 Task: Find connections with filter location San José de las Lajas with filter topic #homedecor with filter profile language French with filter current company Tata Steel with filter school Netaji Subhash Engineering College with filter industry Meat Products Manufacturing with filter service category Program Management with filter keywords title Office Manager
Action: Mouse moved to (691, 96)
Screenshot: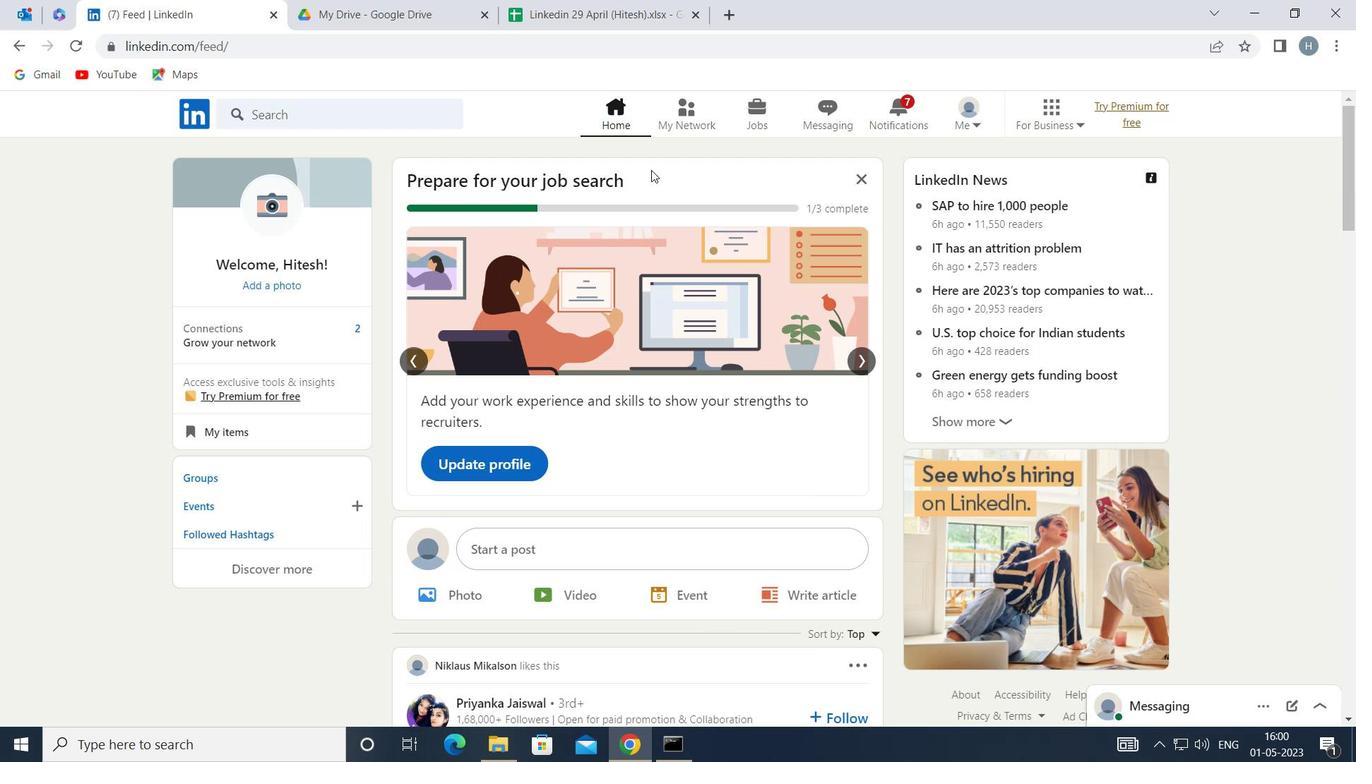 
Action: Mouse pressed left at (691, 96)
Screenshot: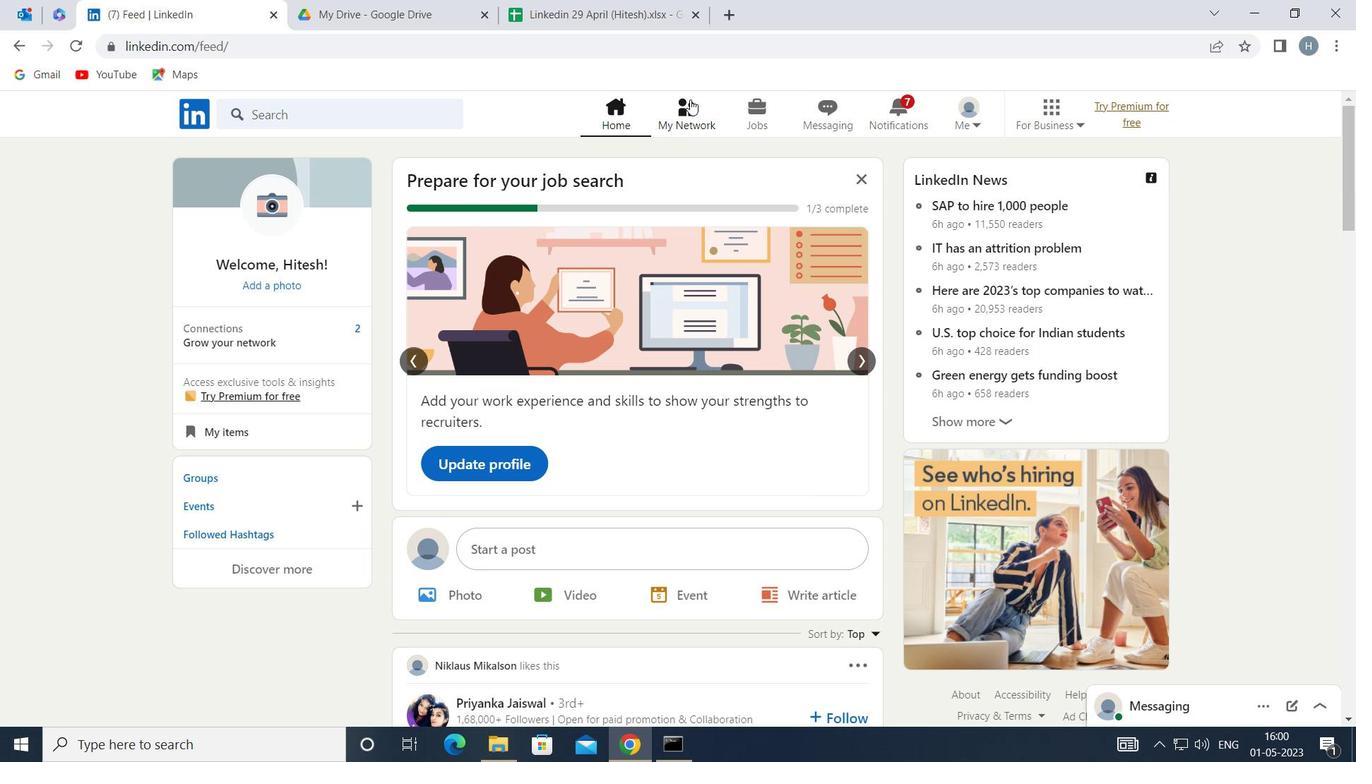 
Action: Mouse moved to (371, 207)
Screenshot: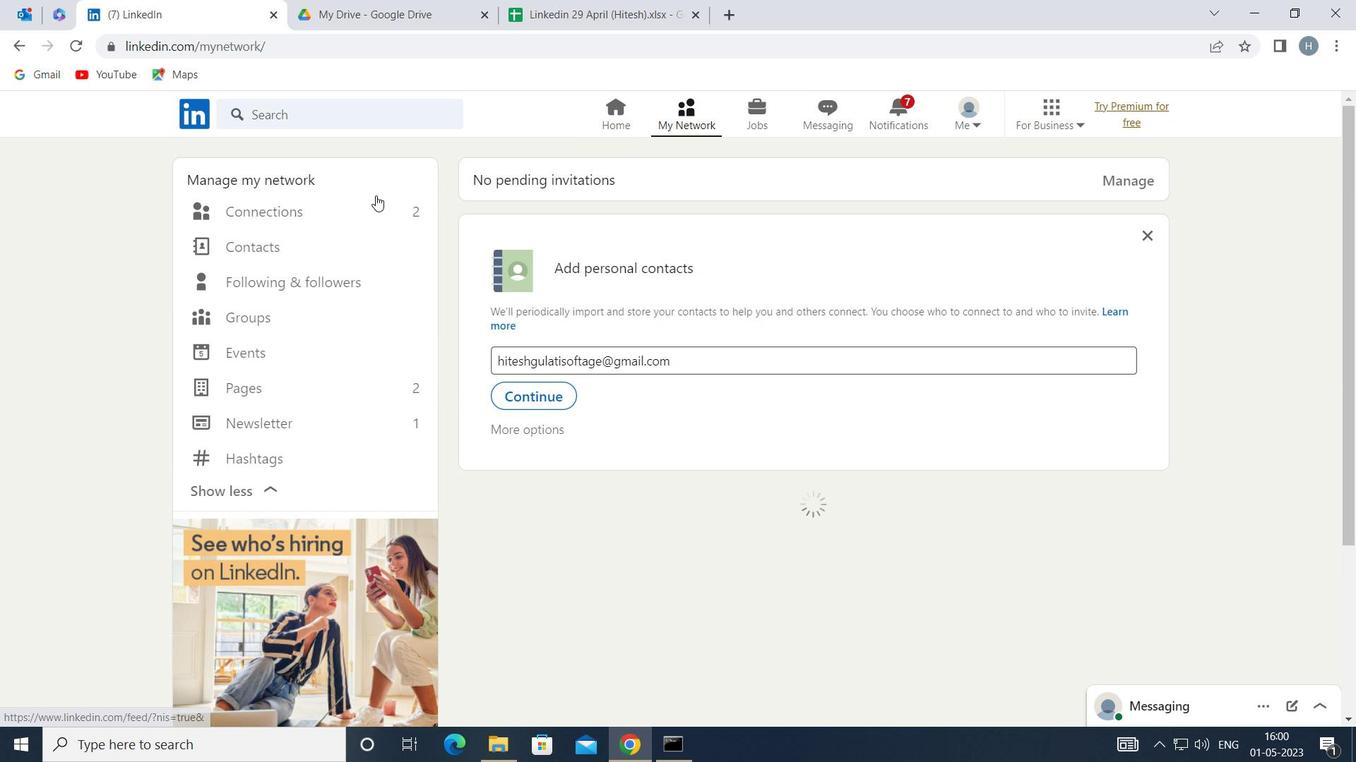 
Action: Mouse pressed left at (371, 207)
Screenshot: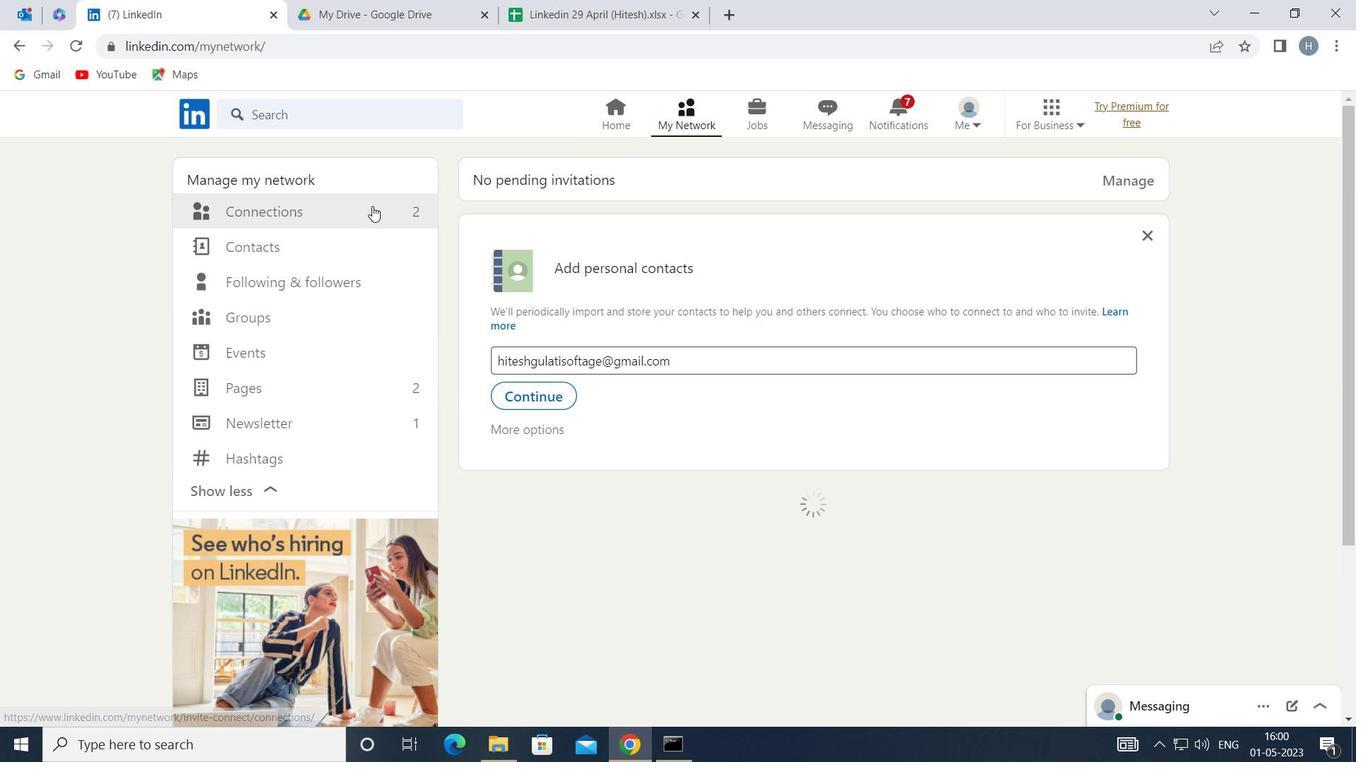
Action: Mouse moved to (778, 214)
Screenshot: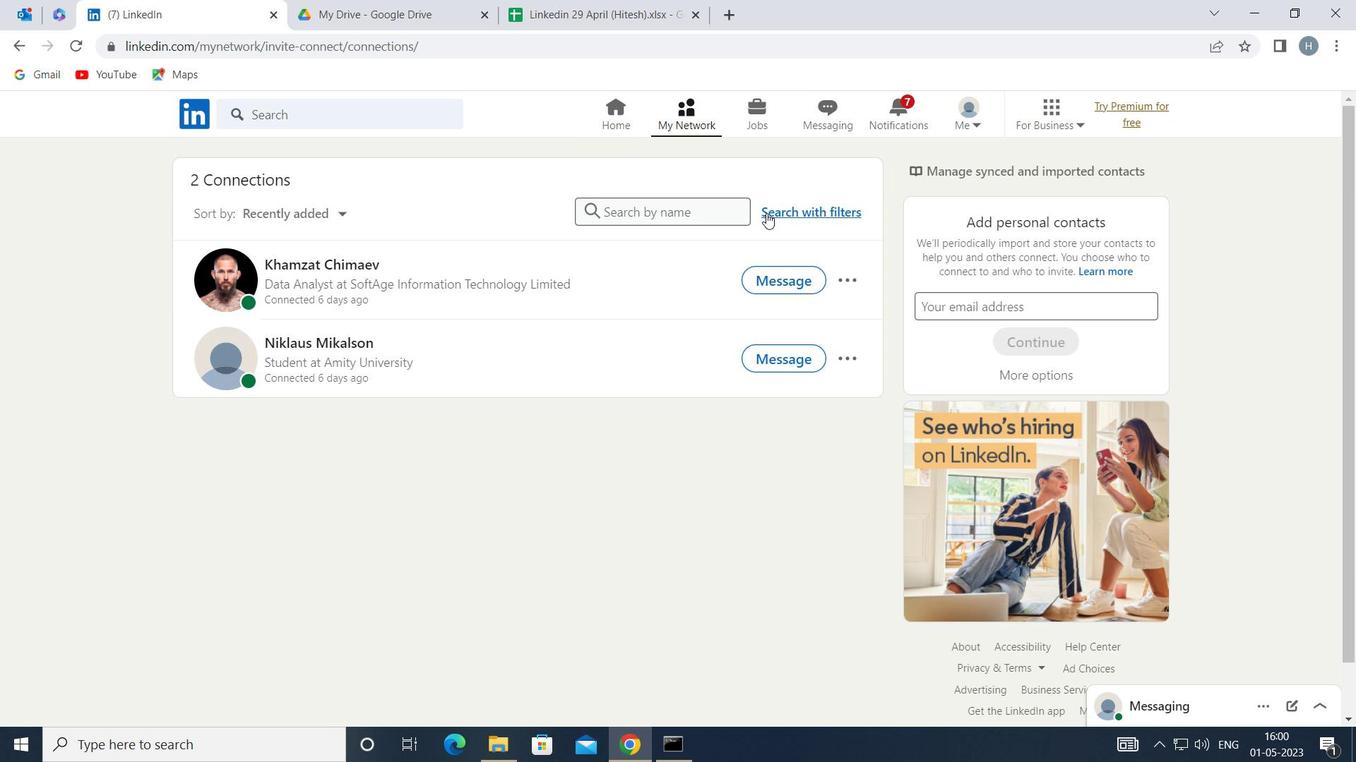 
Action: Mouse pressed left at (778, 214)
Screenshot: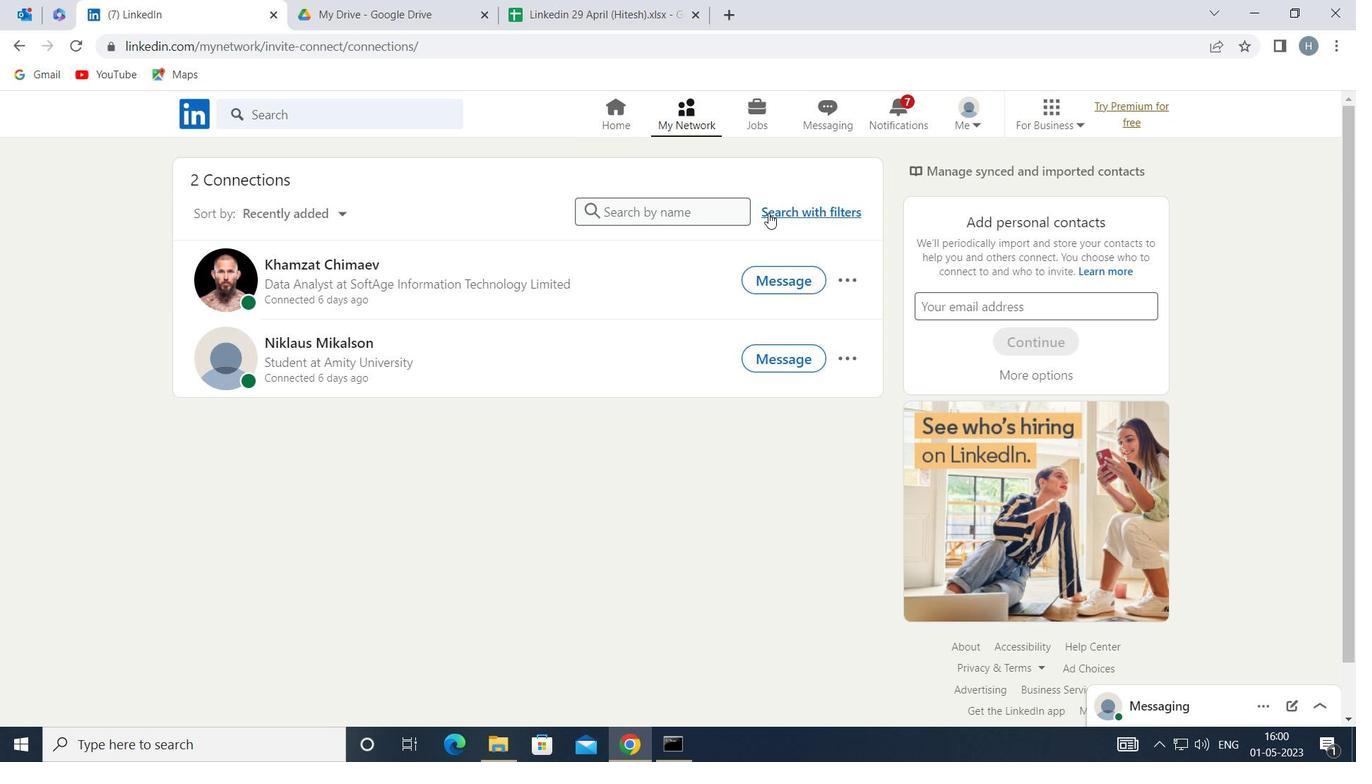 
Action: Mouse moved to (744, 158)
Screenshot: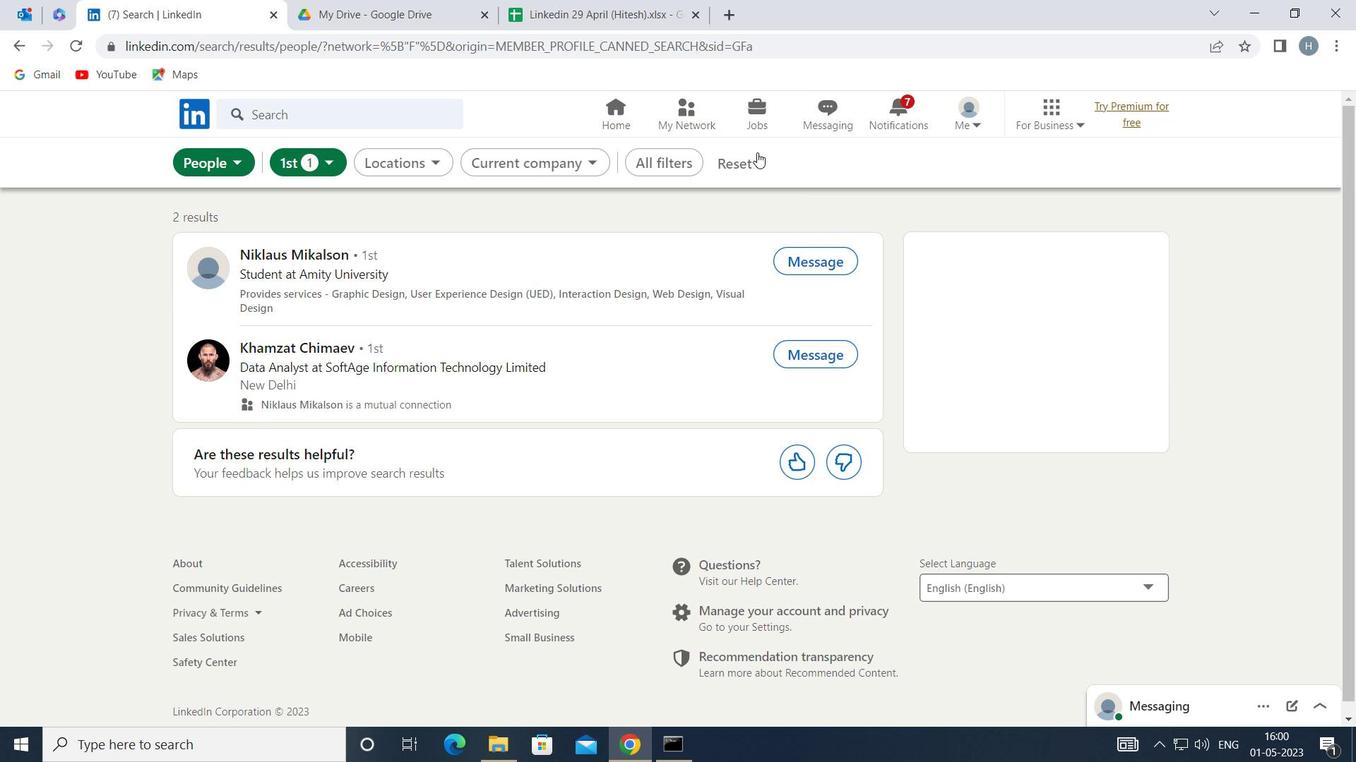 
Action: Mouse pressed left at (744, 158)
Screenshot: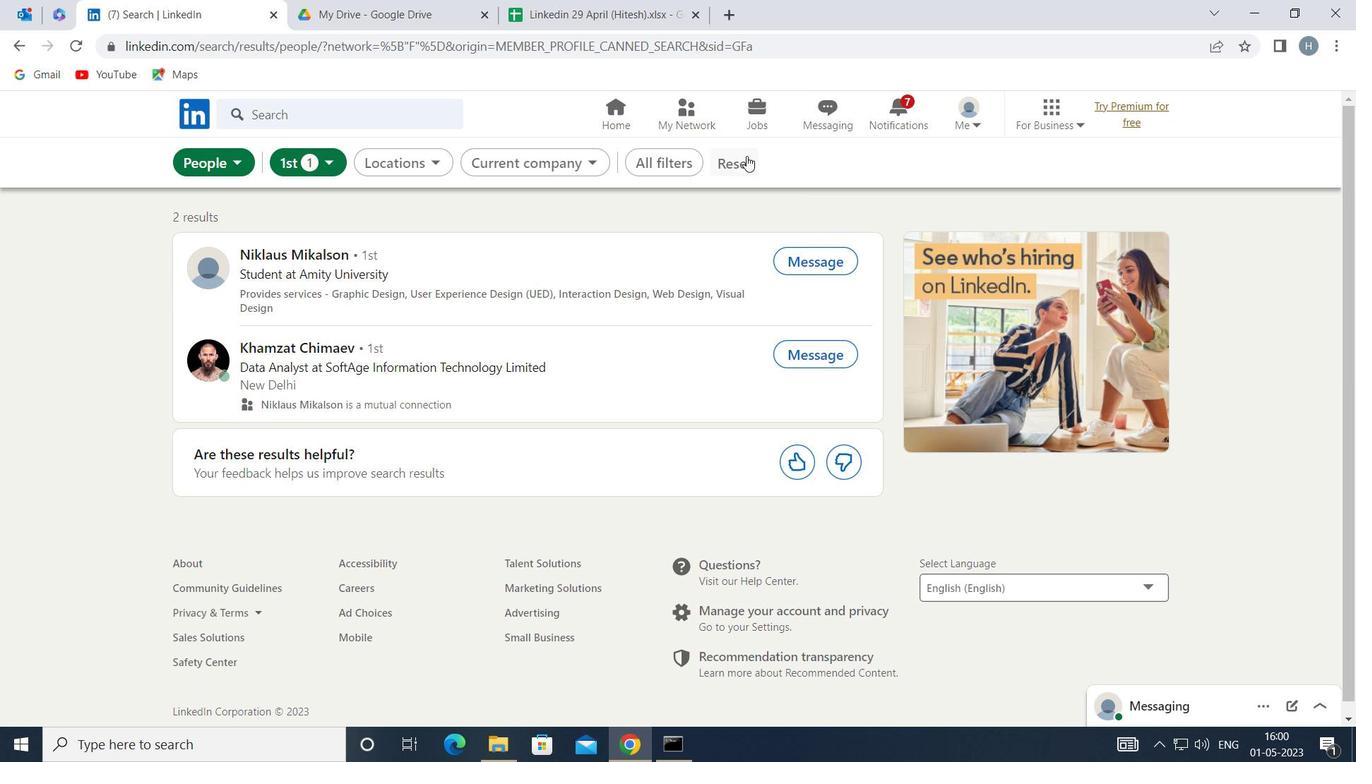 
Action: Mouse moved to (708, 158)
Screenshot: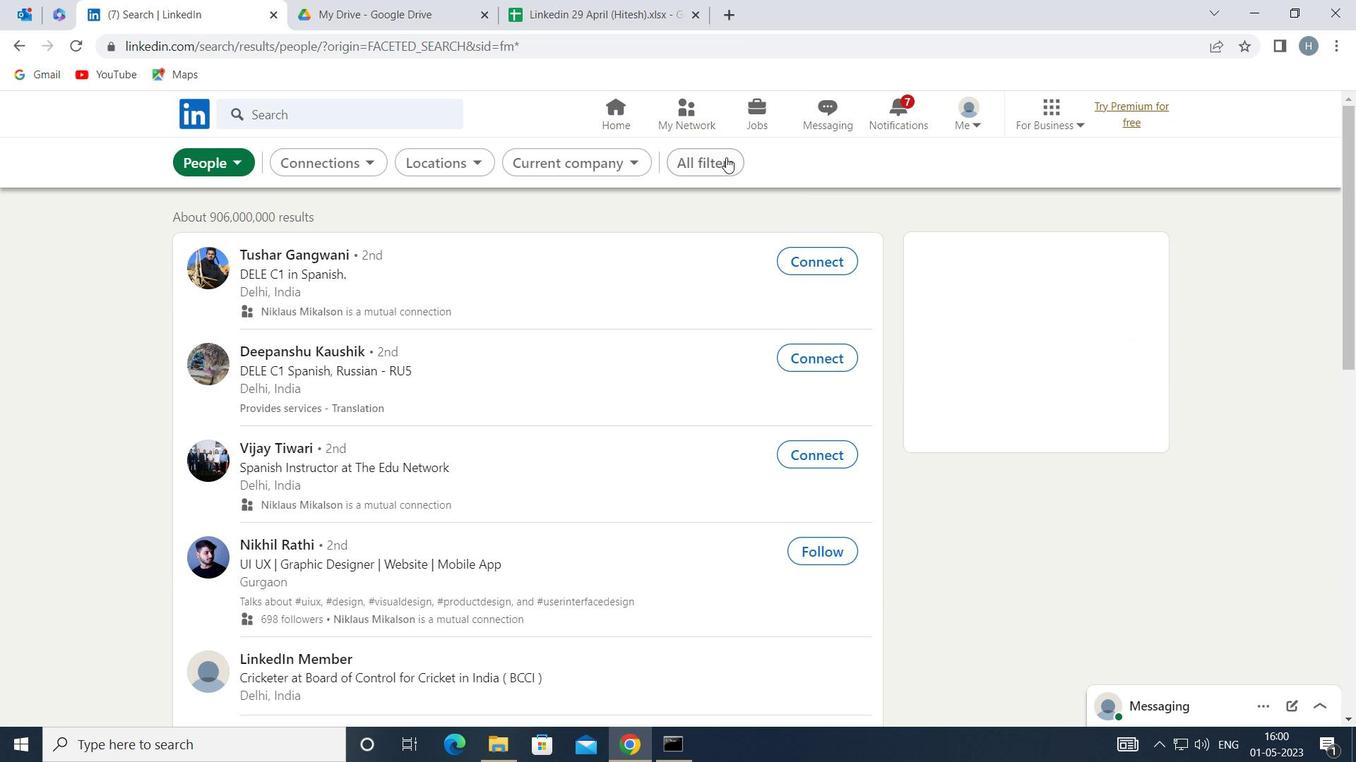 
Action: Mouse pressed left at (708, 158)
Screenshot: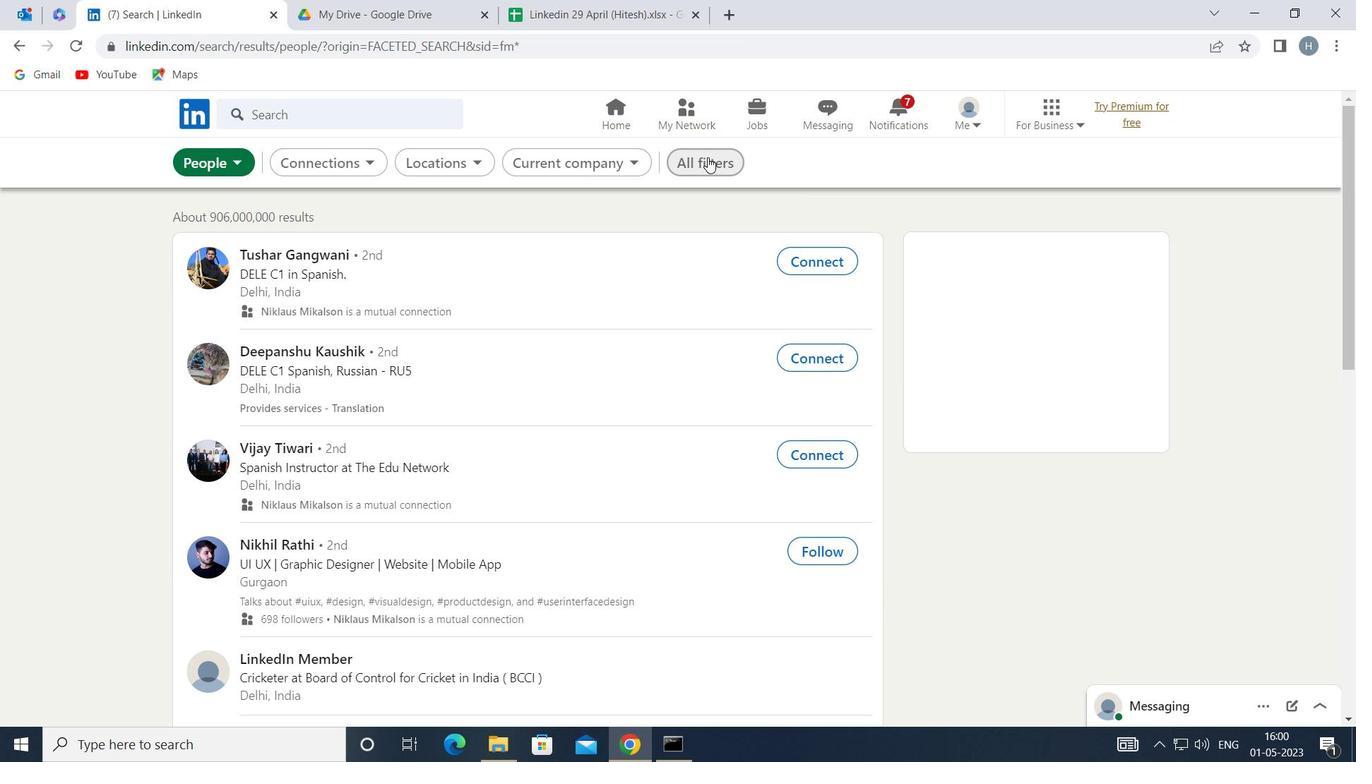 
Action: Mouse moved to (983, 287)
Screenshot: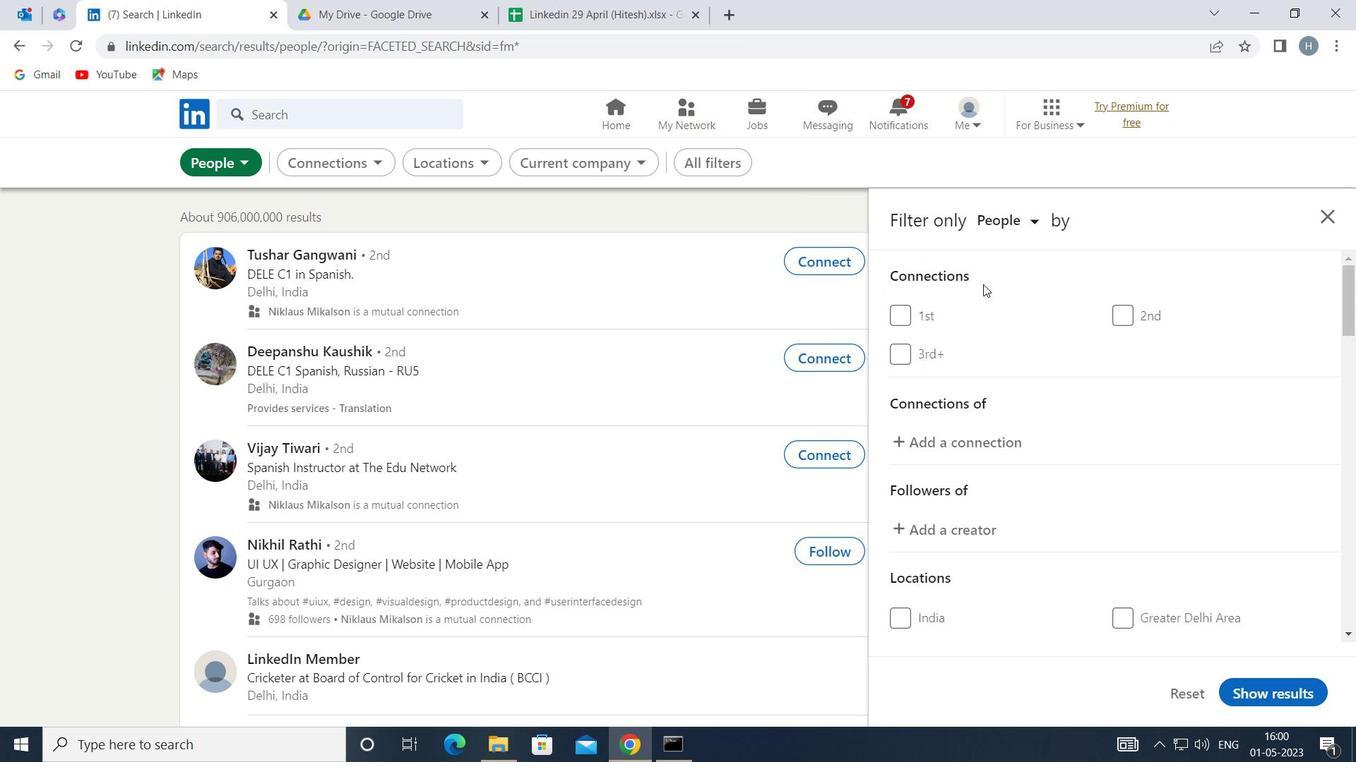 
Action: Mouse scrolled (983, 286) with delta (0, 0)
Screenshot: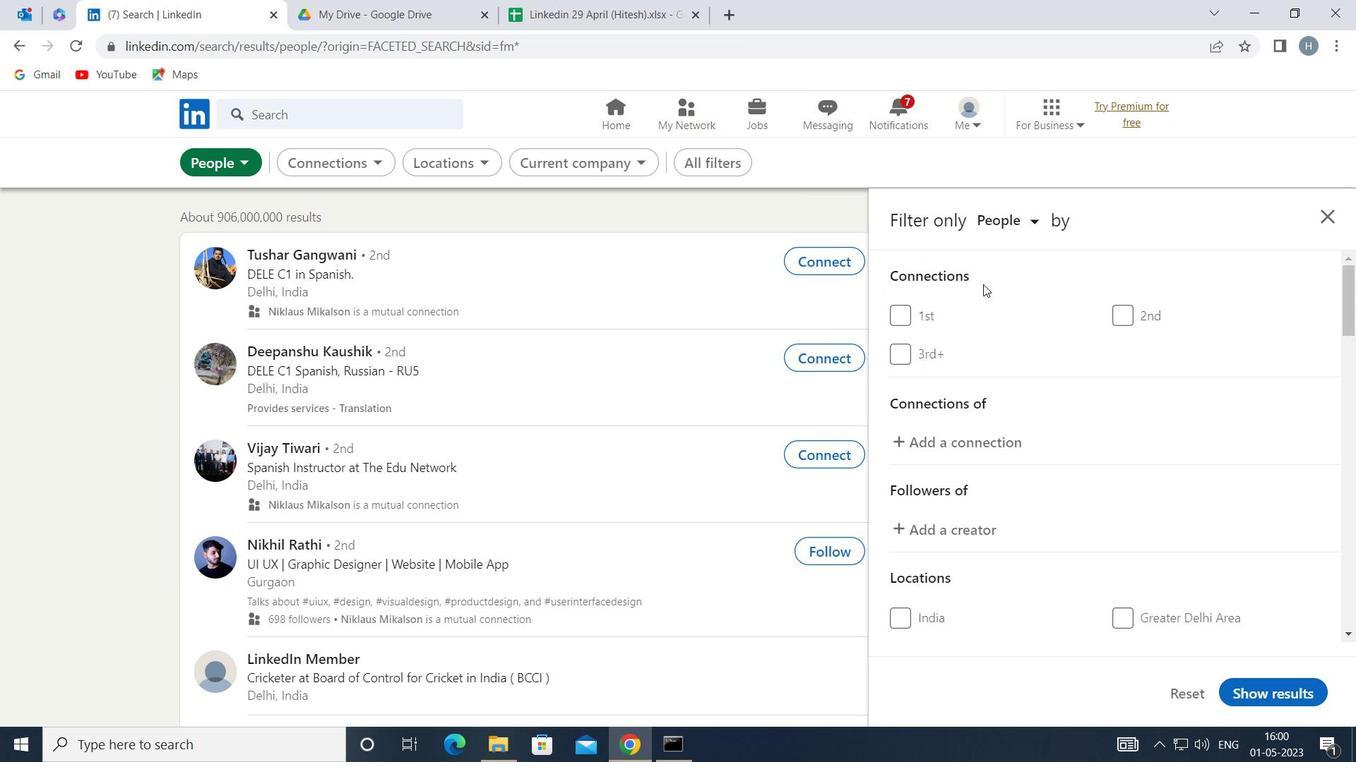 
Action: Mouse moved to (983, 291)
Screenshot: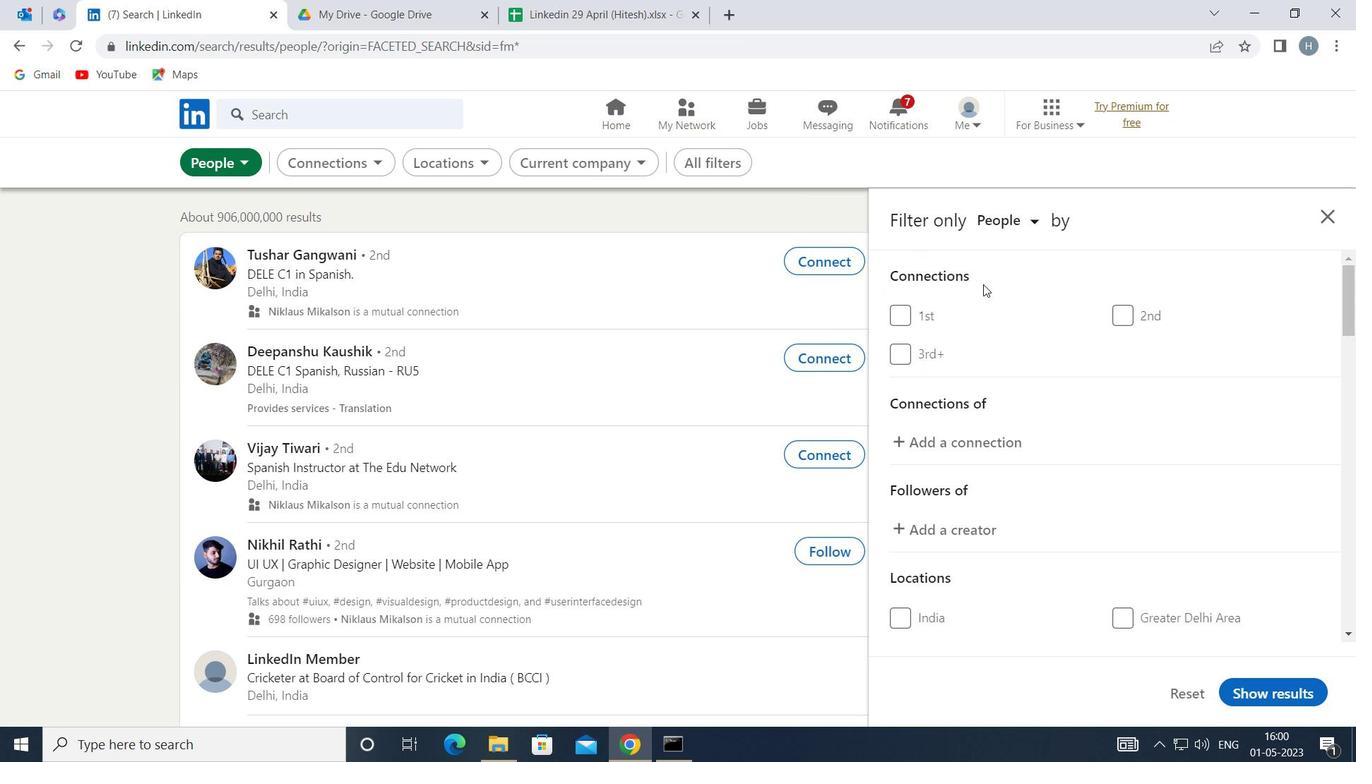 
Action: Mouse scrolled (983, 290) with delta (0, 0)
Screenshot: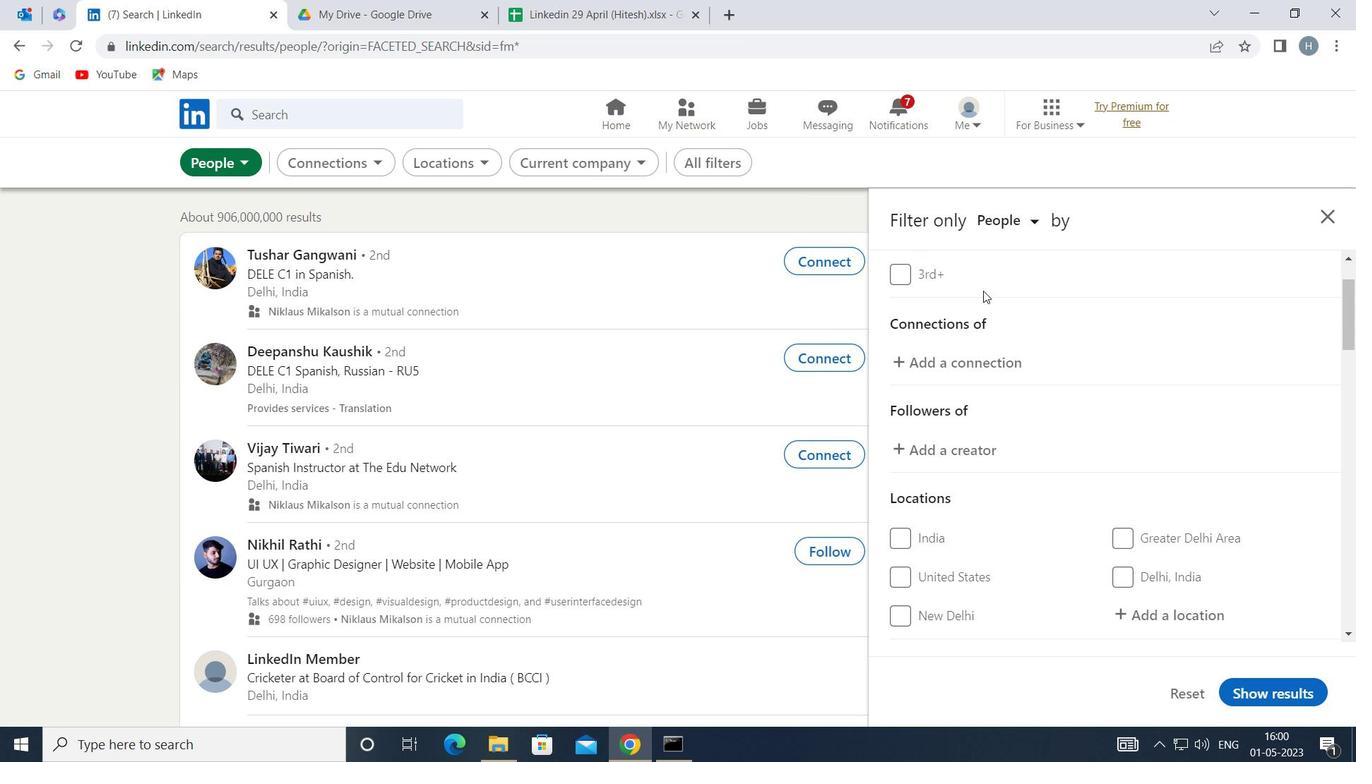 
Action: Mouse moved to (1136, 512)
Screenshot: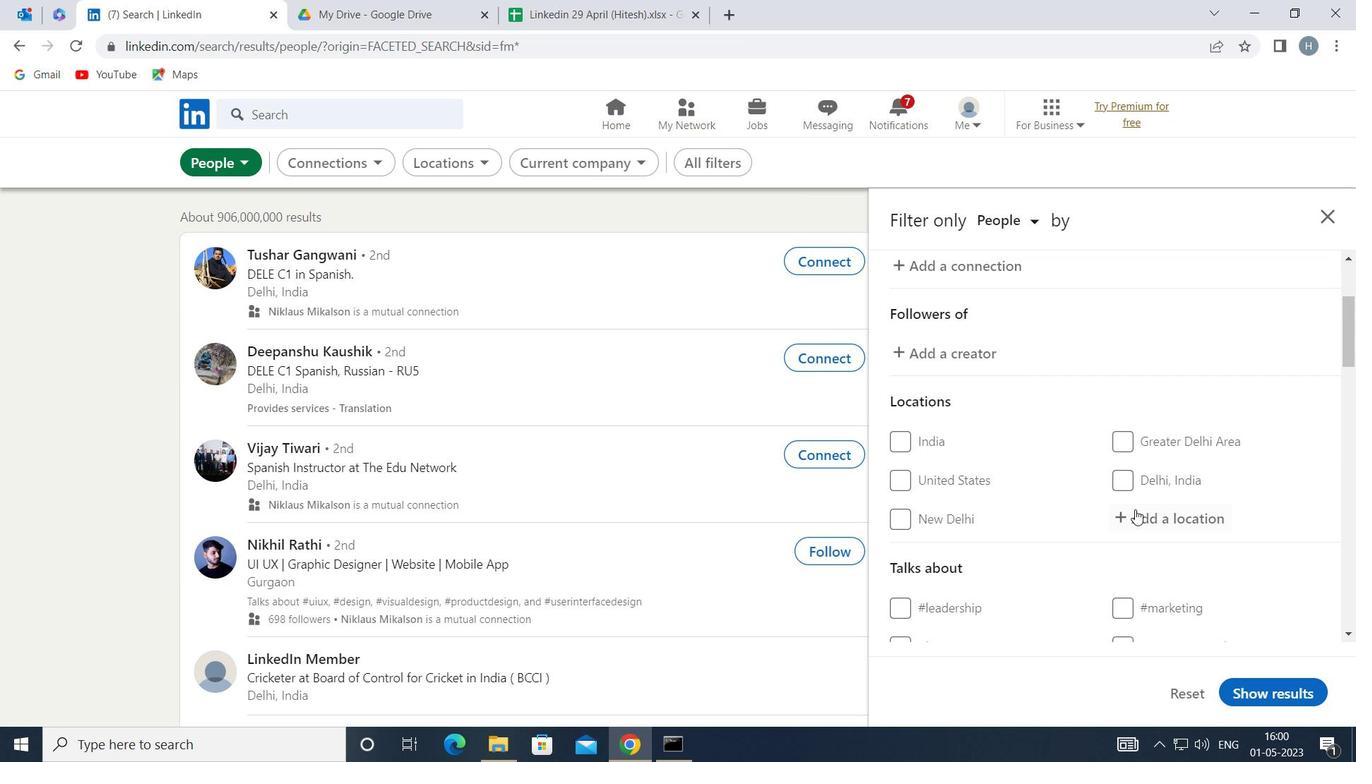 
Action: Mouse pressed left at (1136, 512)
Screenshot: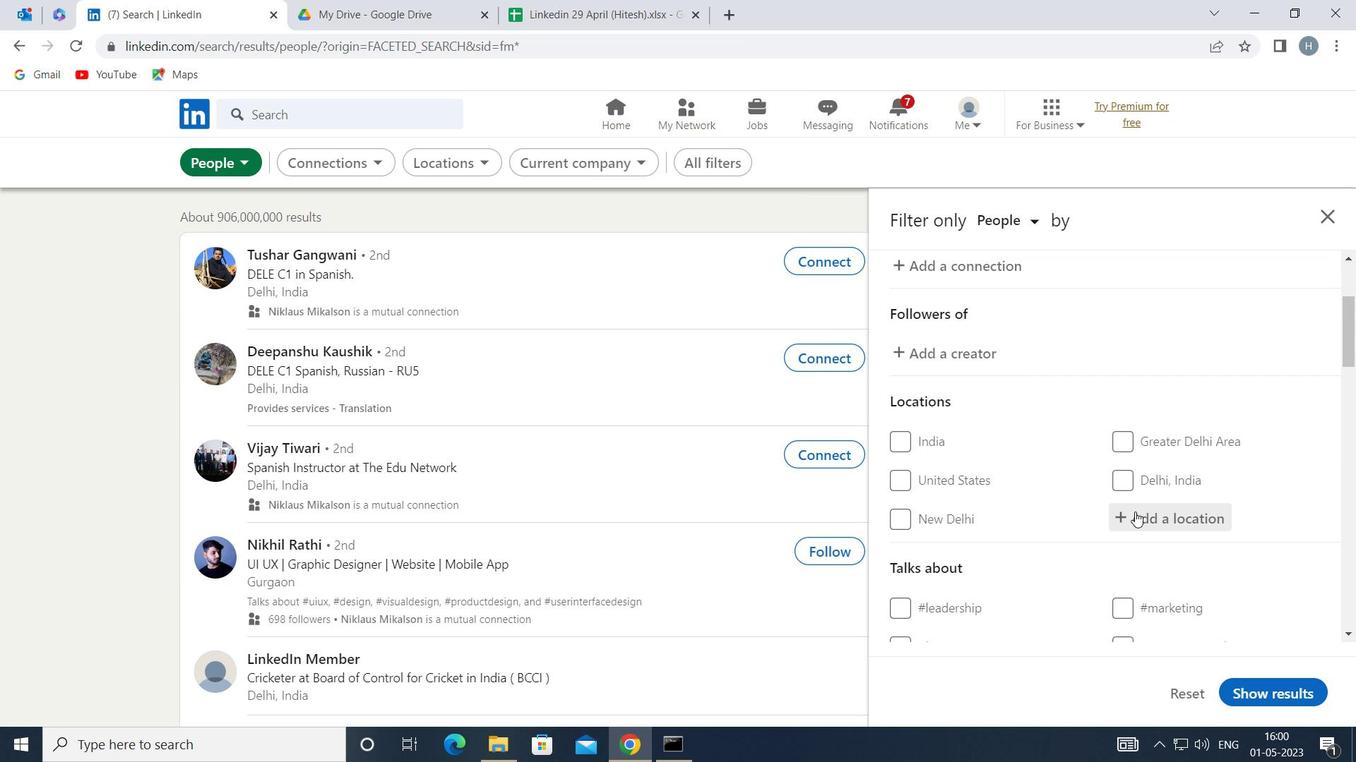 
Action: Key pressed <Key.shift>SAN<Key.space><Key.shift>JOSE<Key.space>DE<Key.space>LAS<Key.space><Key.shift>LAJAS
Screenshot: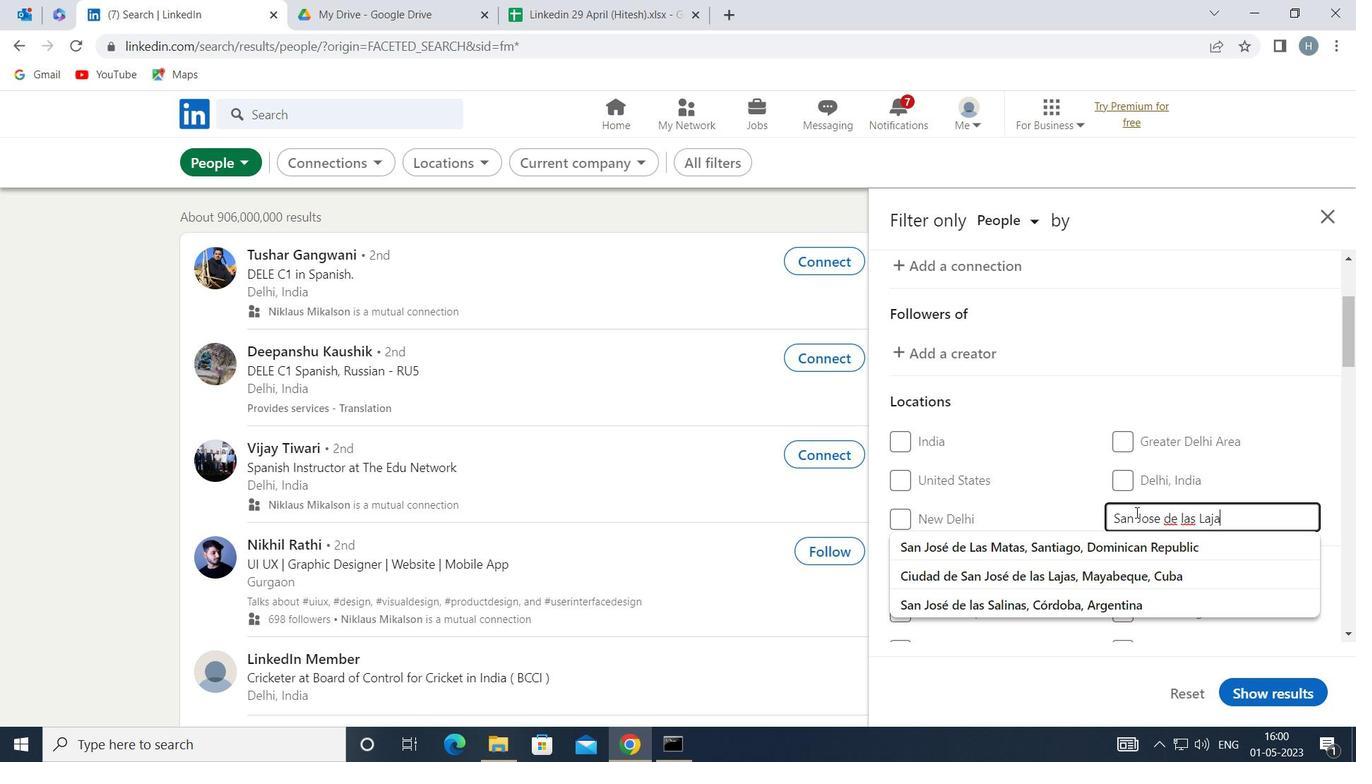 
Action: Mouse moved to (1130, 544)
Screenshot: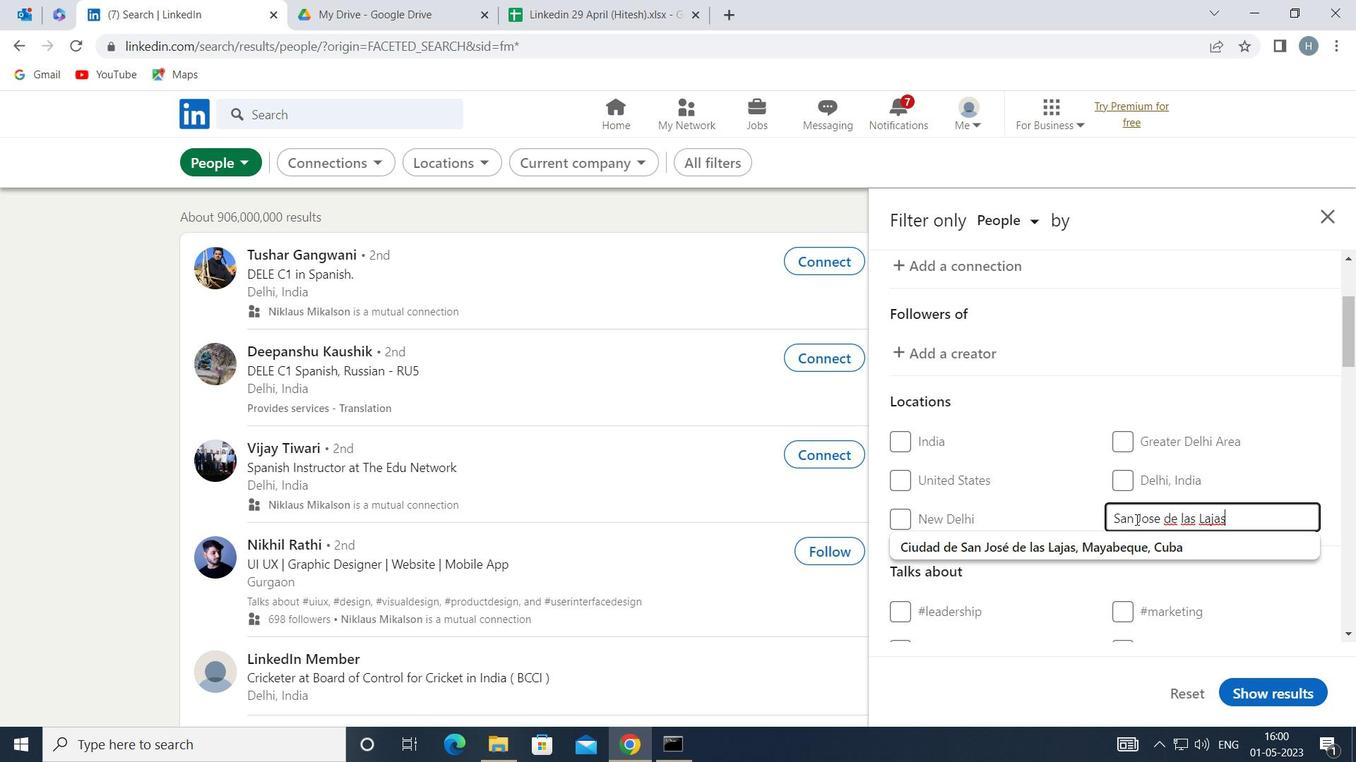 
Action: Mouse pressed left at (1130, 544)
Screenshot: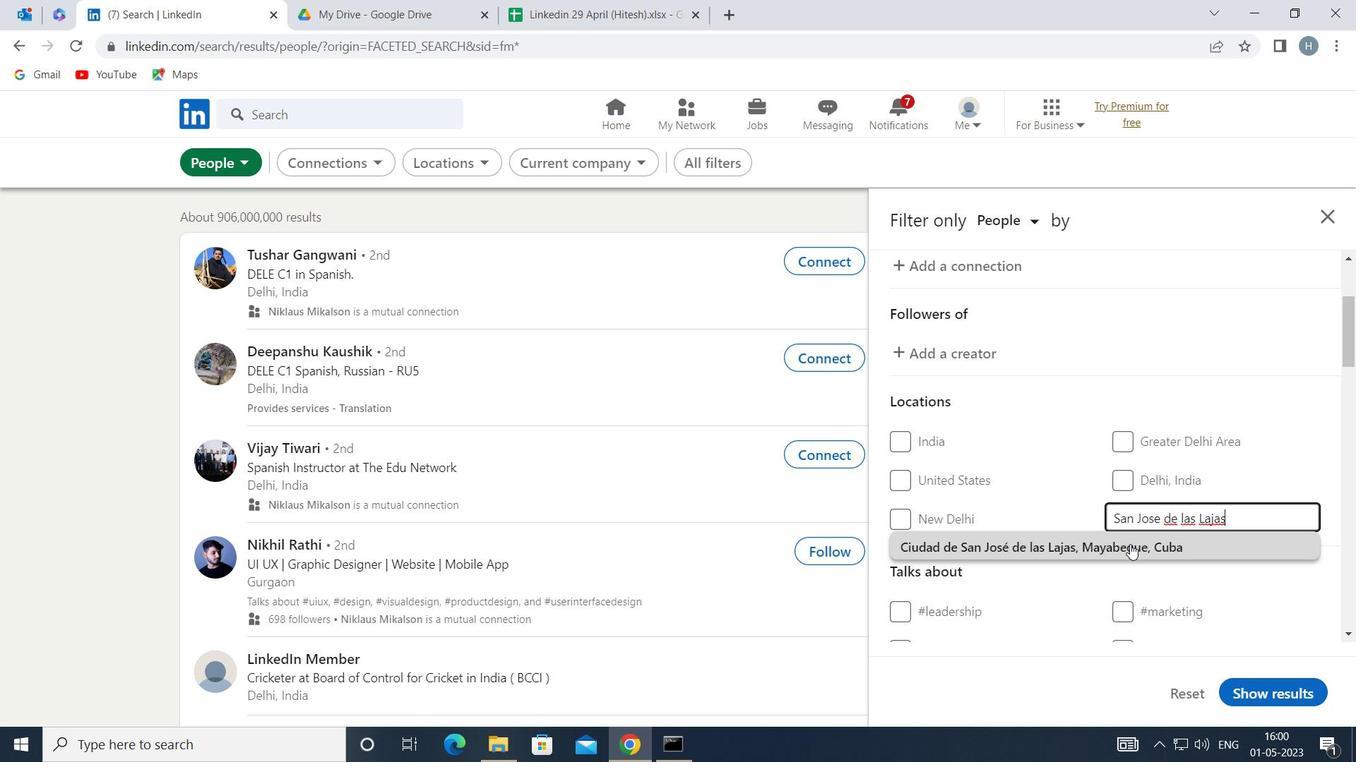 
Action: Mouse moved to (1112, 531)
Screenshot: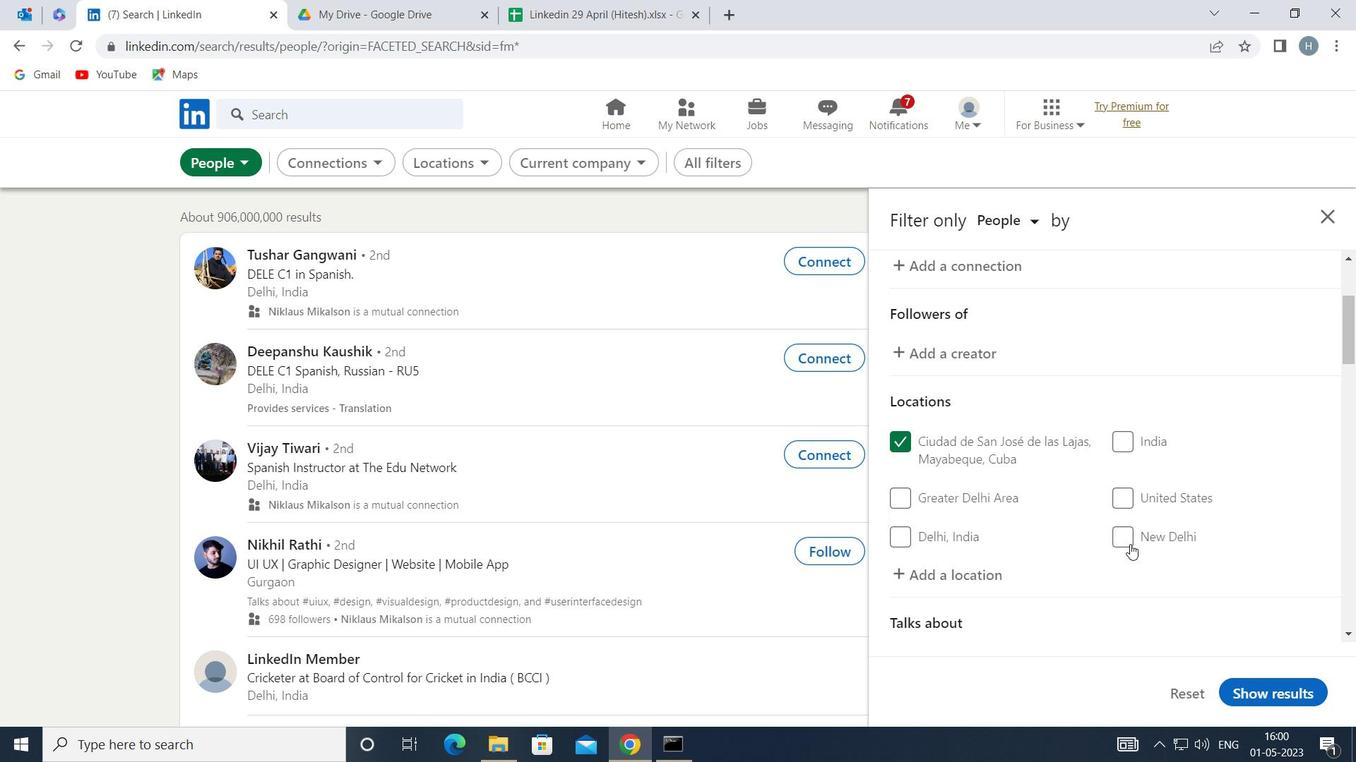 
Action: Mouse scrolled (1112, 530) with delta (0, 0)
Screenshot: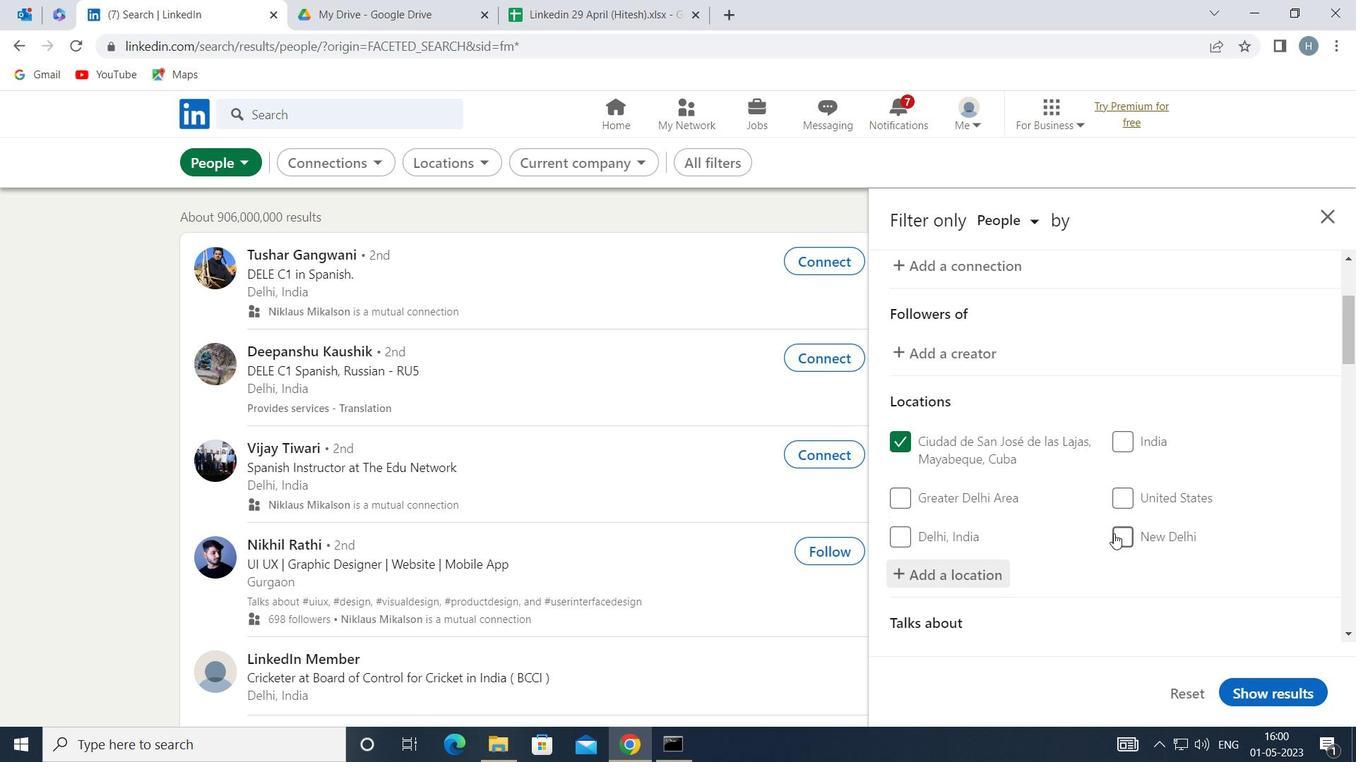 
Action: Mouse moved to (1120, 502)
Screenshot: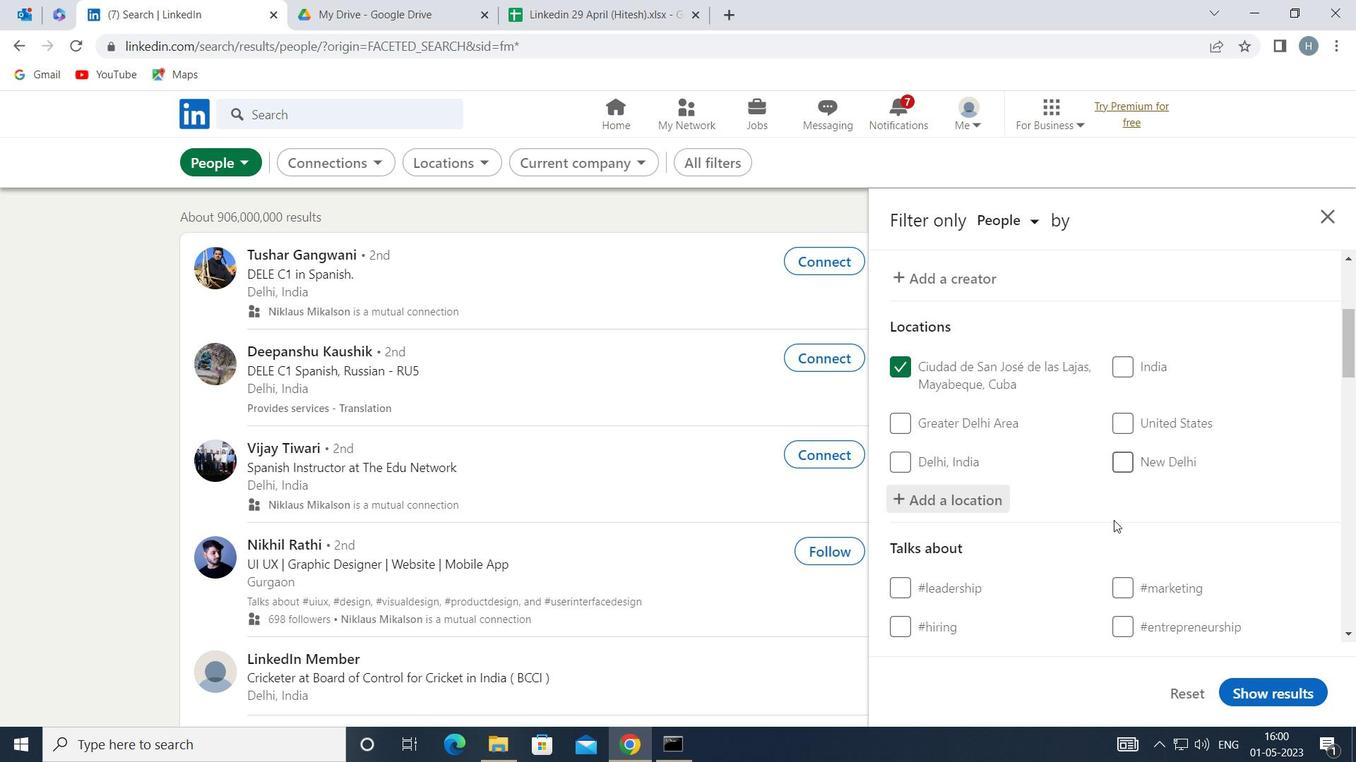 
Action: Mouse scrolled (1120, 501) with delta (0, 0)
Screenshot: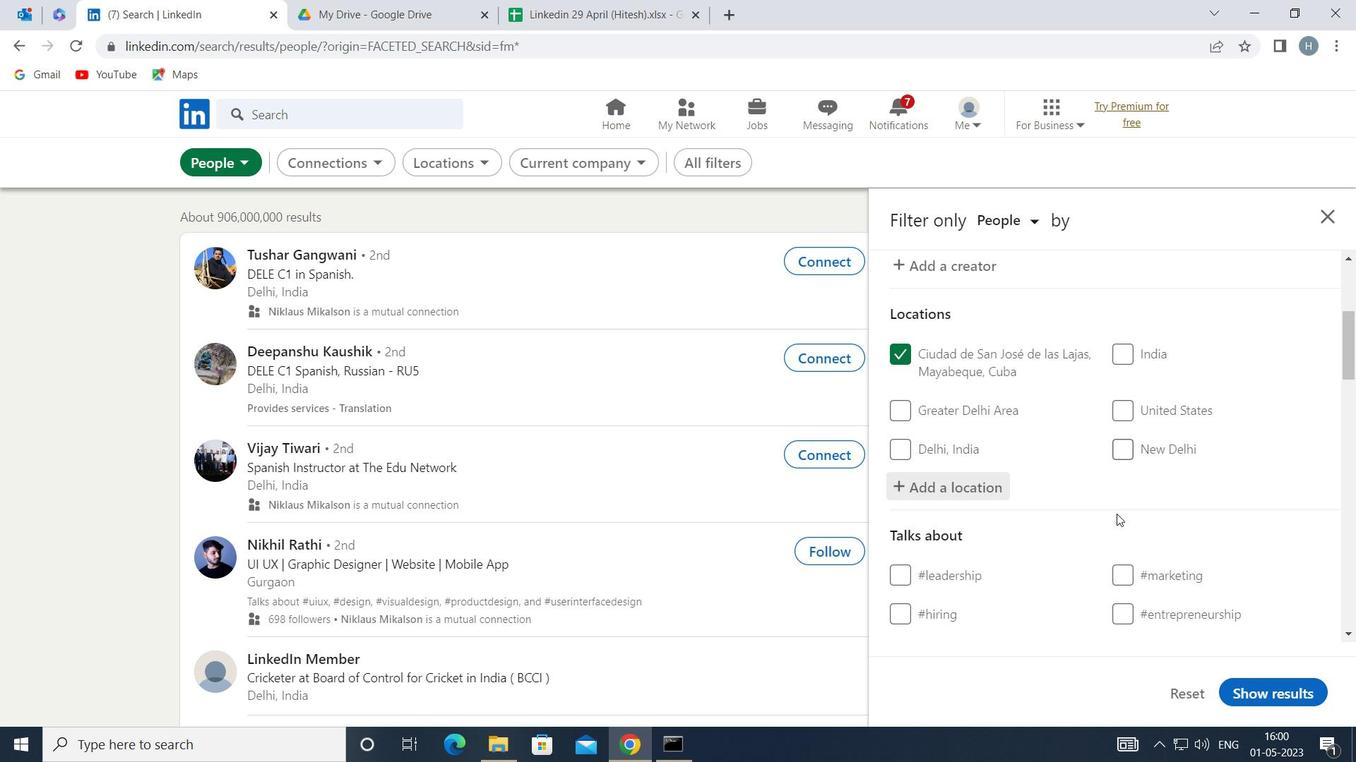 
Action: Mouse scrolled (1120, 501) with delta (0, 0)
Screenshot: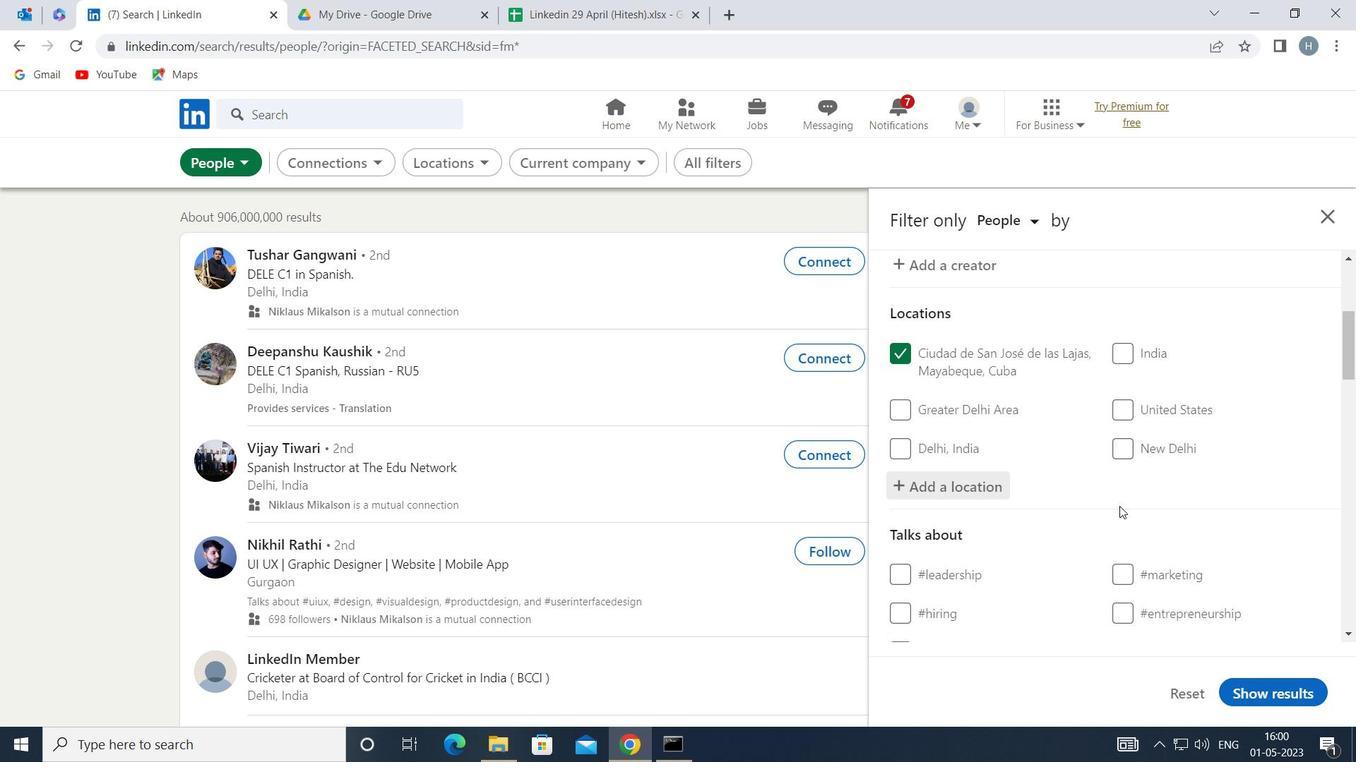 
Action: Mouse moved to (1151, 476)
Screenshot: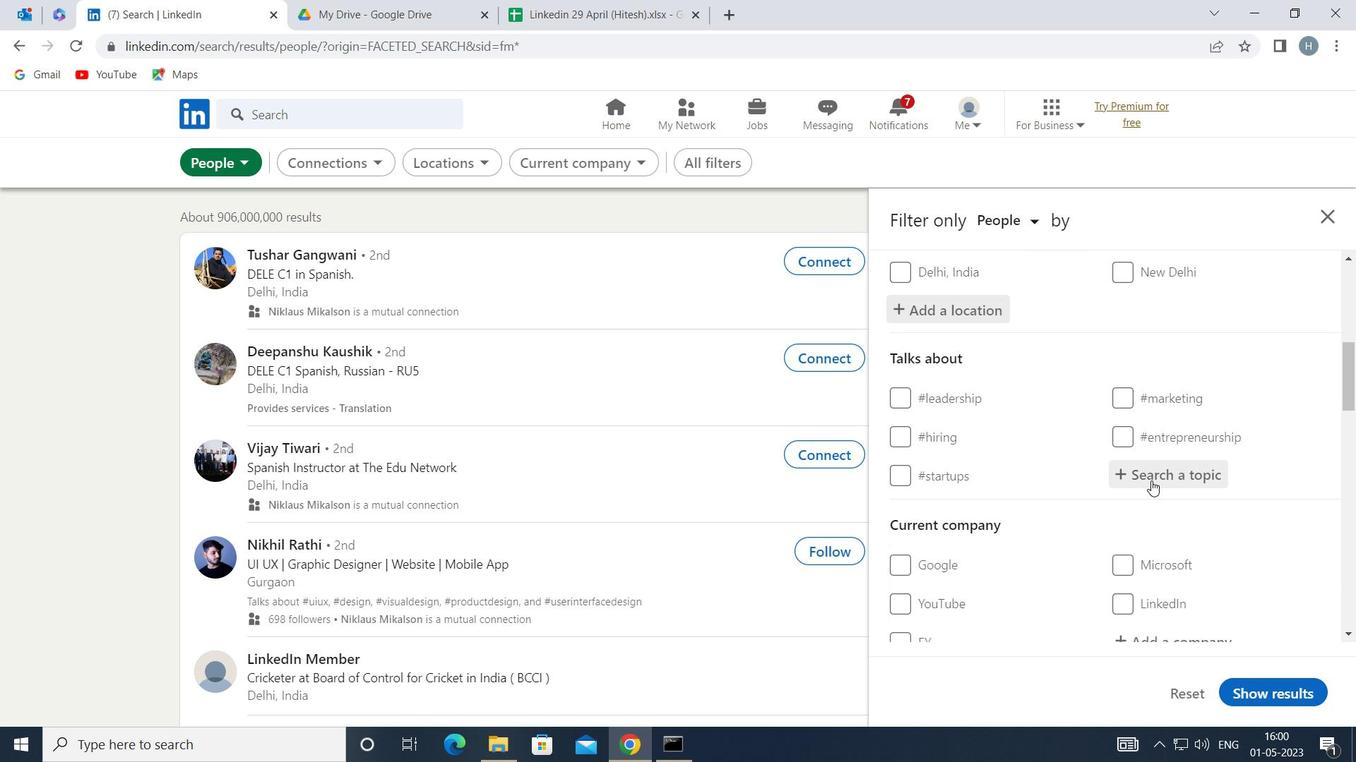 
Action: Mouse pressed left at (1151, 476)
Screenshot: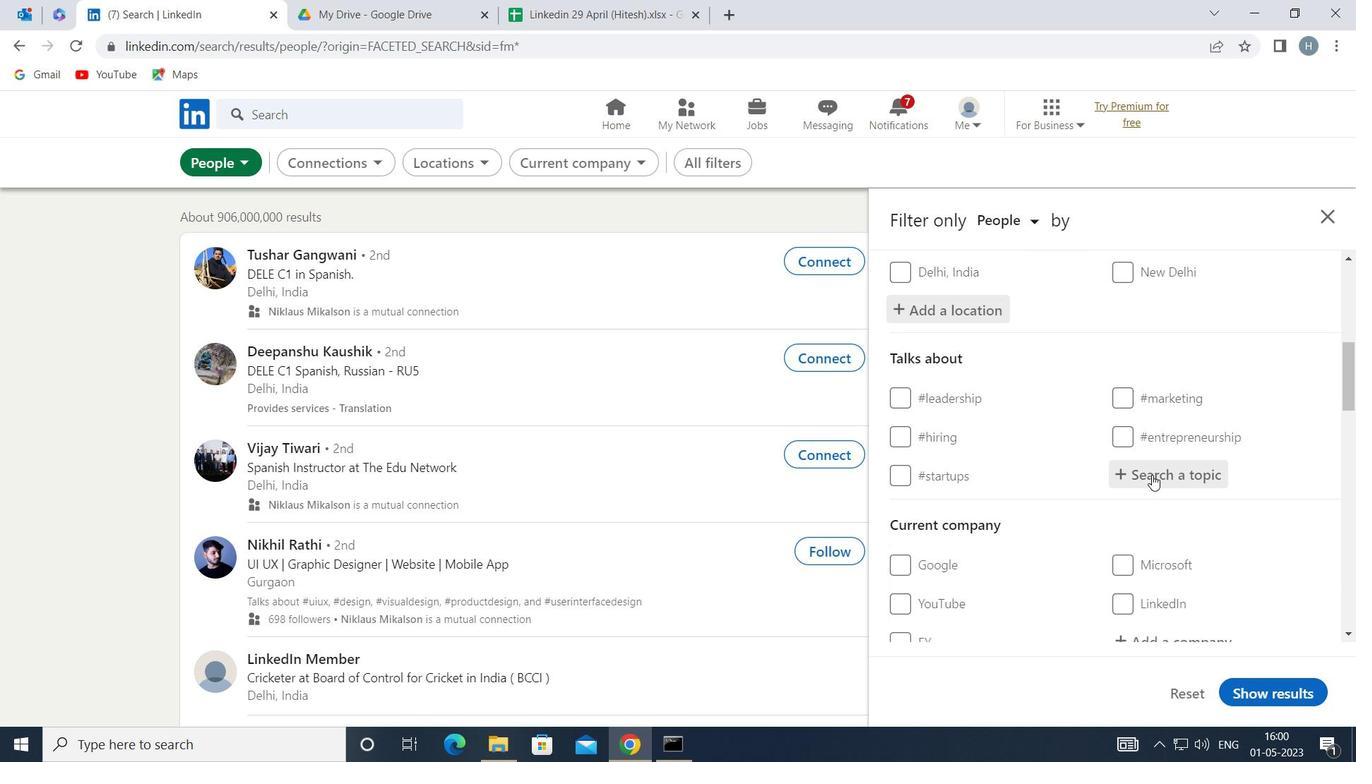 
Action: Key pressed <Key.shift>HOMEDEC
Screenshot: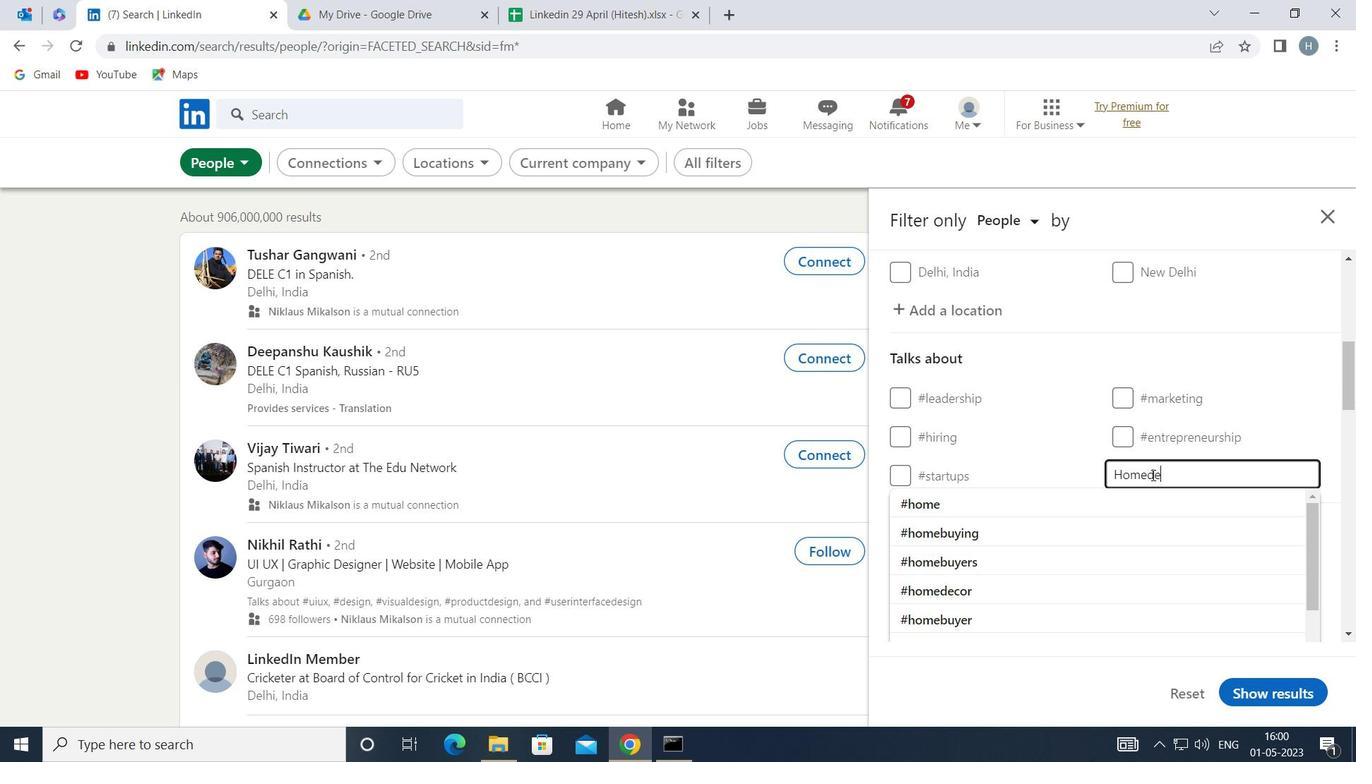 
Action: Mouse moved to (1082, 501)
Screenshot: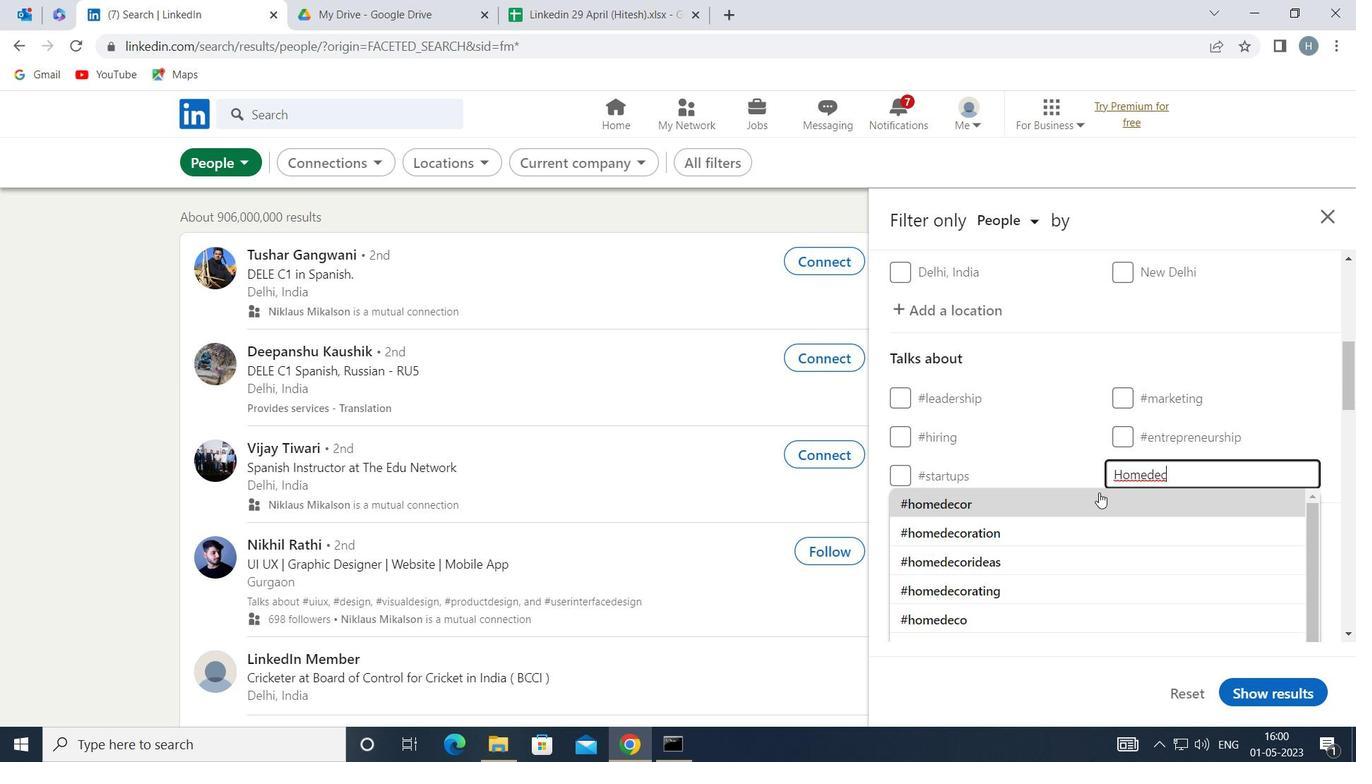 
Action: Mouse pressed left at (1082, 501)
Screenshot: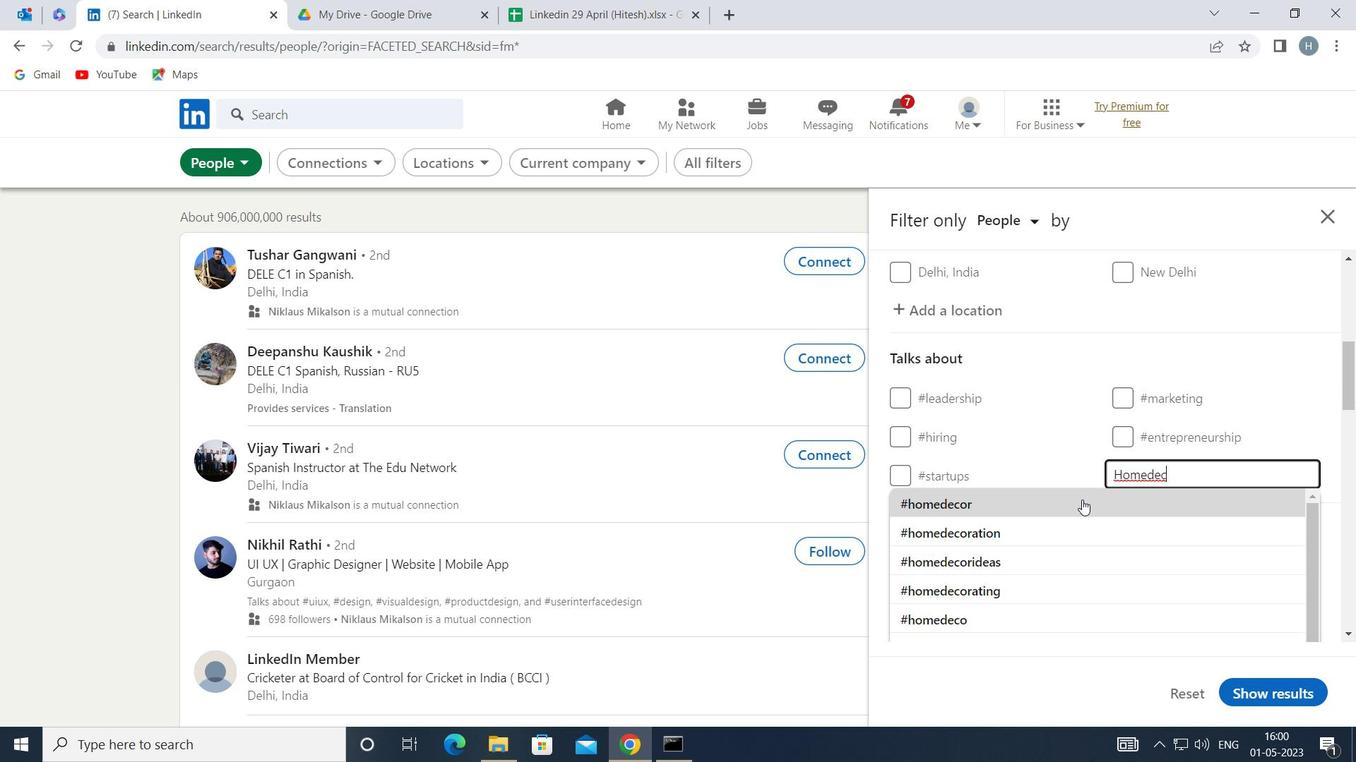 
Action: Mouse moved to (1061, 453)
Screenshot: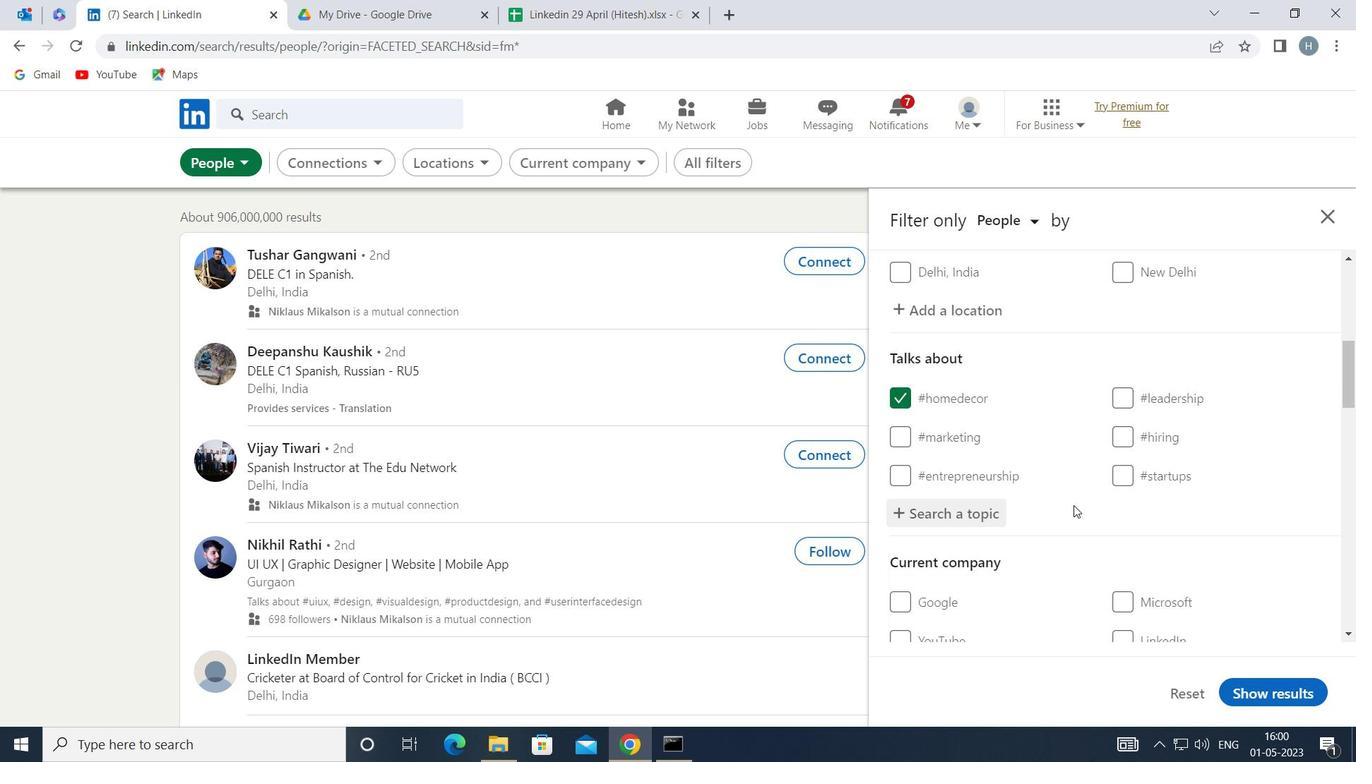 
Action: Mouse scrolled (1061, 452) with delta (0, 0)
Screenshot: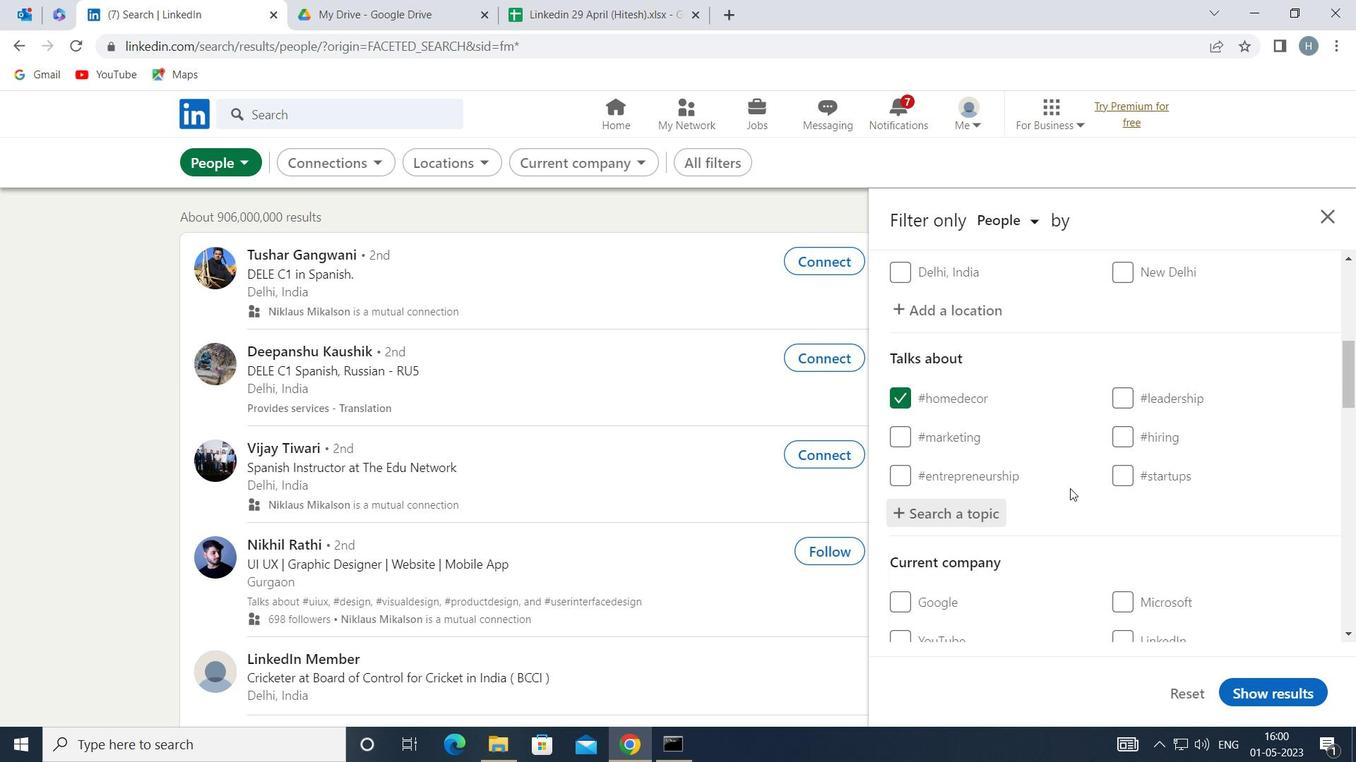 
Action: Mouse scrolled (1061, 452) with delta (0, 0)
Screenshot: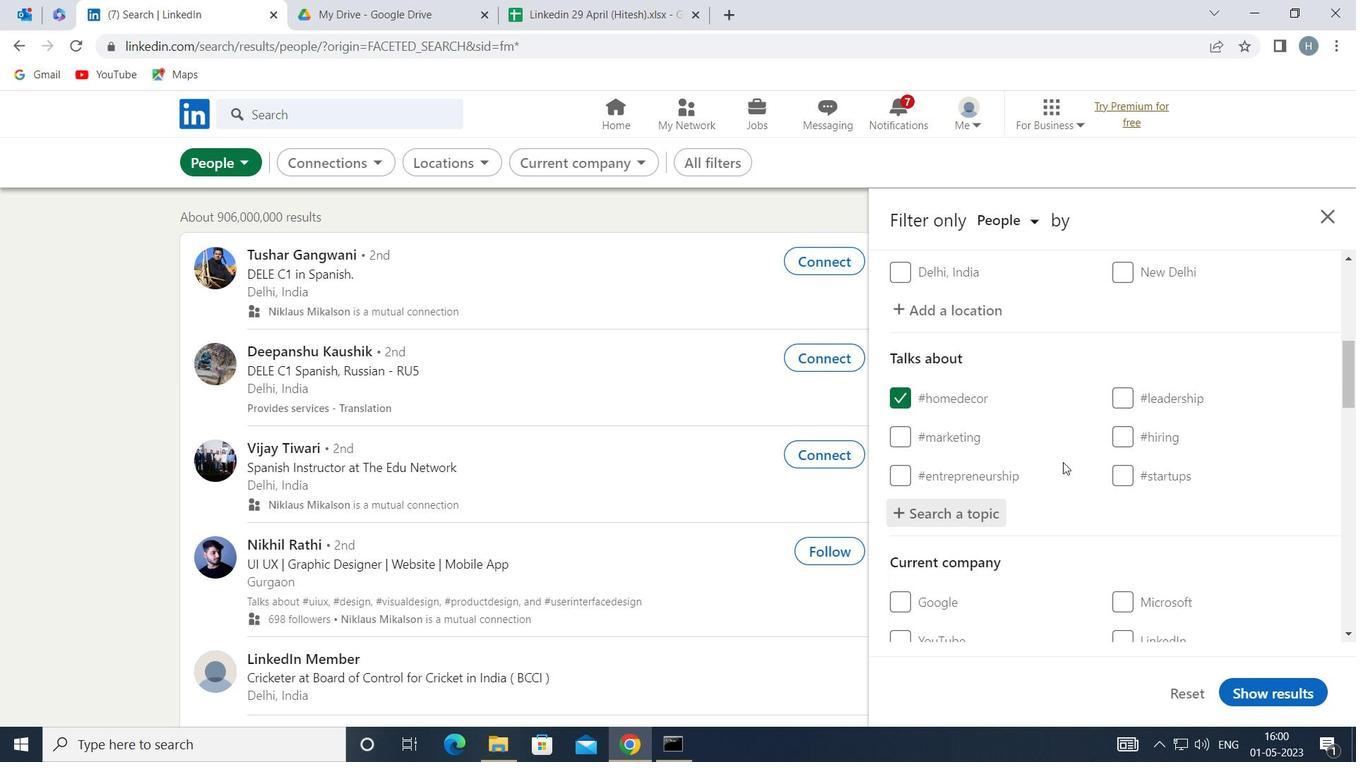 
Action: Mouse moved to (1073, 438)
Screenshot: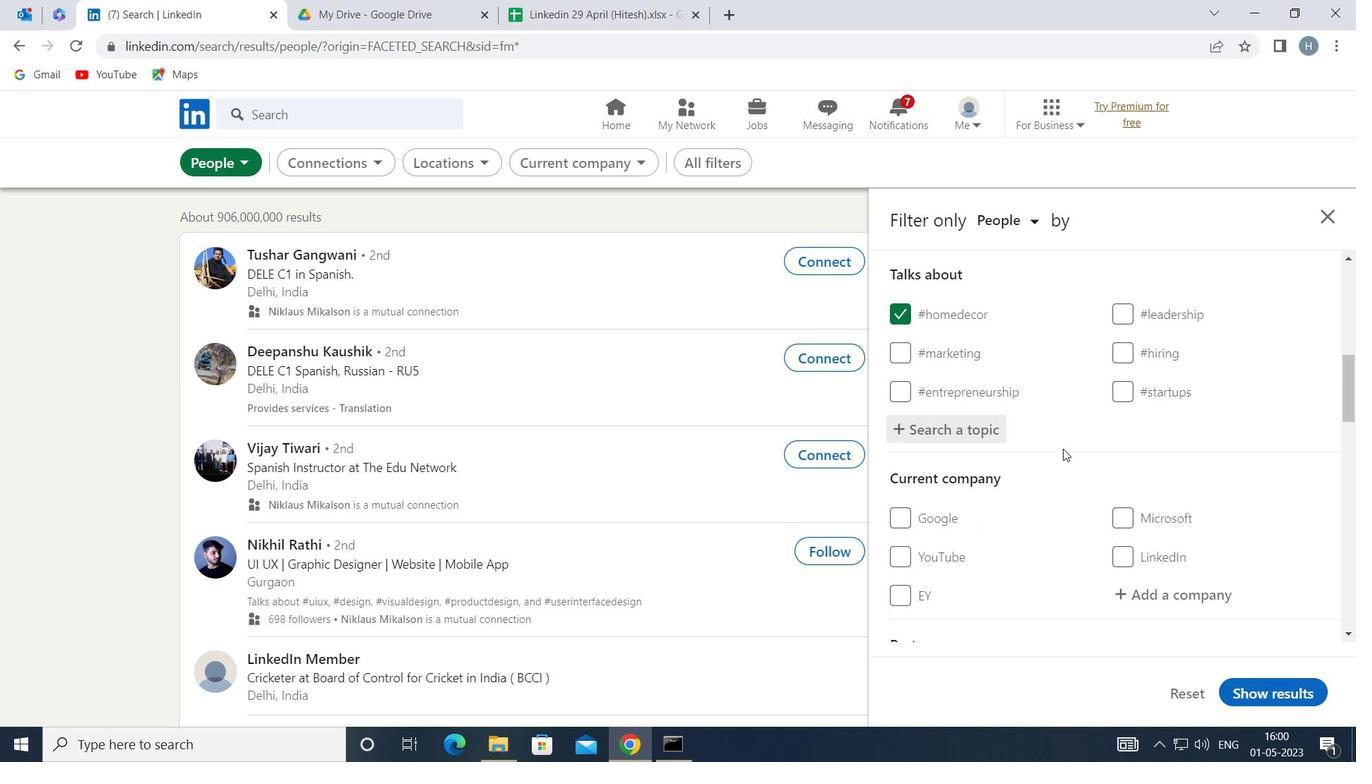 
Action: Mouse scrolled (1073, 437) with delta (0, 0)
Screenshot: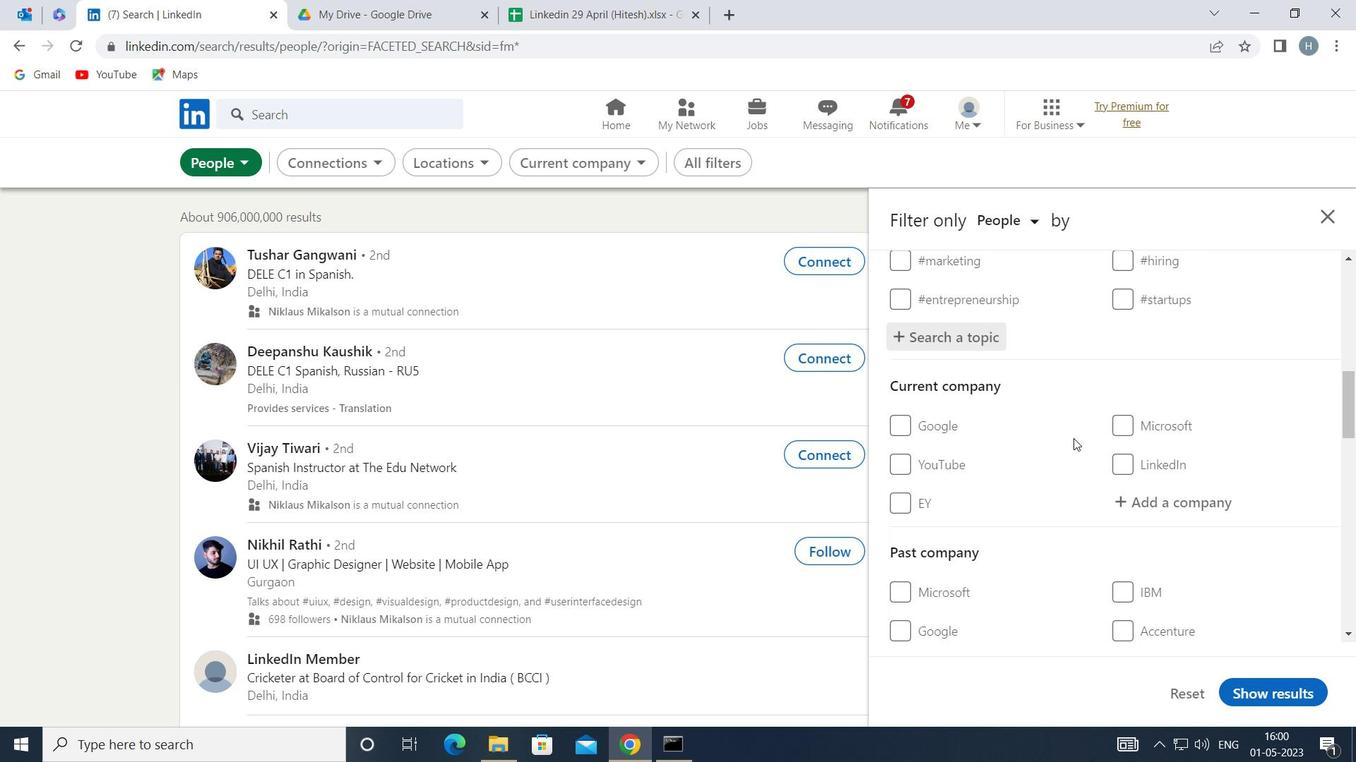 
Action: Mouse scrolled (1073, 437) with delta (0, 0)
Screenshot: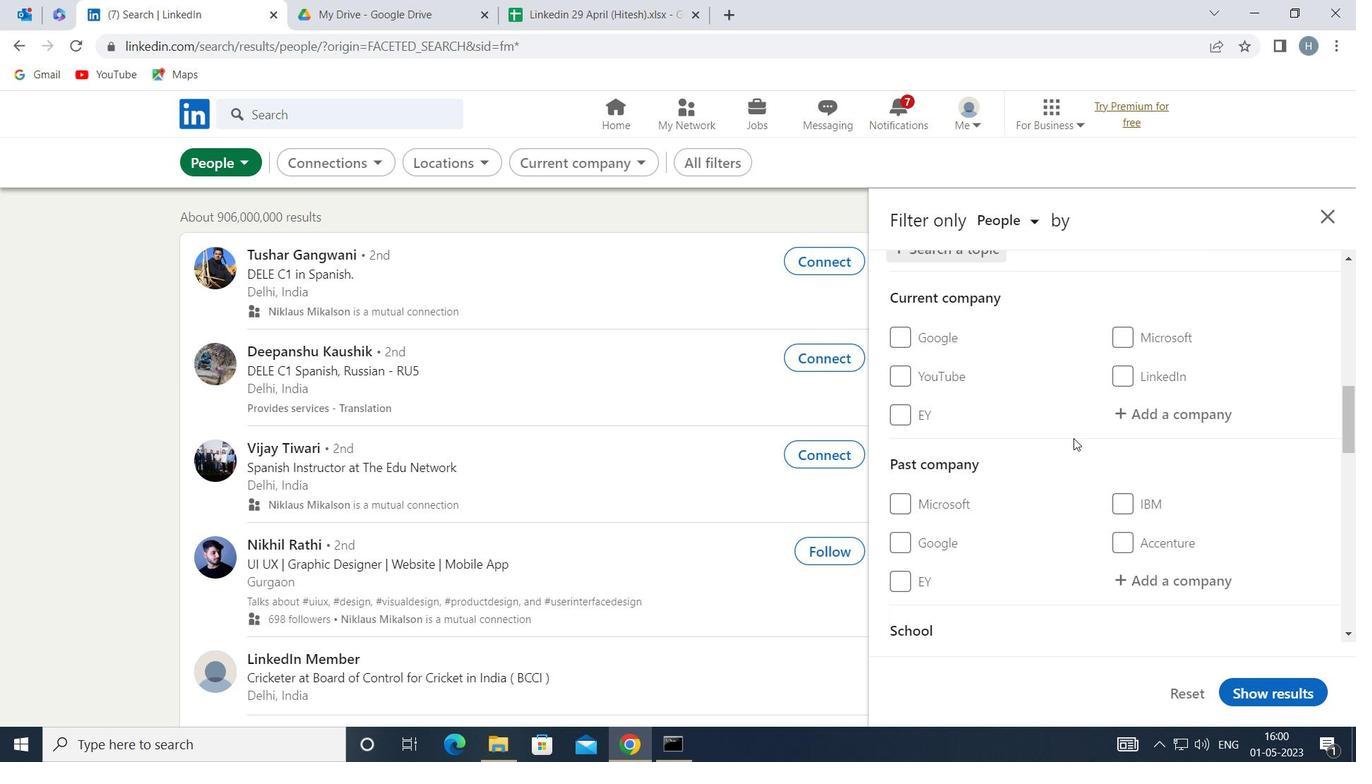 
Action: Mouse moved to (1070, 437)
Screenshot: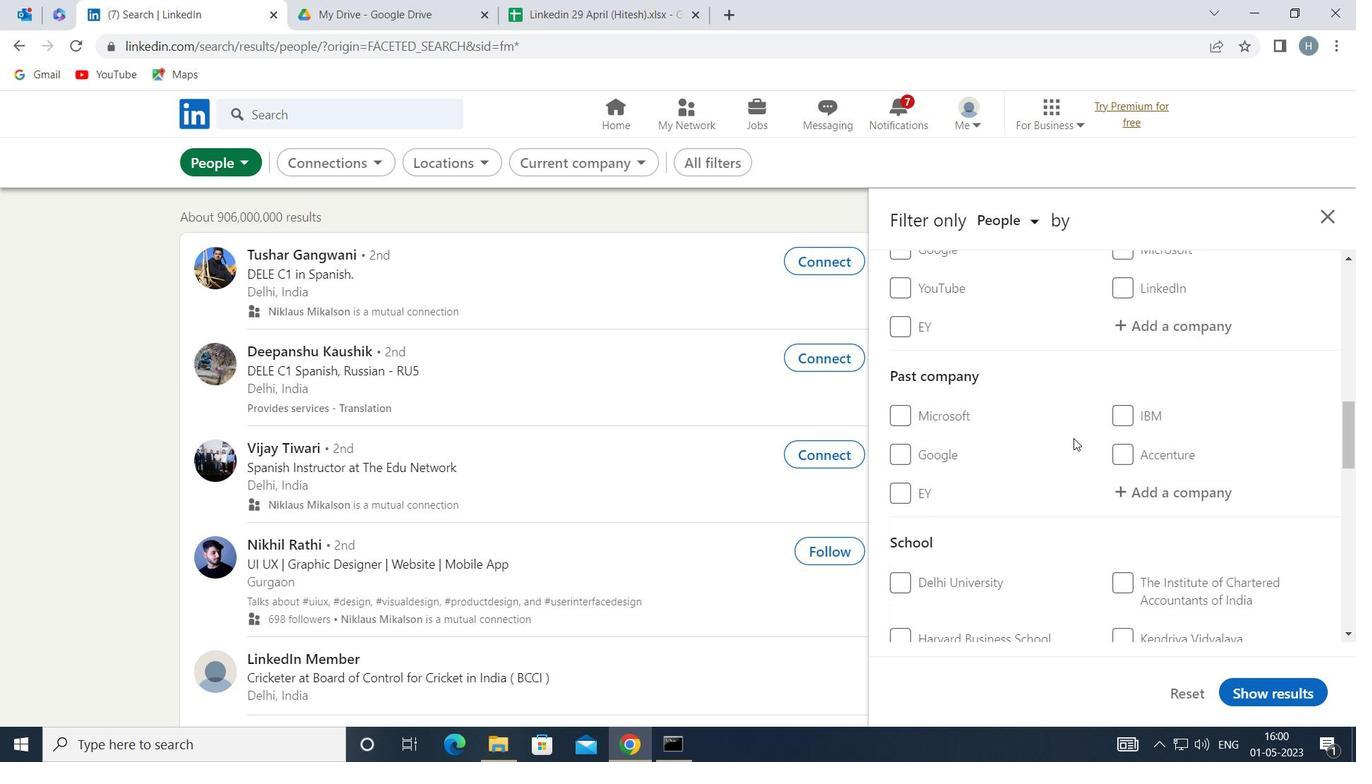 
Action: Mouse scrolled (1070, 437) with delta (0, 0)
Screenshot: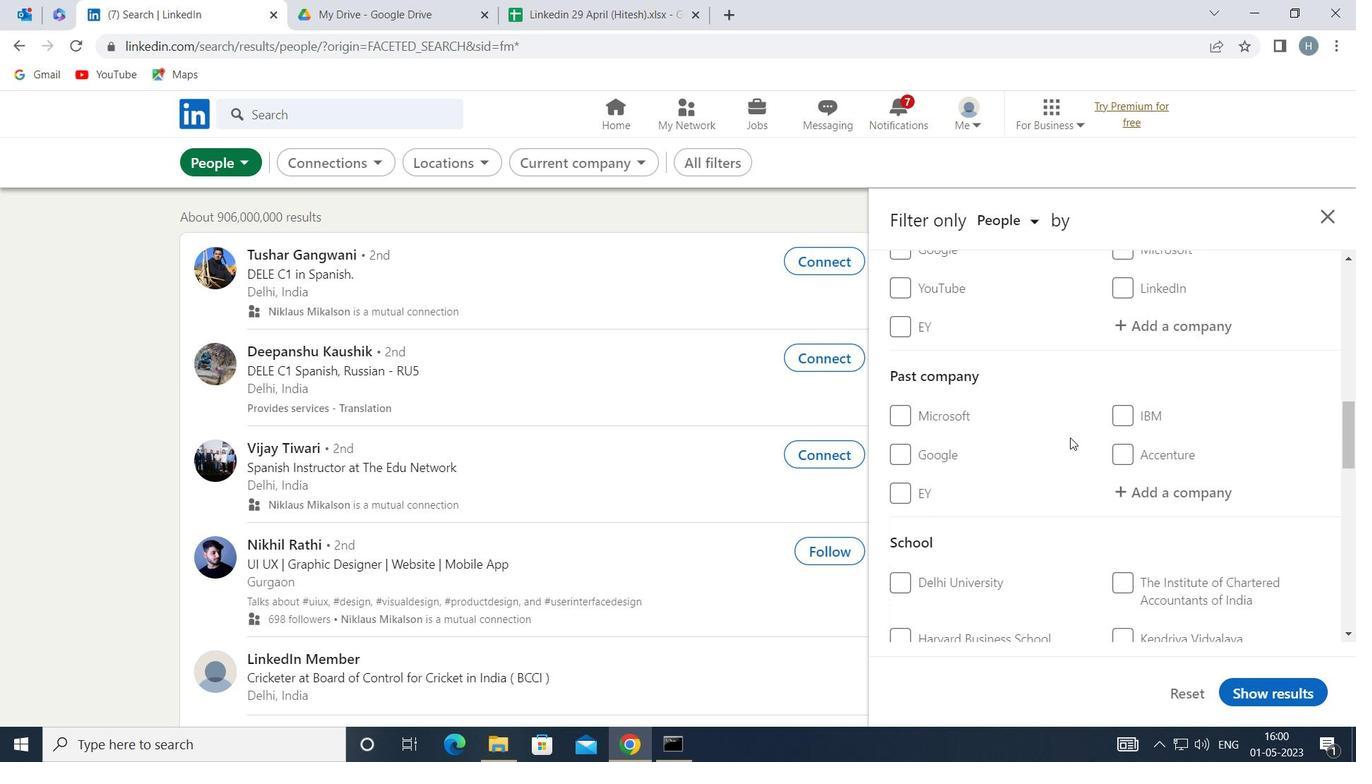 
Action: Mouse scrolled (1070, 437) with delta (0, 0)
Screenshot: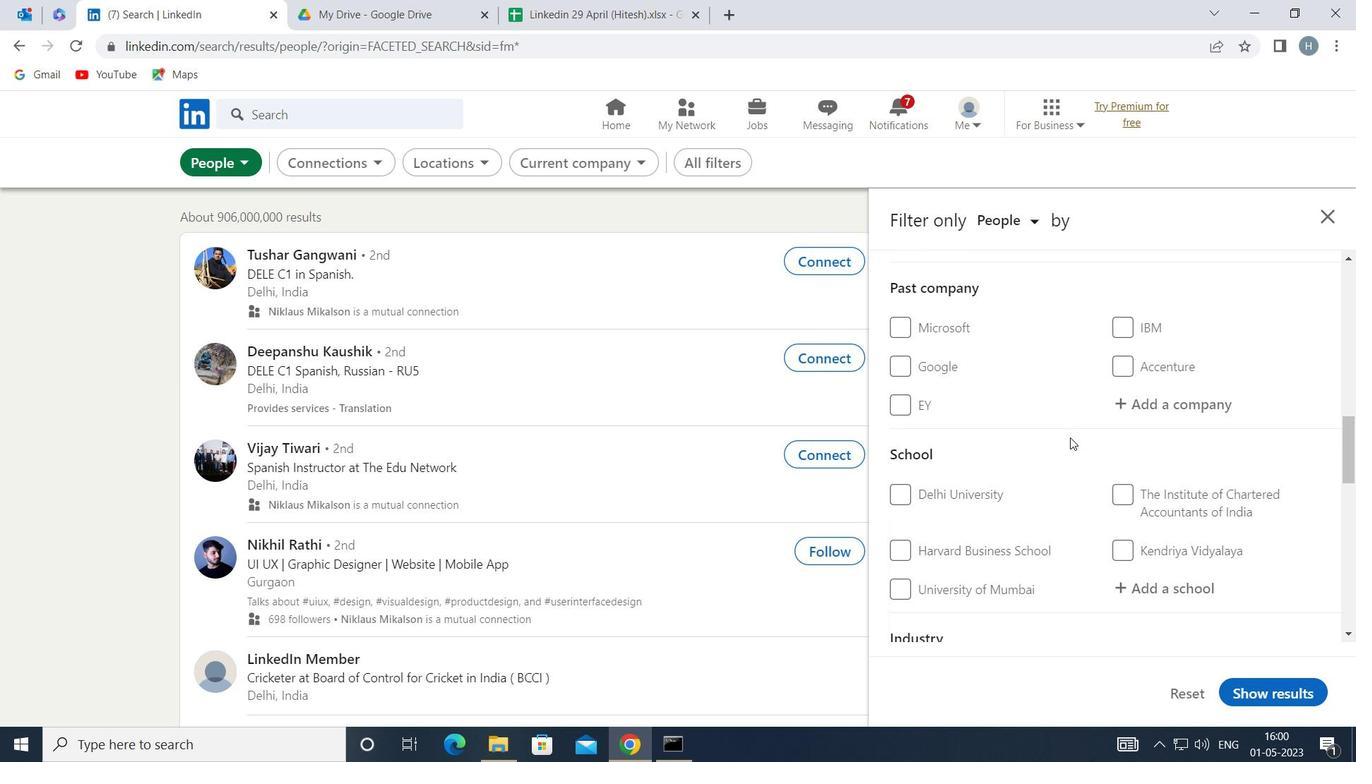 
Action: Mouse moved to (1068, 437)
Screenshot: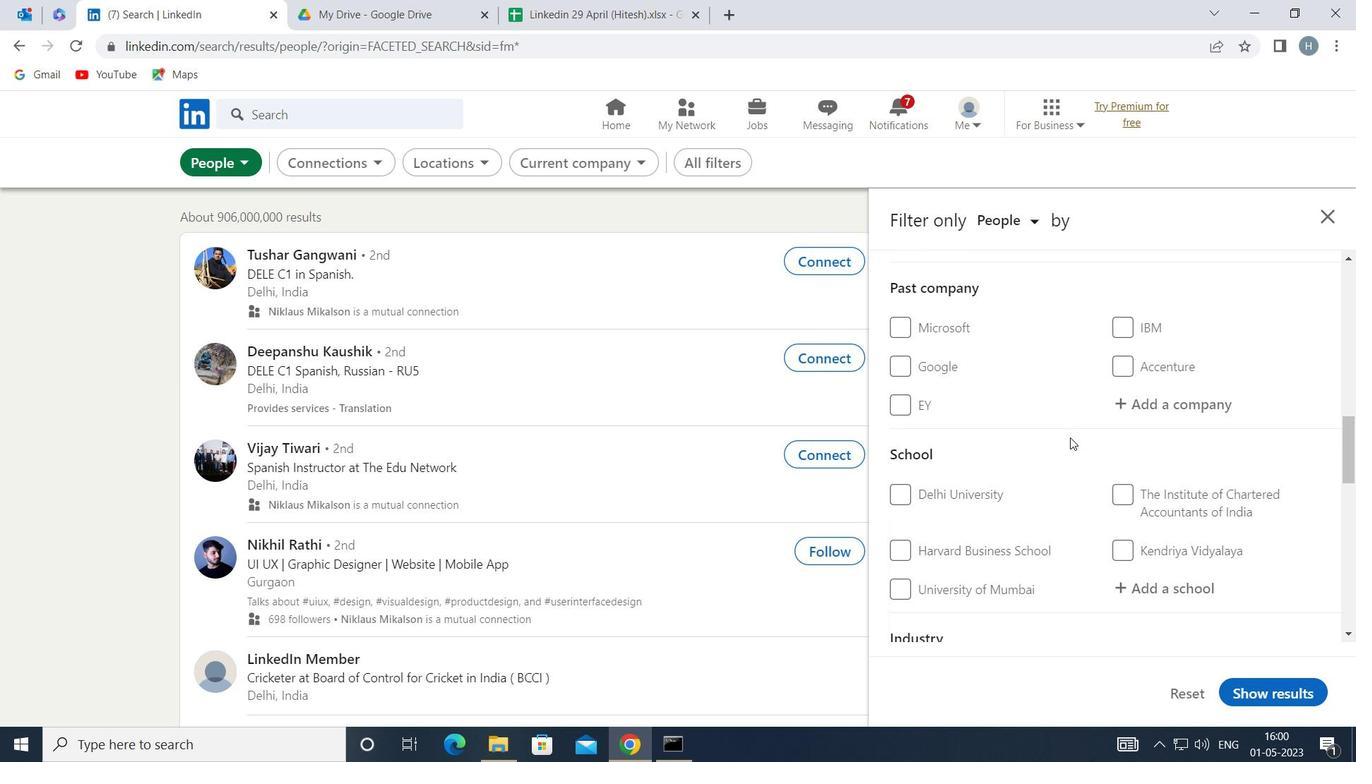 
Action: Mouse scrolled (1068, 437) with delta (0, 0)
Screenshot: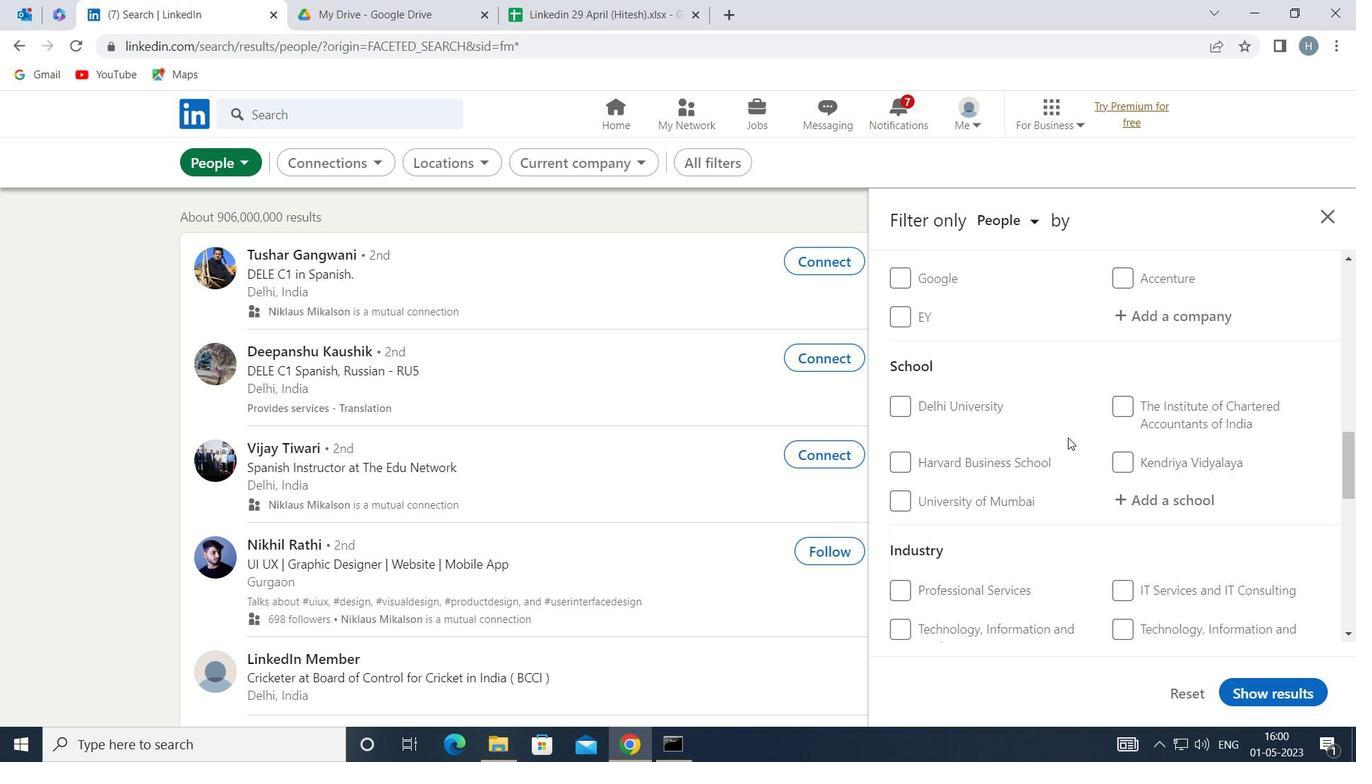 
Action: Mouse scrolled (1068, 437) with delta (0, 0)
Screenshot: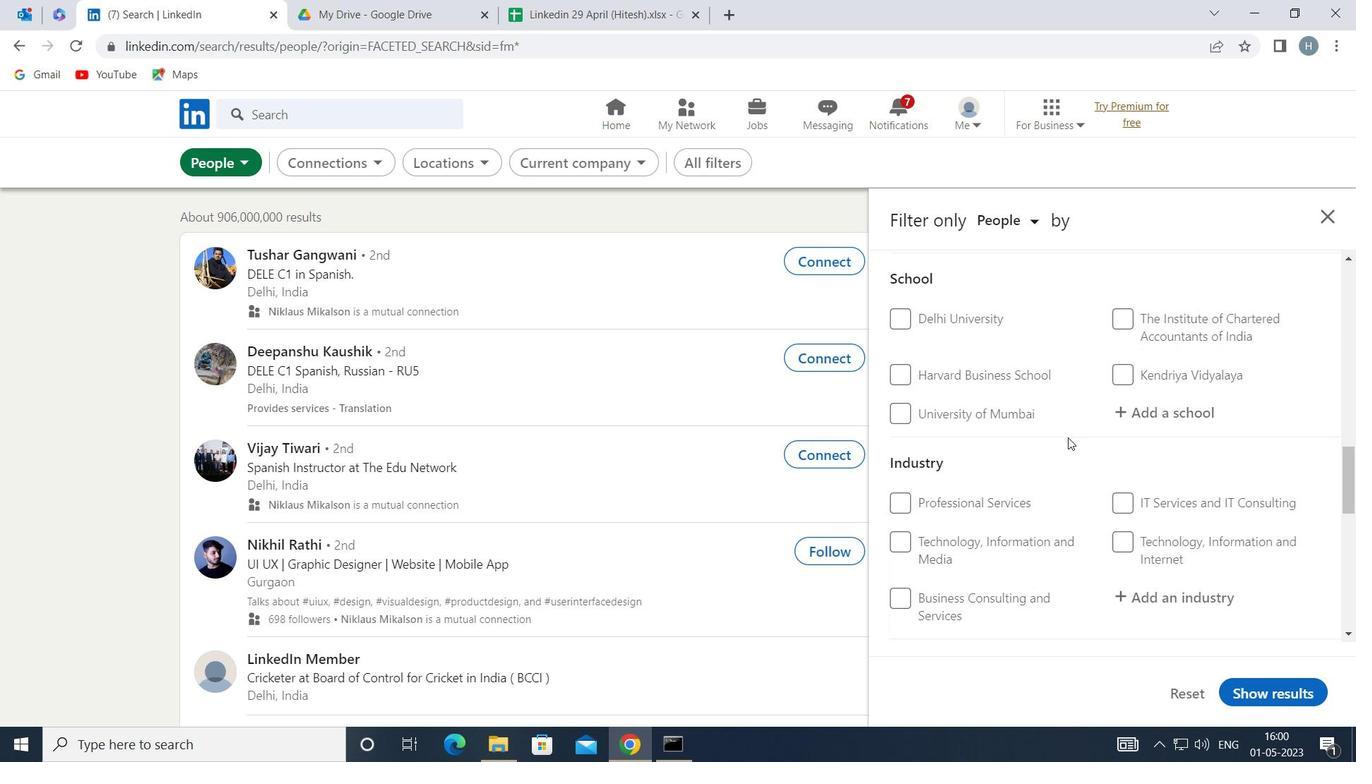 
Action: Mouse scrolled (1068, 437) with delta (0, 0)
Screenshot: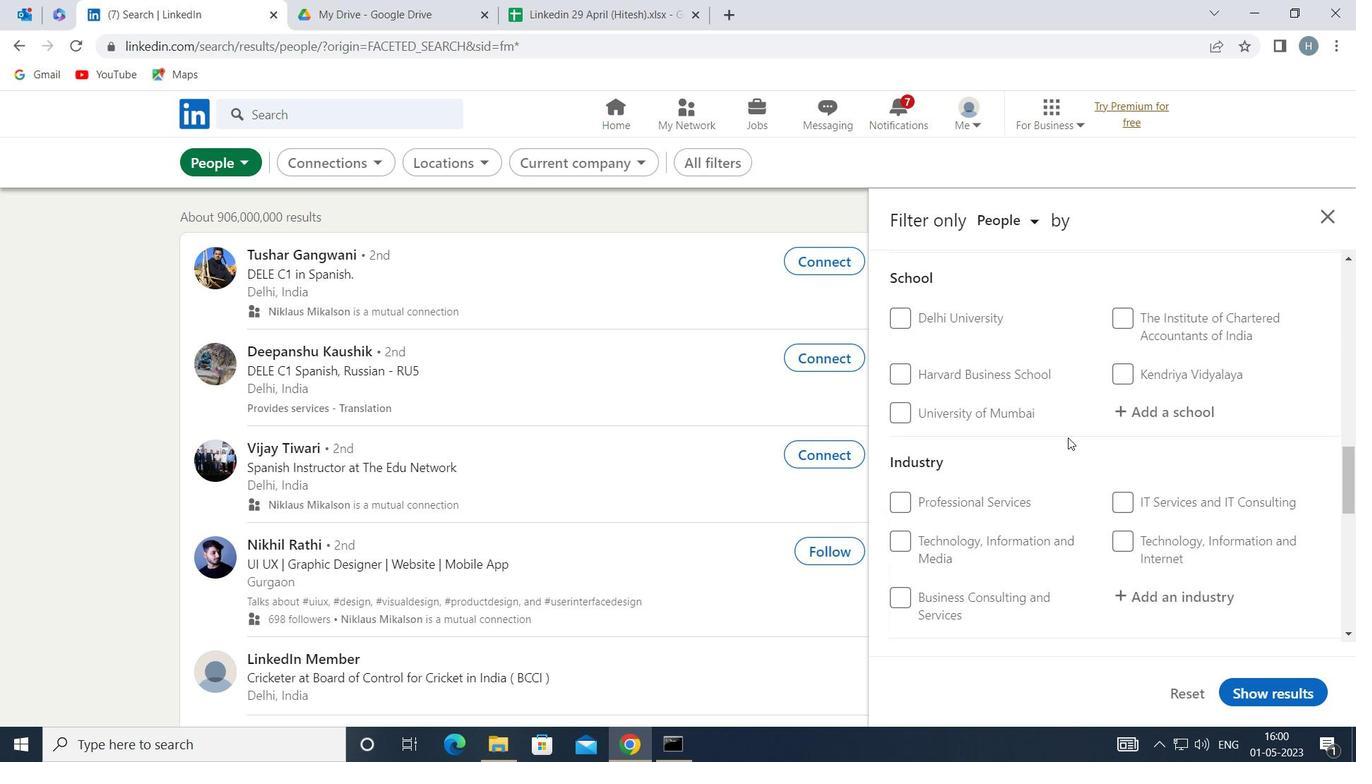 
Action: Mouse scrolled (1068, 437) with delta (0, 0)
Screenshot: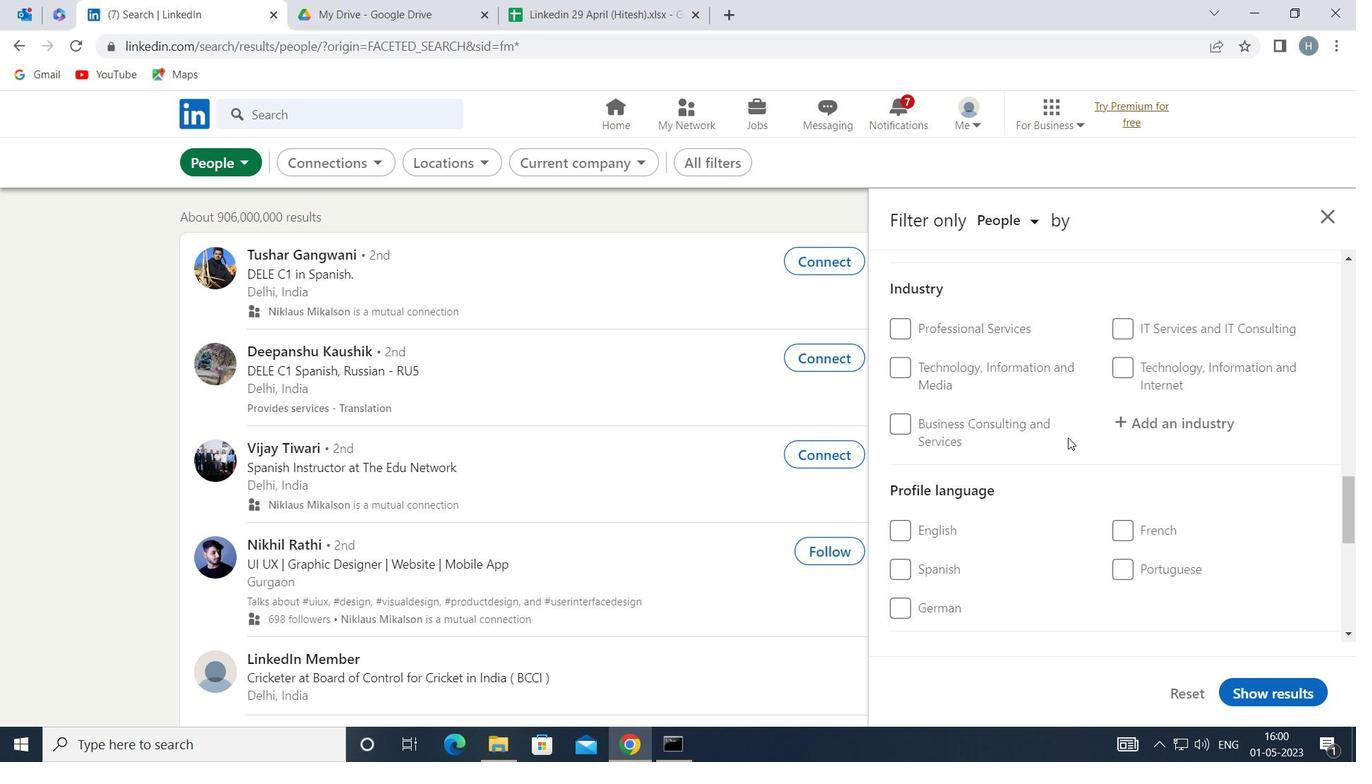 
Action: Mouse moved to (1115, 437)
Screenshot: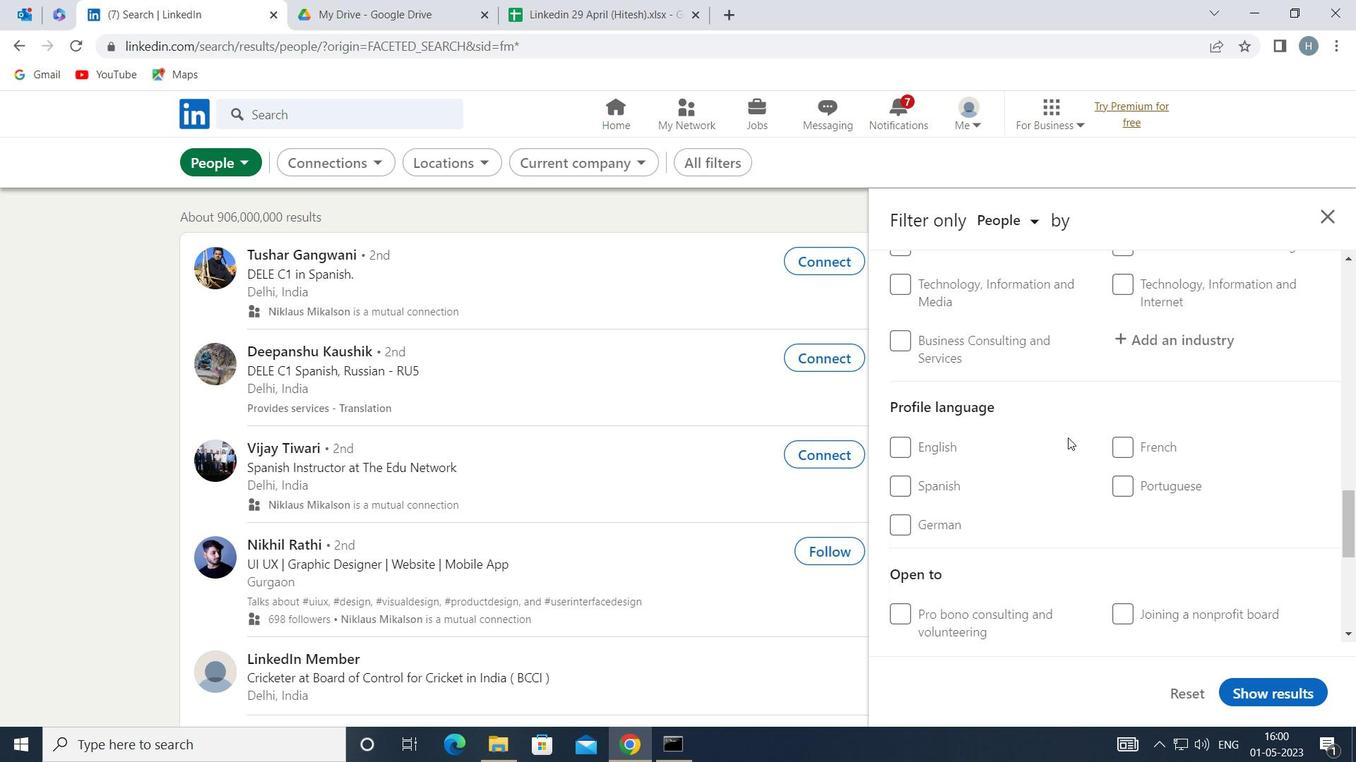 
Action: Mouse pressed left at (1115, 437)
Screenshot: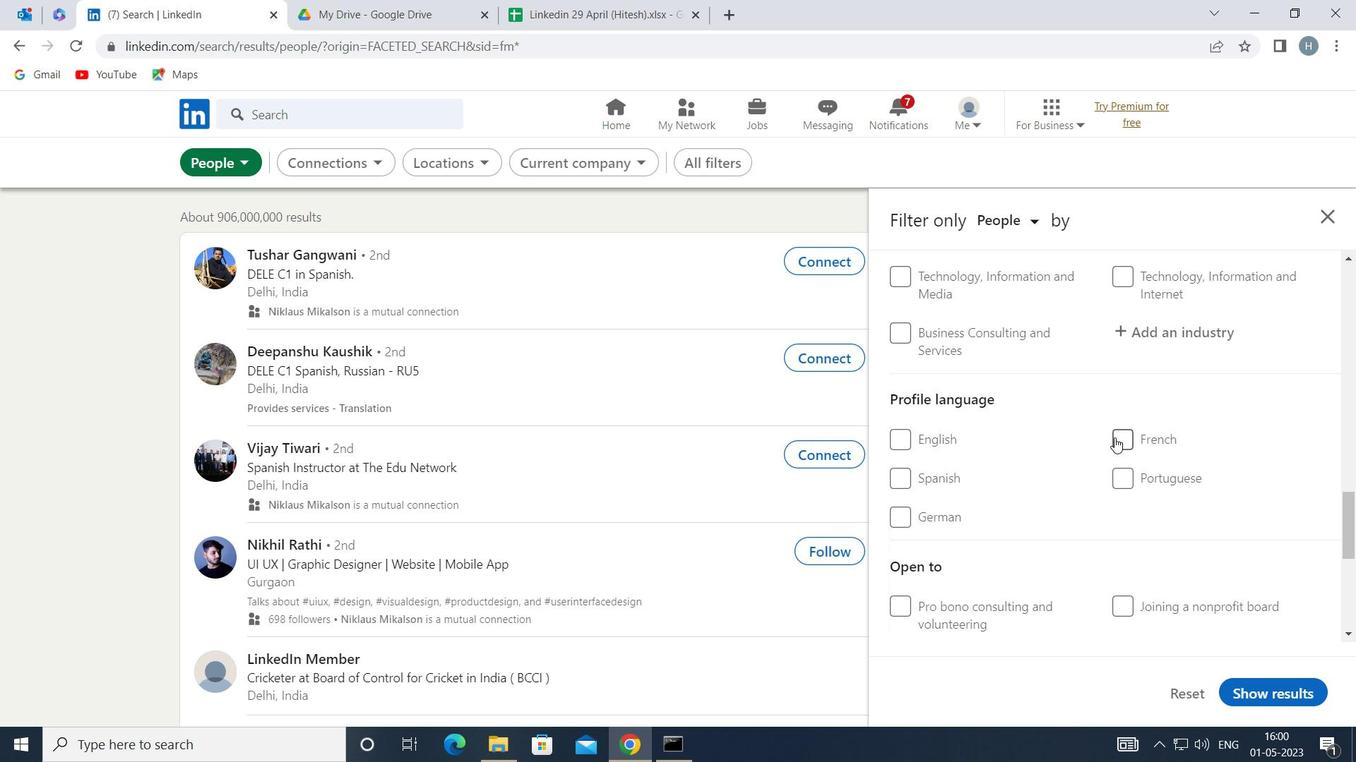
Action: Mouse moved to (1089, 459)
Screenshot: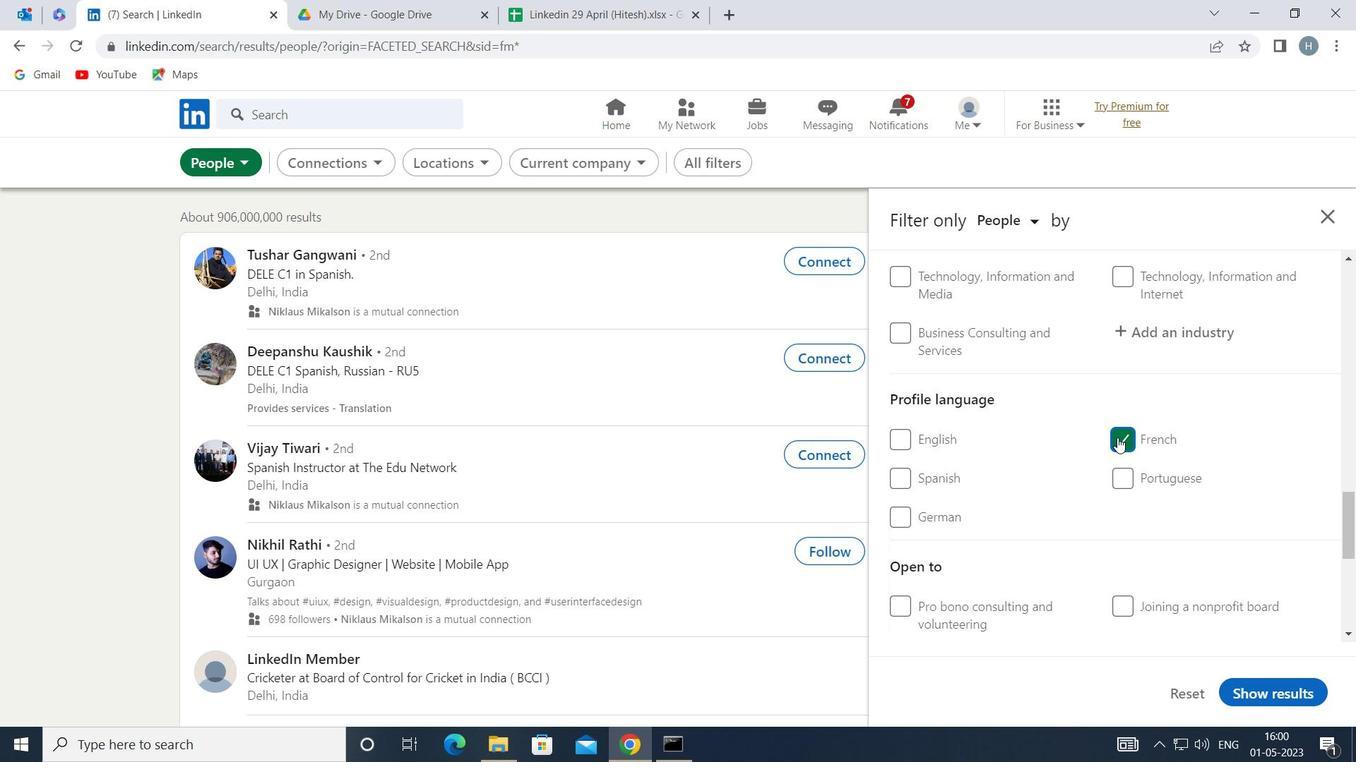 
Action: Mouse scrolled (1089, 460) with delta (0, 0)
Screenshot: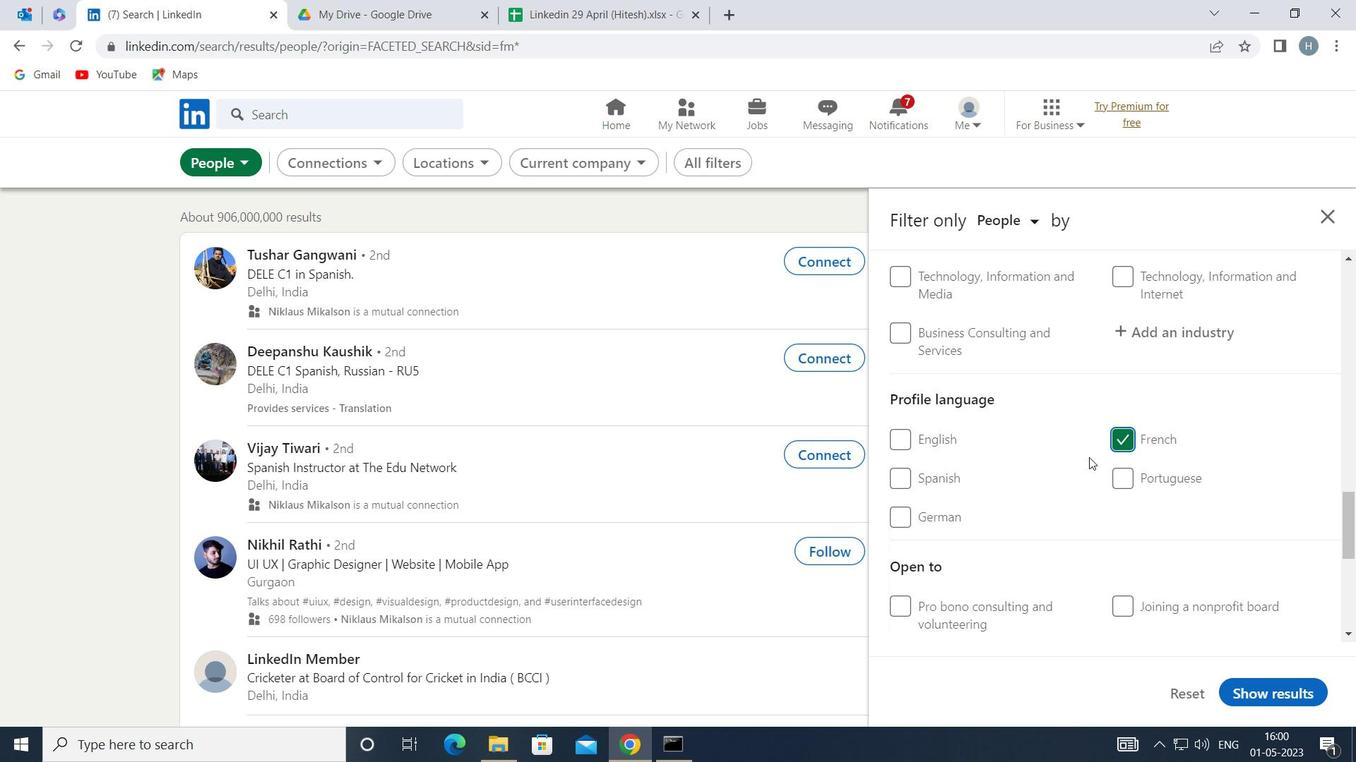 
Action: Mouse scrolled (1089, 460) with delta (0, 0)
Screenshot: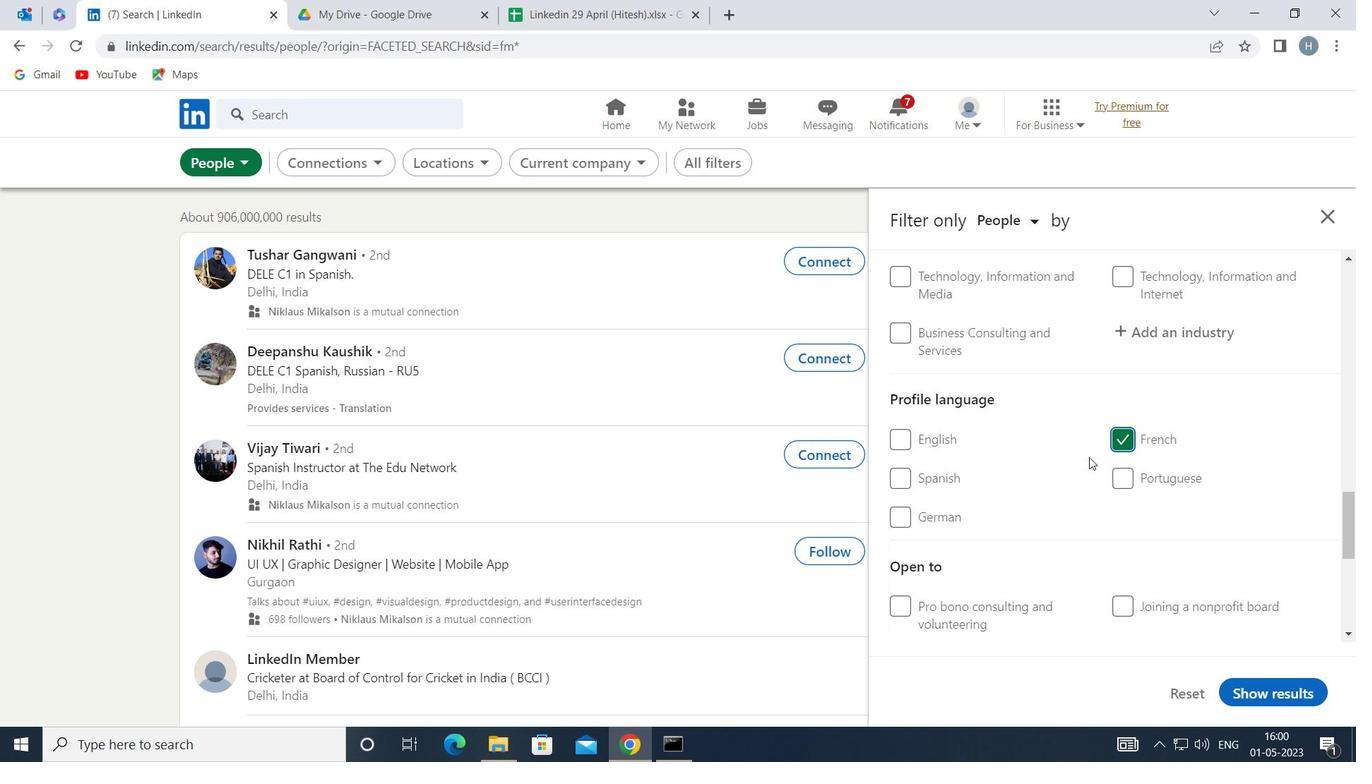 
Action: Mouse scrolled (1089, 460) with delta (0, 0)
Screenshot: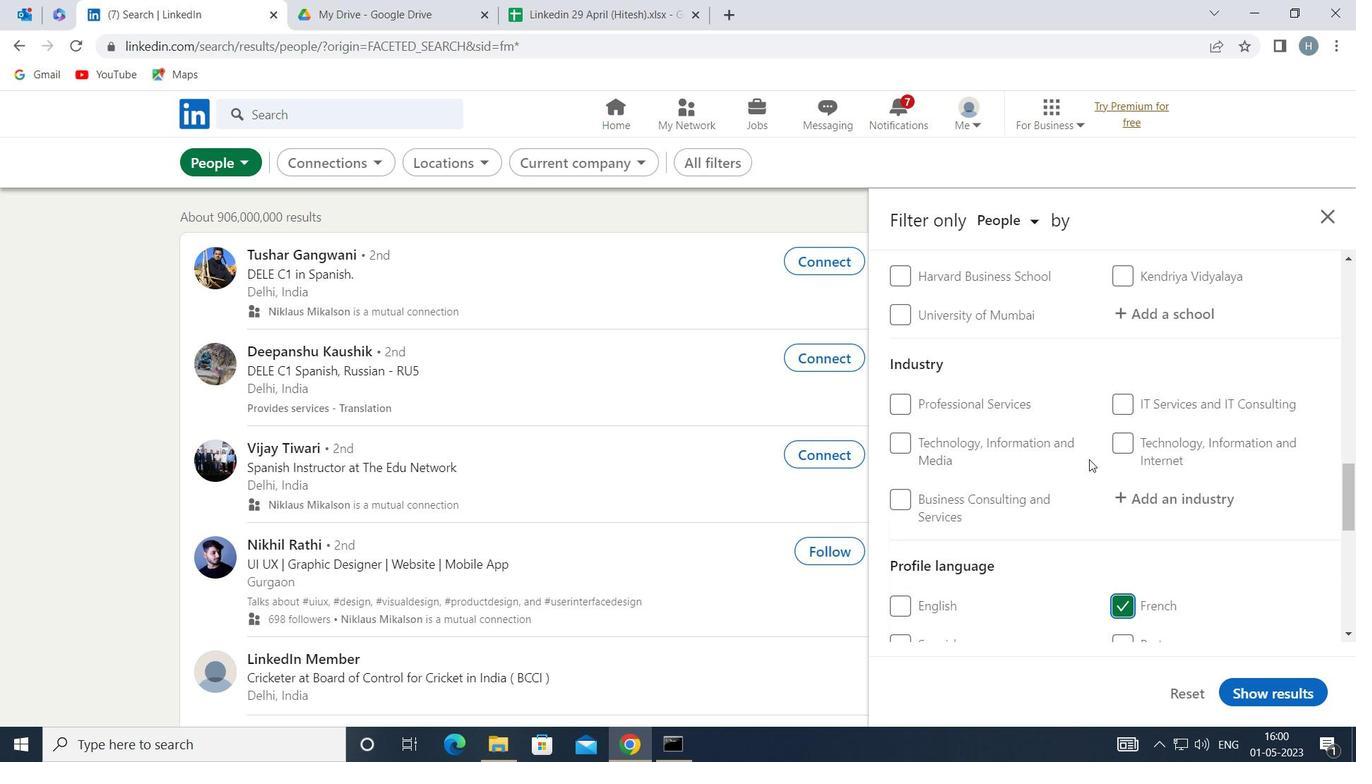 
Action: Mouse scrolled (1089, 460) with delta (0, 0)
Screenshot: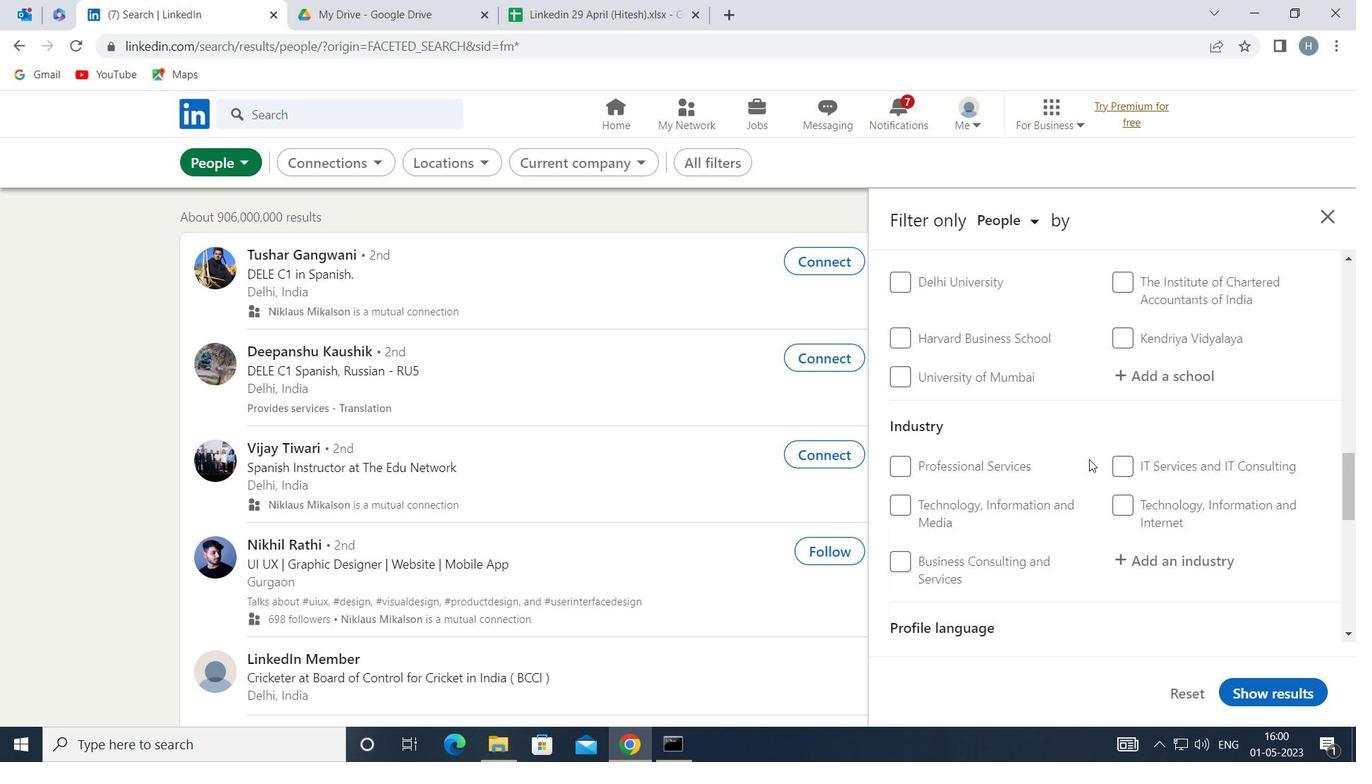 
Action: Mouse scrolled (1089, 460) with delta (0, 0)
Screenshot: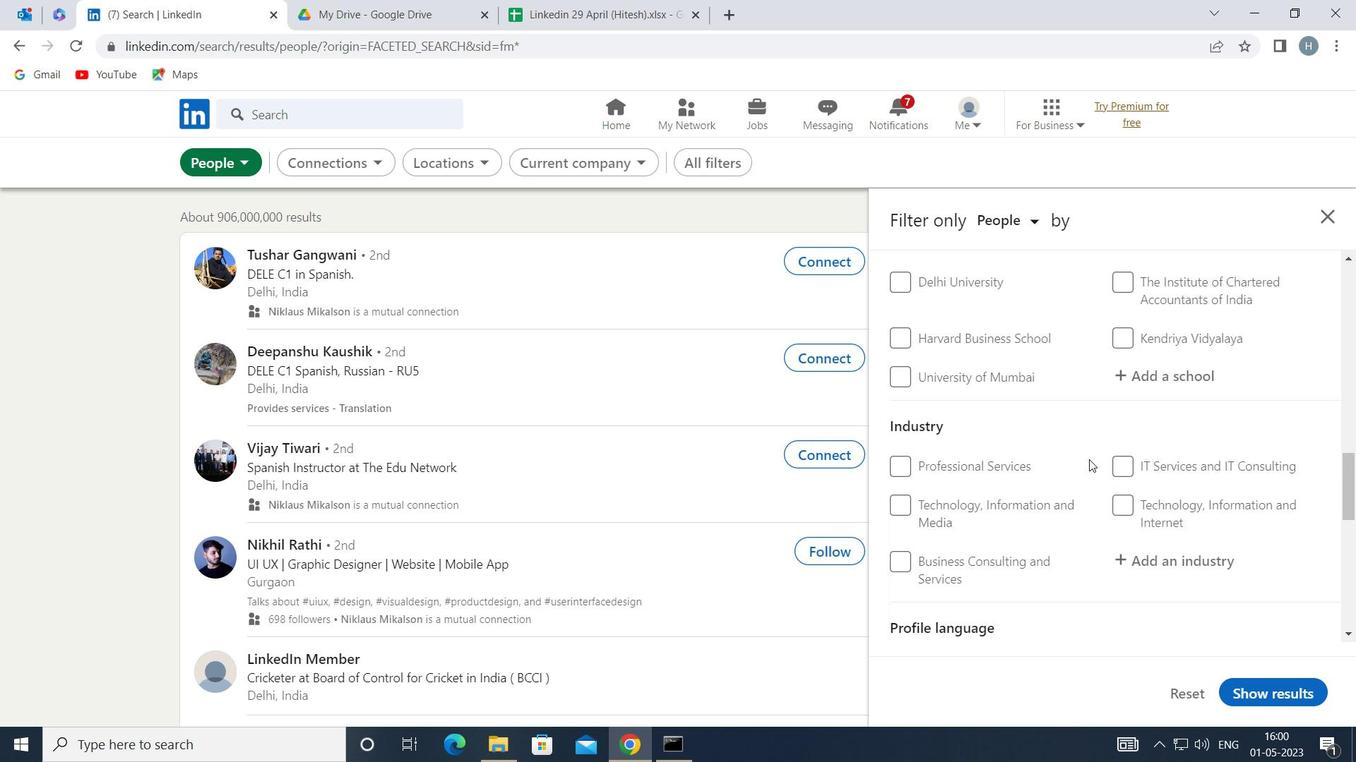 
Action: Mouse scrolled (1089, 460) with delta (0, 0)
Screenshot: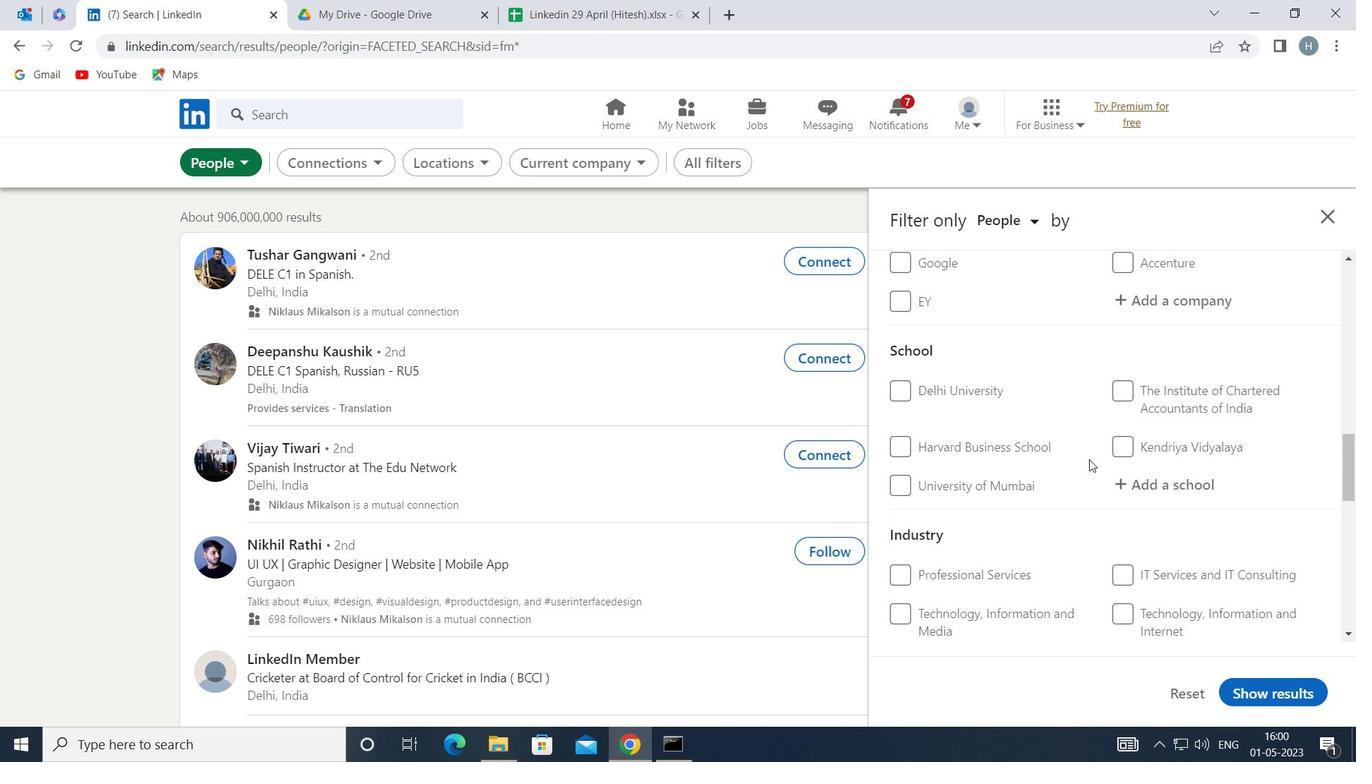 
Action: Mouse scrolled (1089, 460) with delta (0, 0)
Screenshot: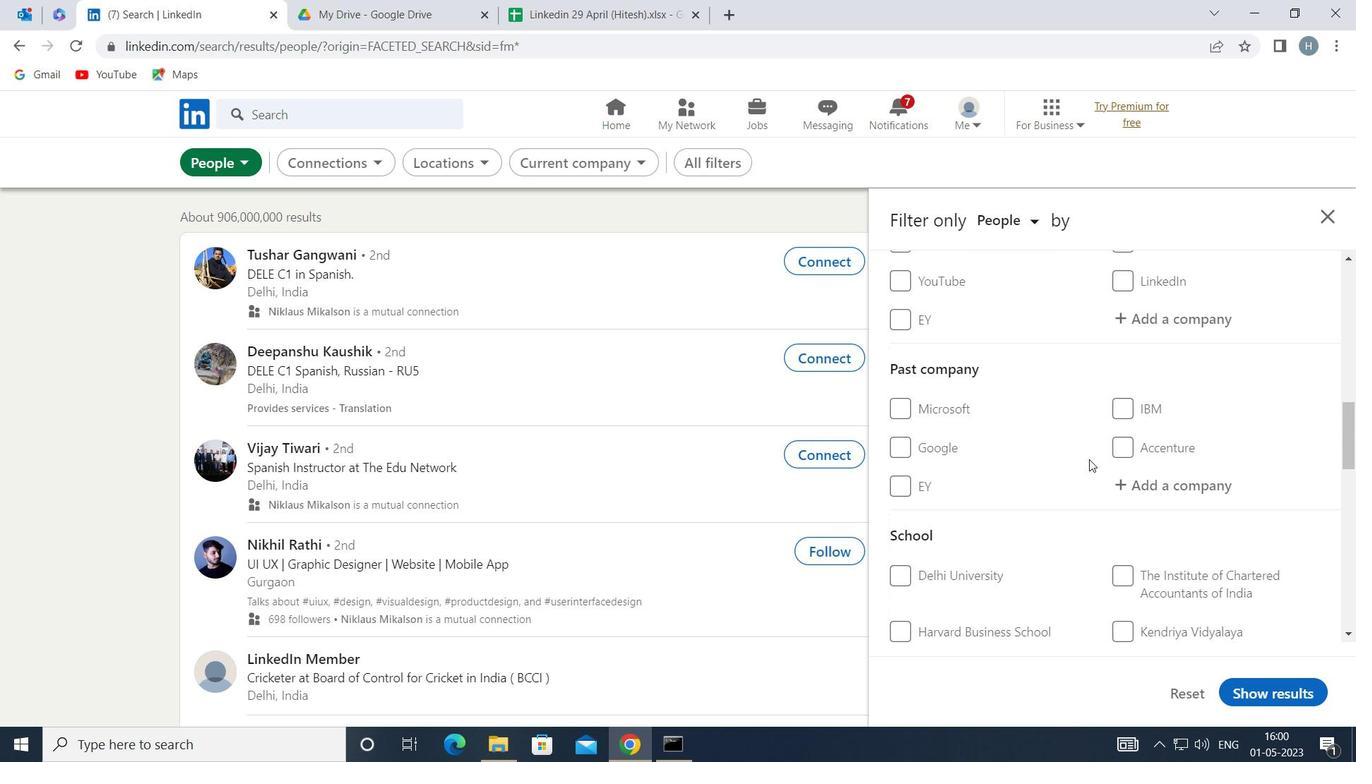 
Action: Mouse moved to (1160, 419)
Screenshot: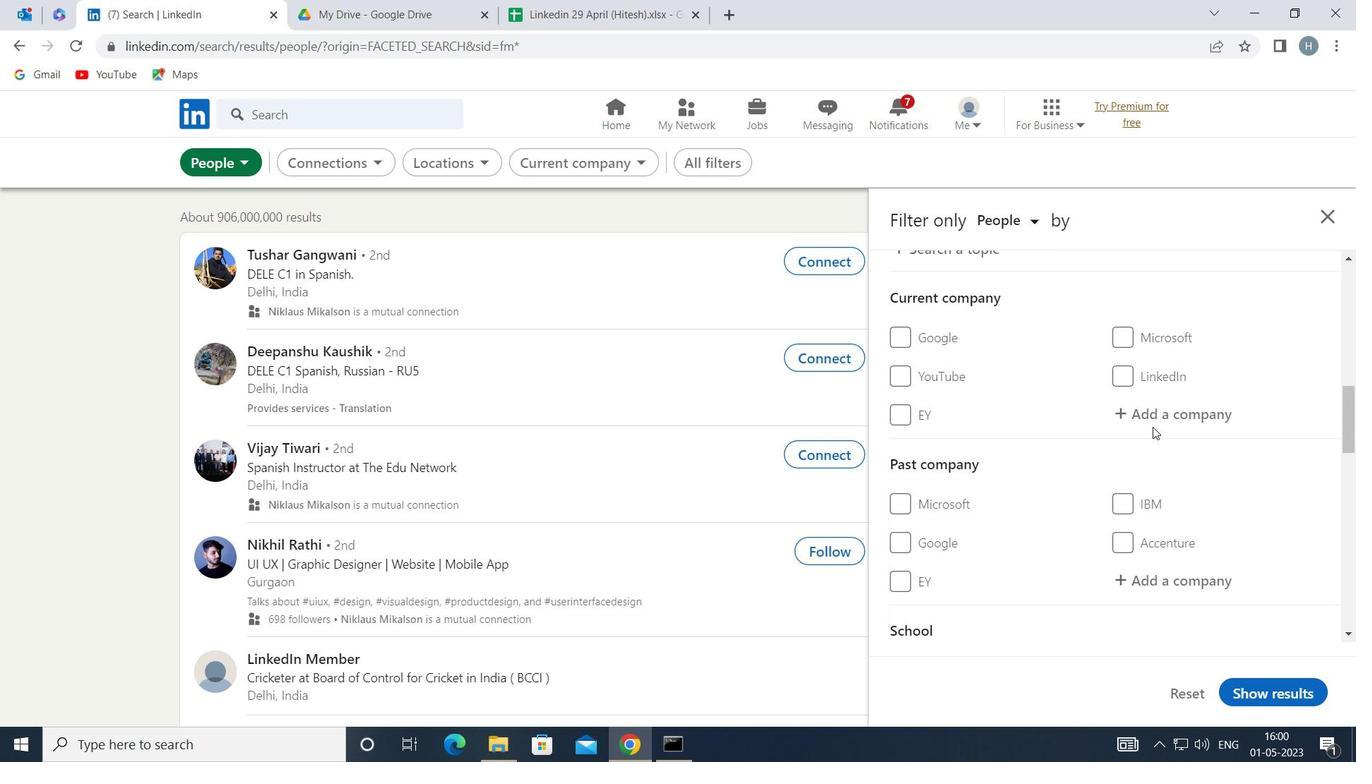 
Action: Mouse pressed left at (1160, 419)
Screenshot: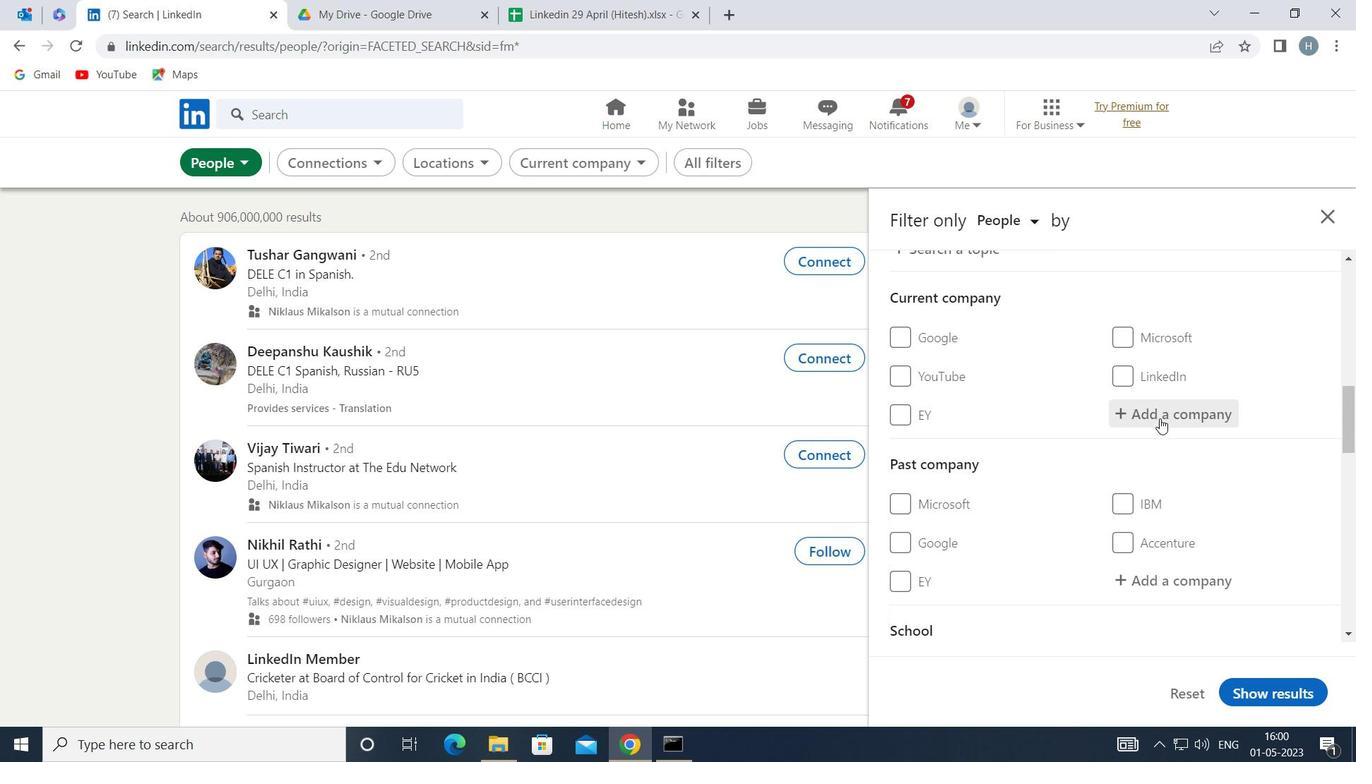 
Action: Key pressed <Key.shift>TATA<Key.space><Key.shift>STEEL
Screenshot: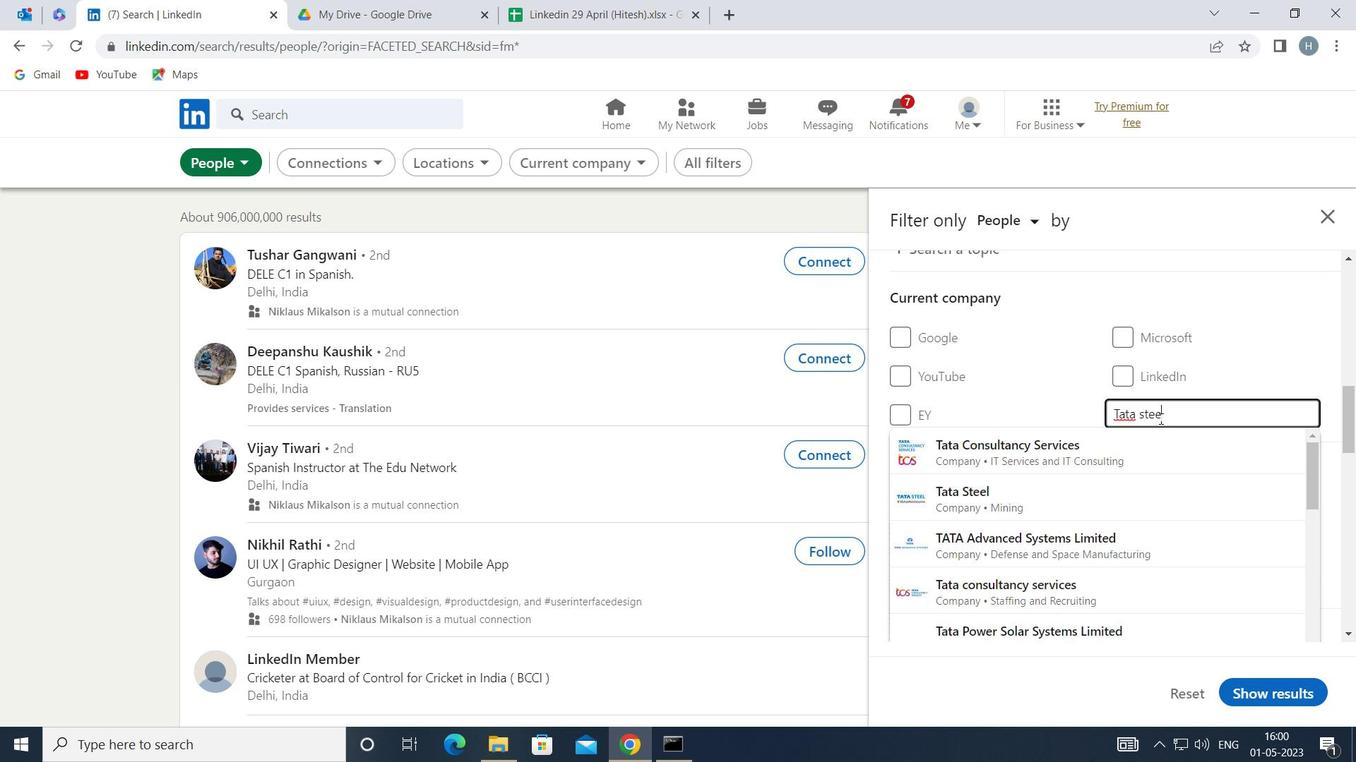 
Action: Mouse moved to (1117, 461)
Screenshot: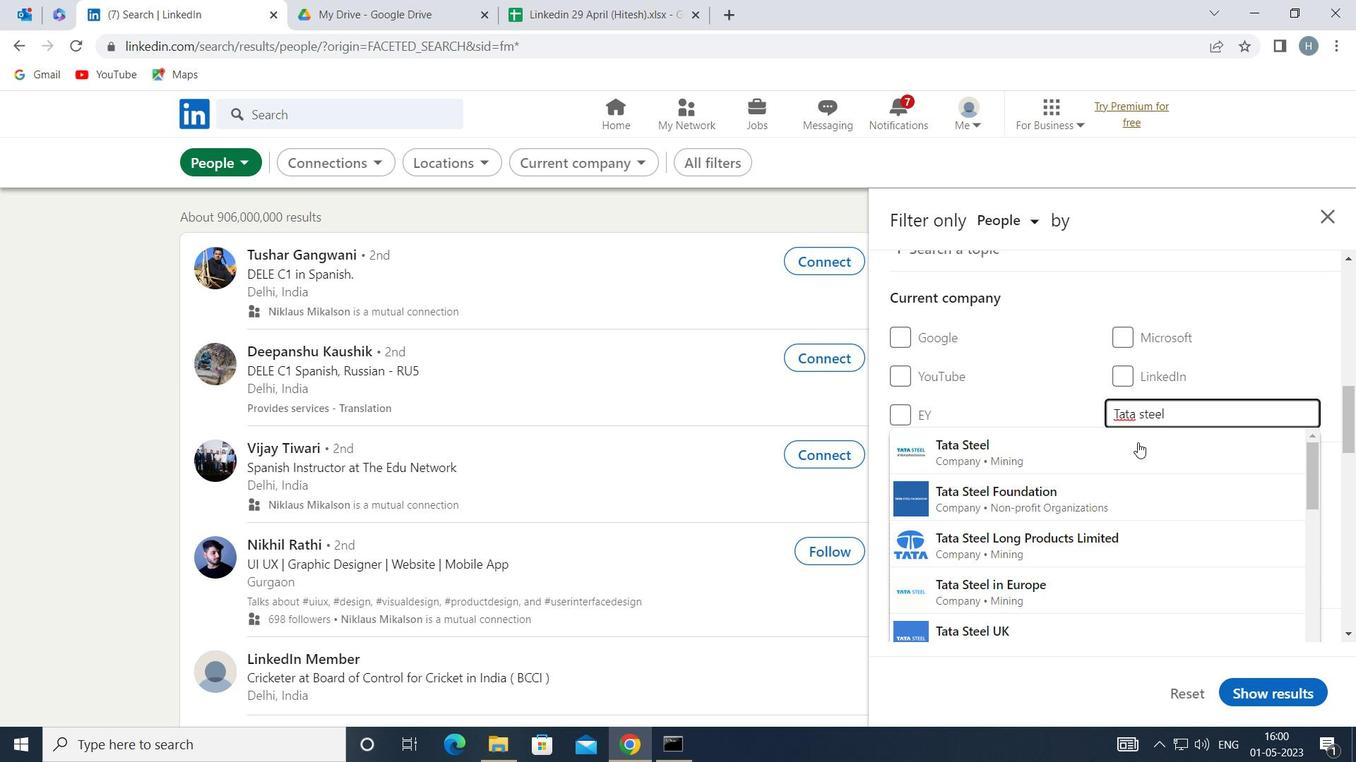 
Action: Mouse pressed left at (1117, 461)
Screenshot: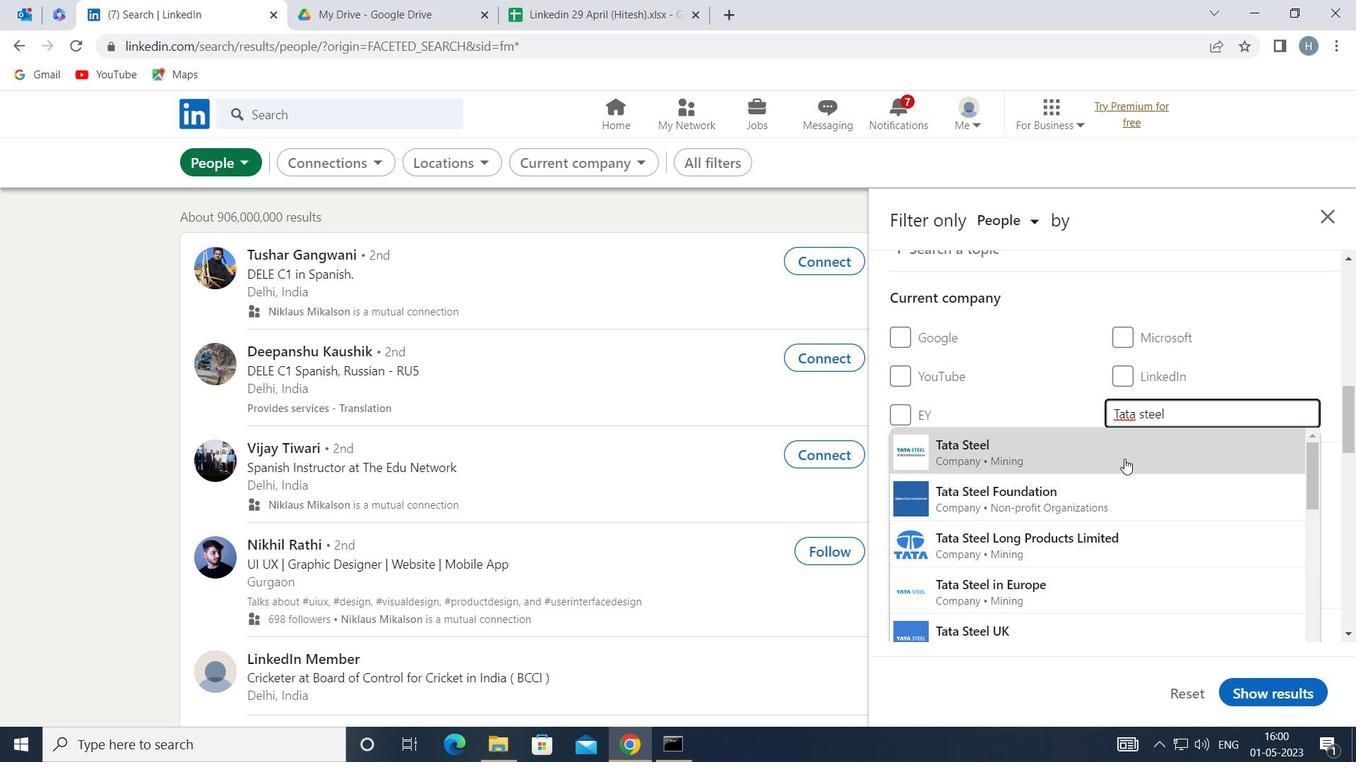 
Action: Mouse moved to (1086, 454)
Screenshot: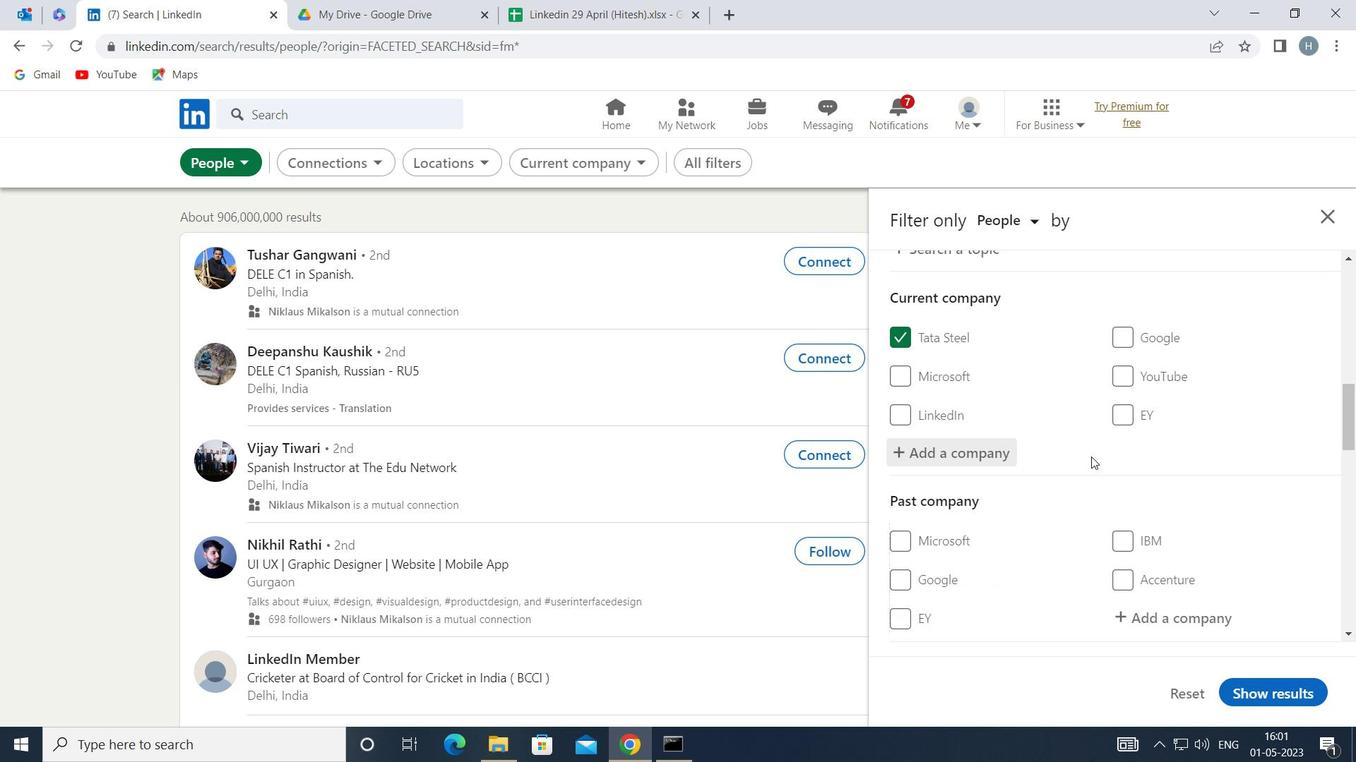 
Action: Mouse scrolled (1086, 453) with delta (0, 0)
Screenshot: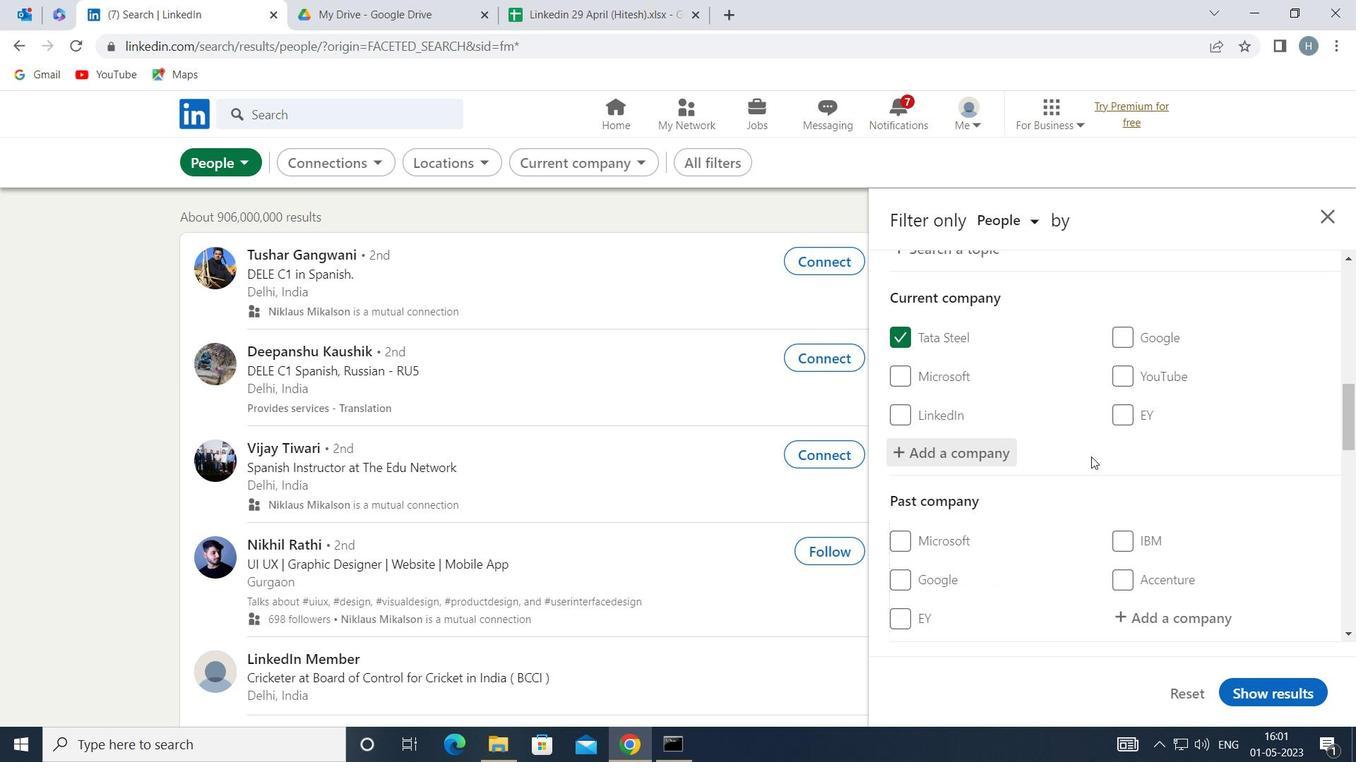 
Action: Mouse moved to (1083, 454)
Screenshot: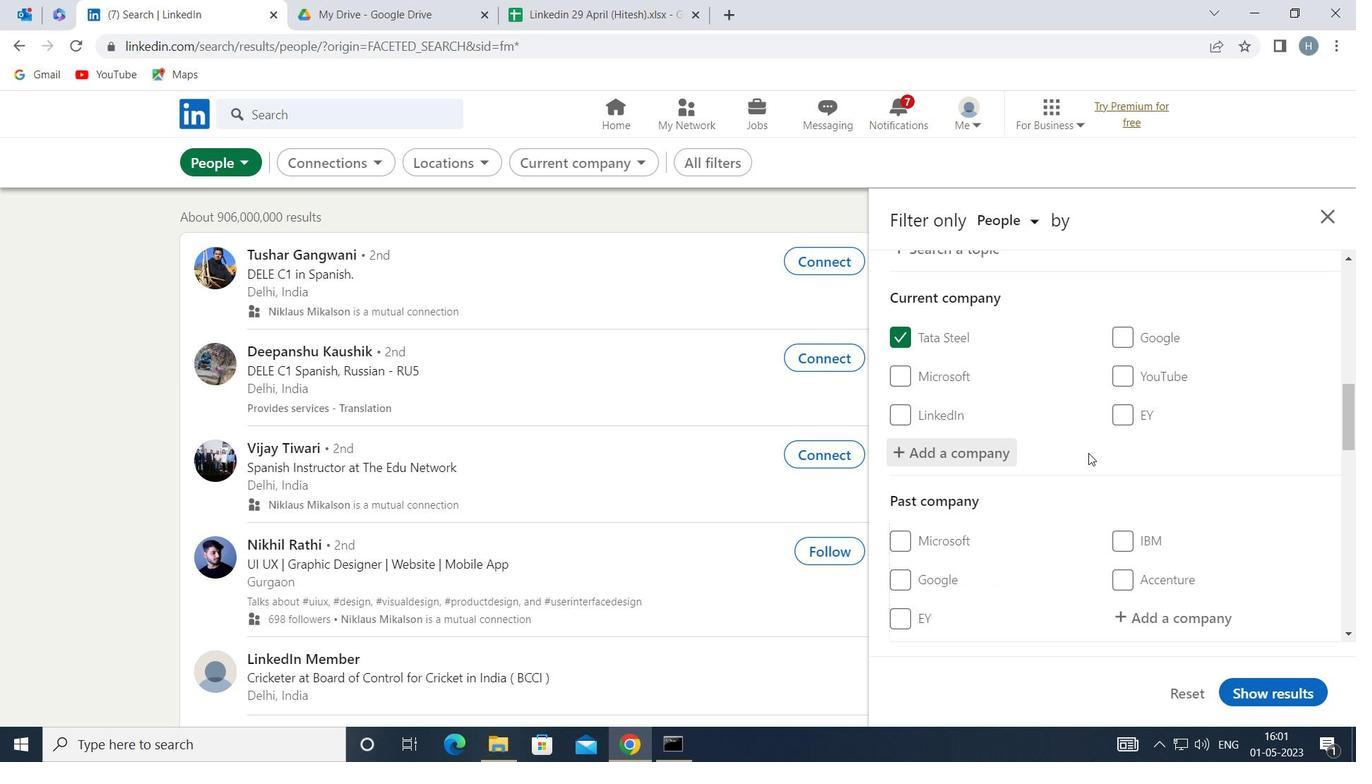 
Action: Mouse scrolled (1083, 453) with delta (0, 0)
Screenshot: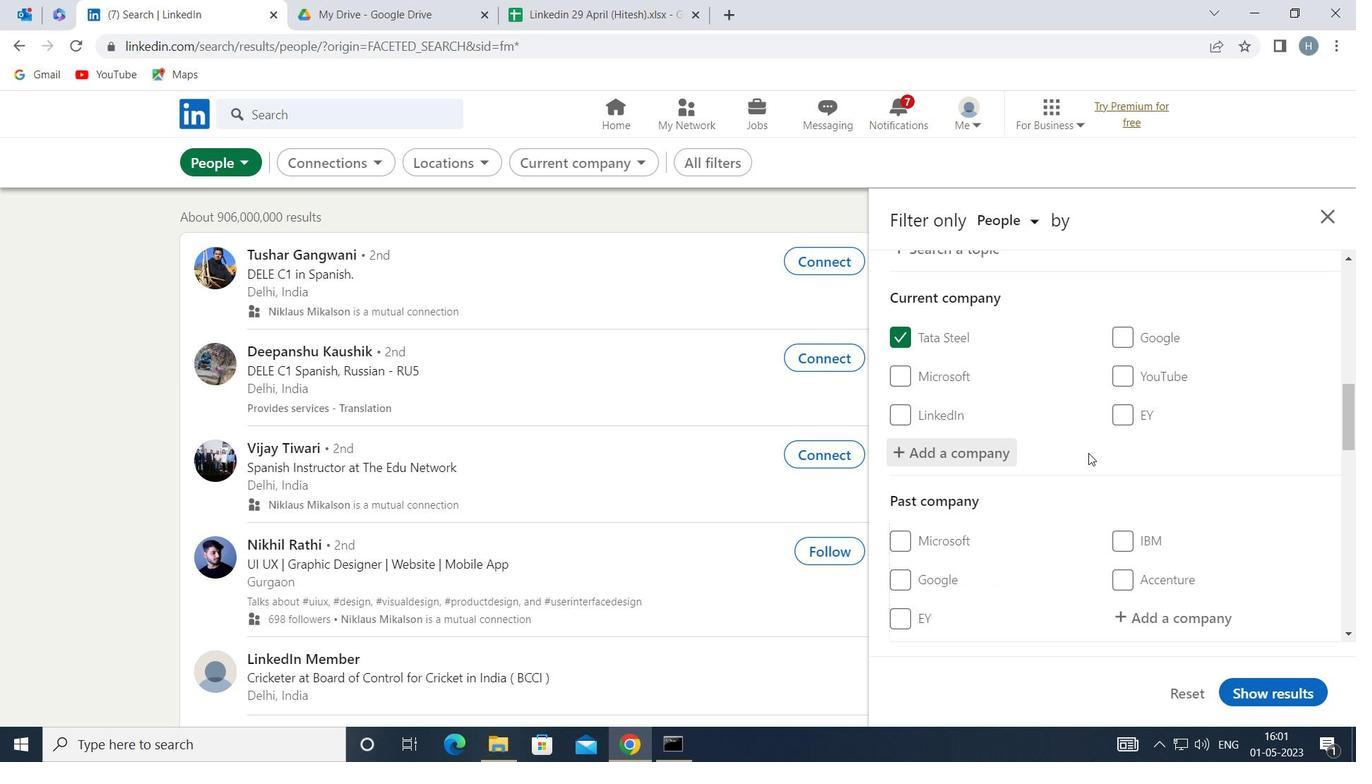
Action: Mouse moved to (1086, 444)
Screenshot: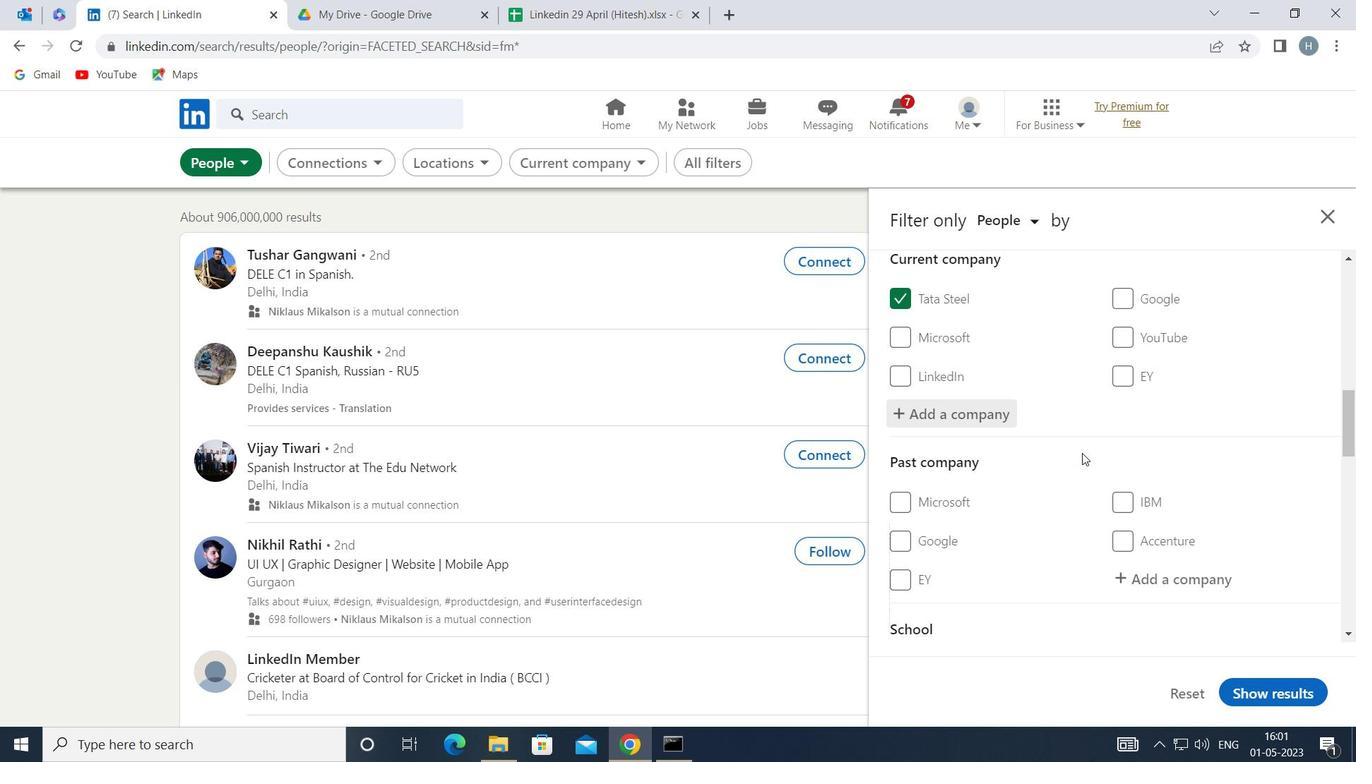 
Action: Mouse scrolled (1086, 443) with delta (0, 0)
Screenshot: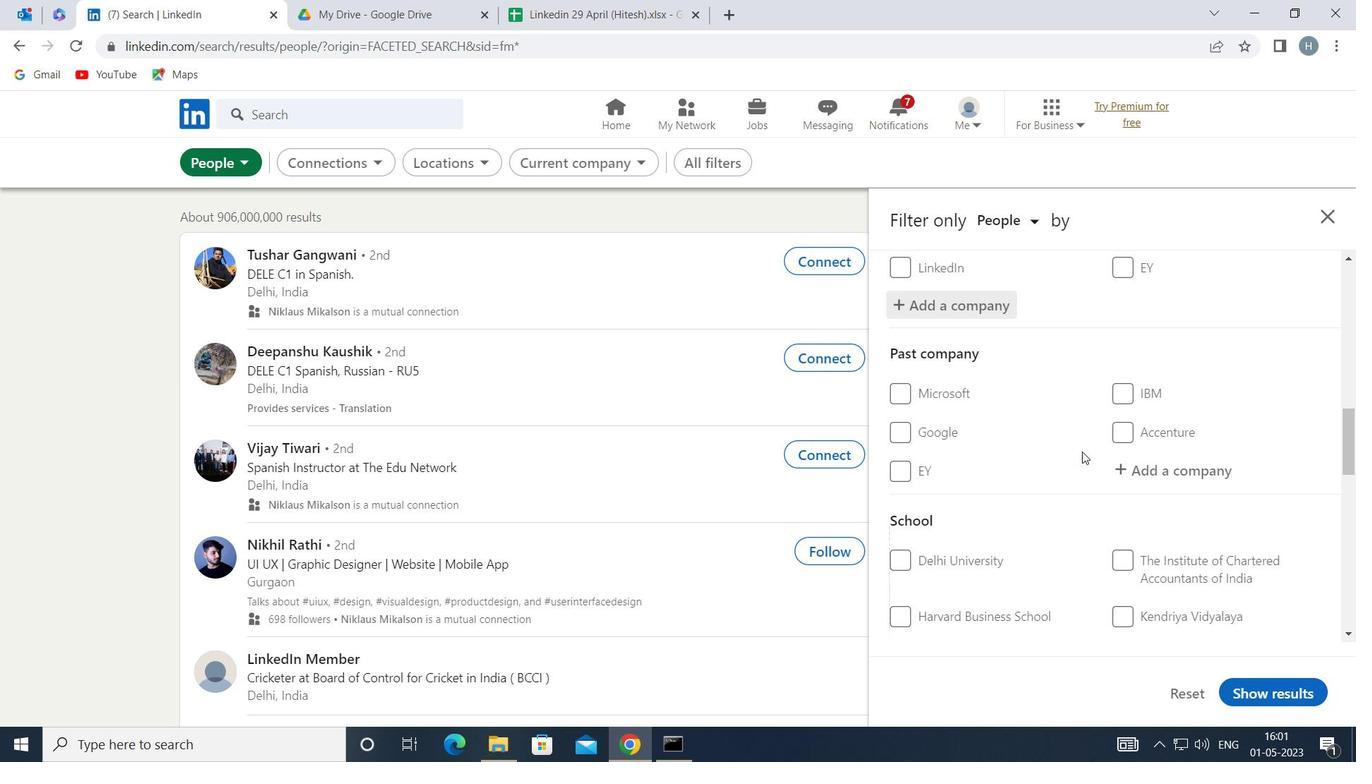 
Action: Mouse scrolled (1086, 443) with delta (0, 0)
Screenshot: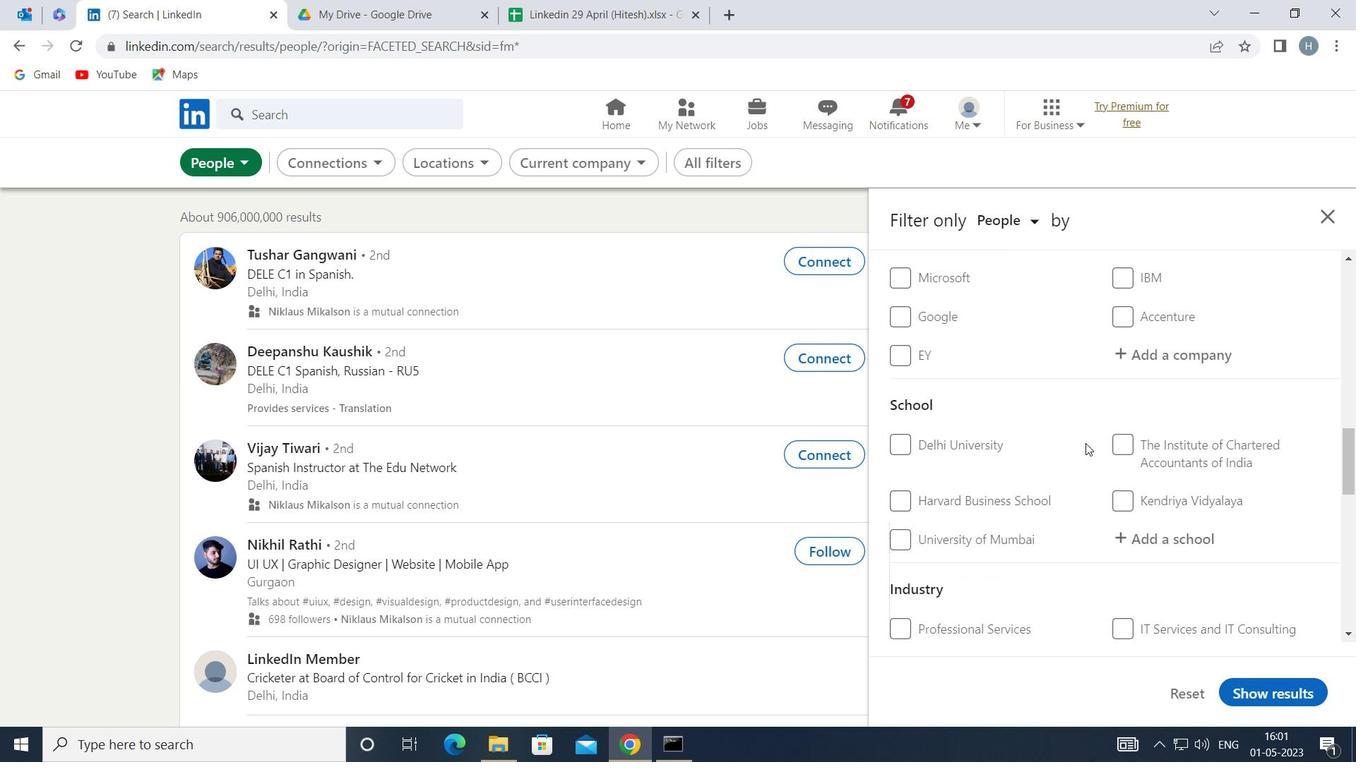 
Action: Mouse moved to (1153, 454)
Screenshot: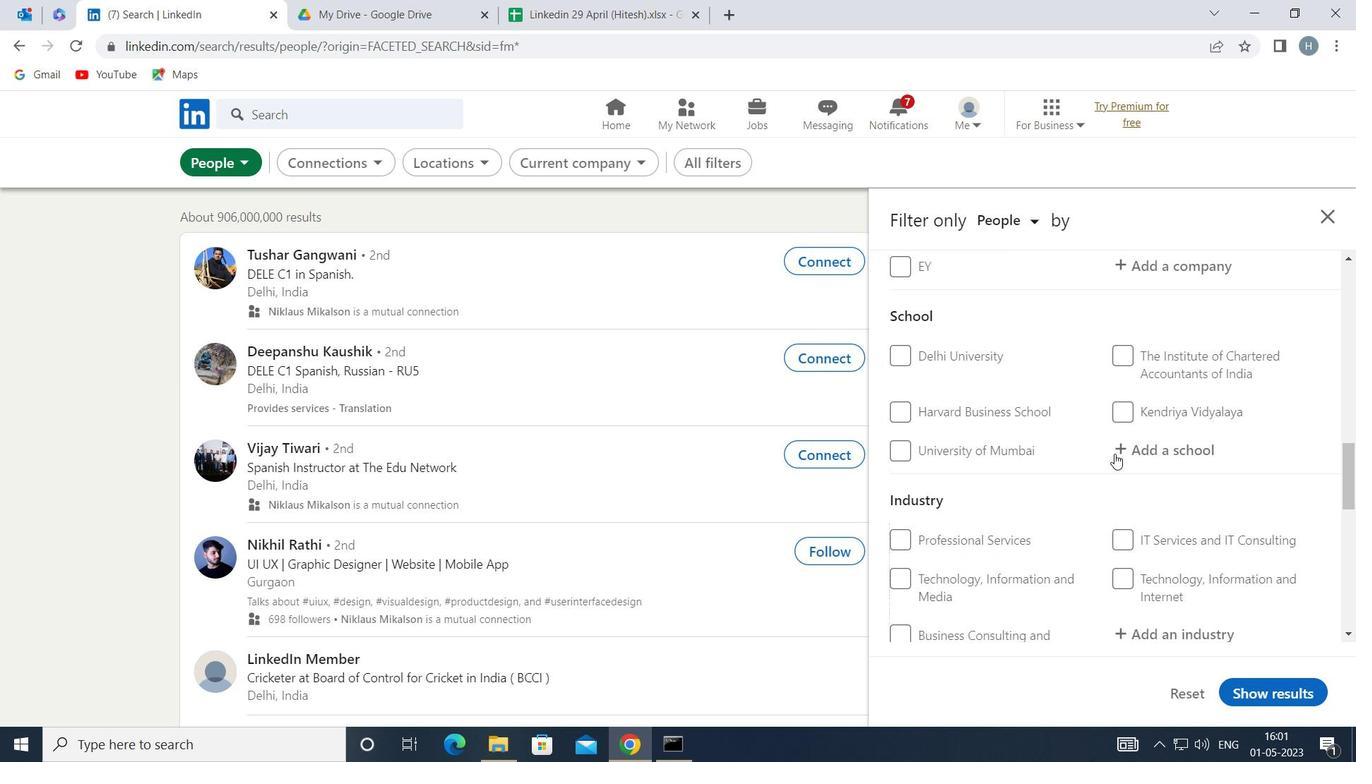 
Action: Mouse pressed left at (1153, 454)
Screenshot: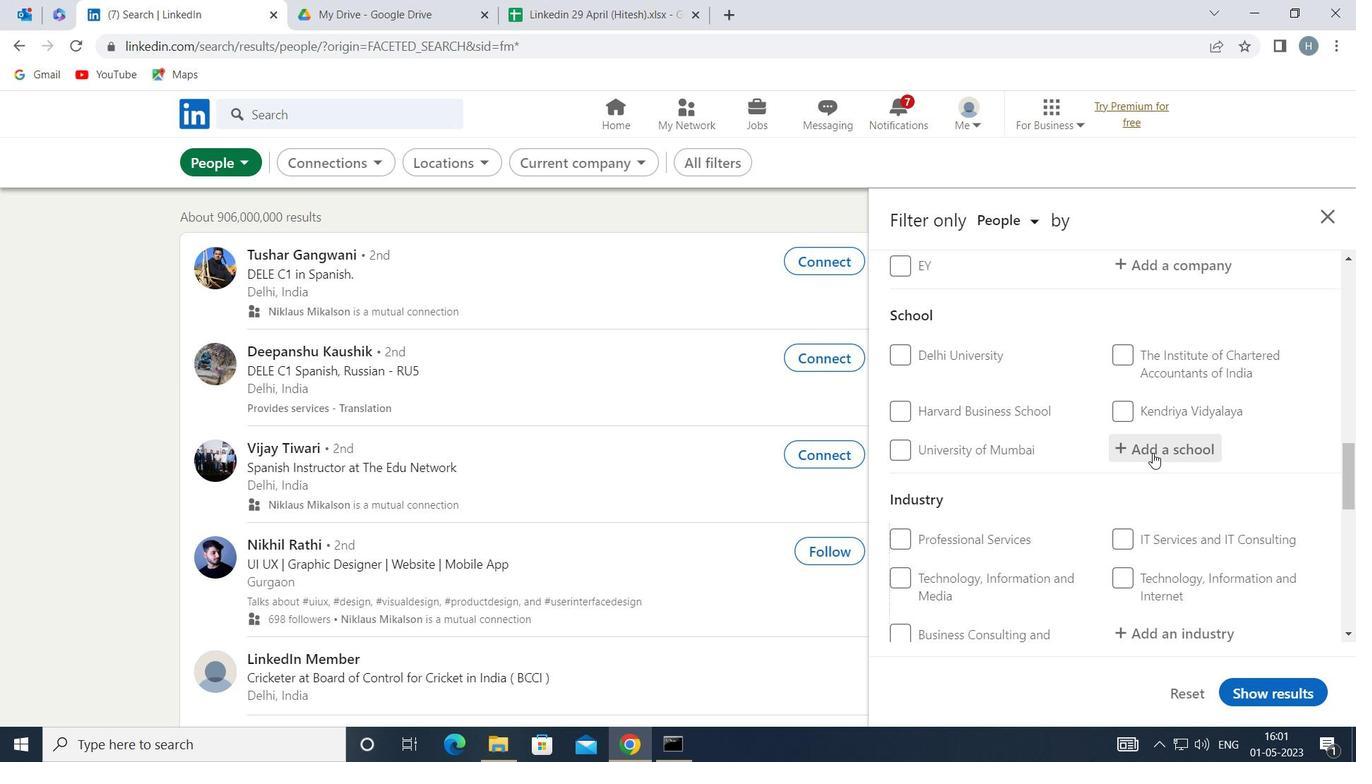 
Action: Key pressed <Key.shift>NETAJI<Key.space><Key.shift>SUBHASH<Key.space>
Screenshot: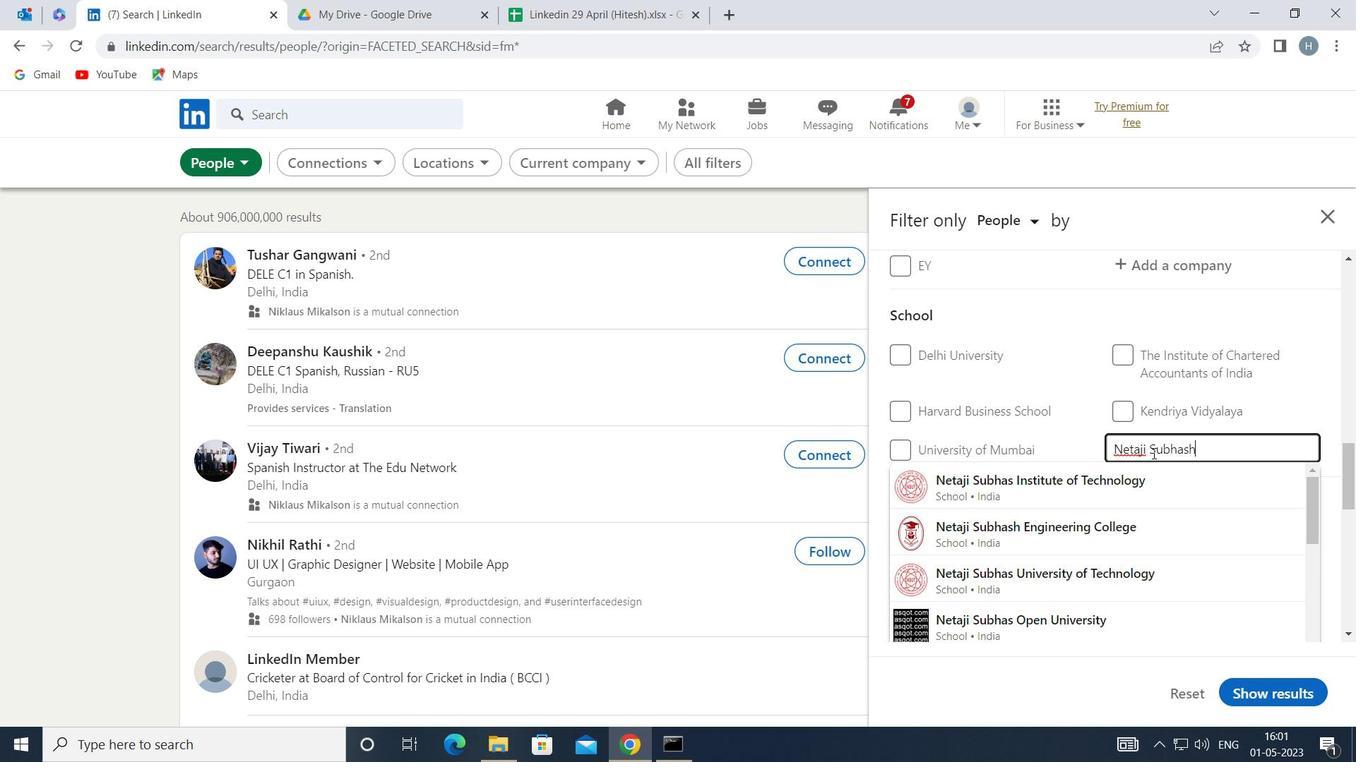 
Action: Mouse moved to (1144, 482)
Screenshot: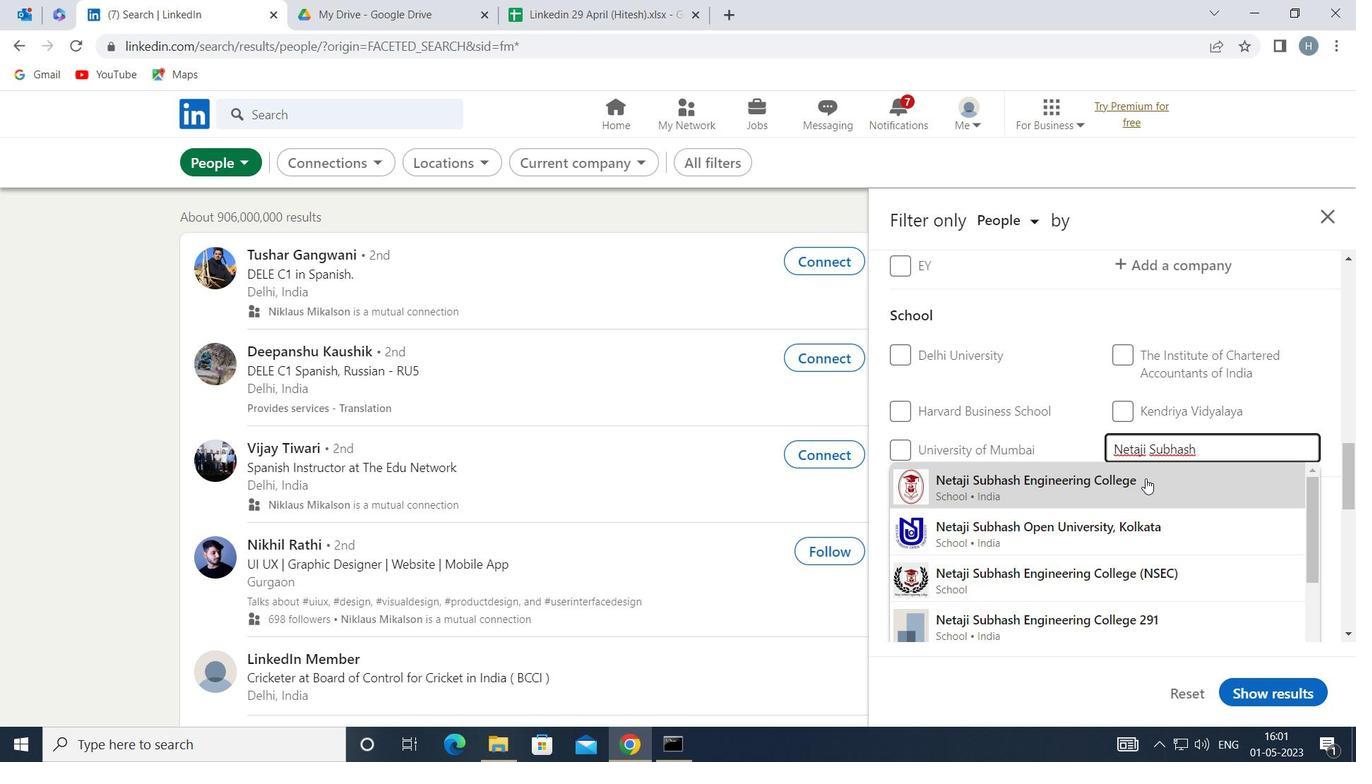 
Action: Mouse pressed left at (1144, 482)
Screenshot: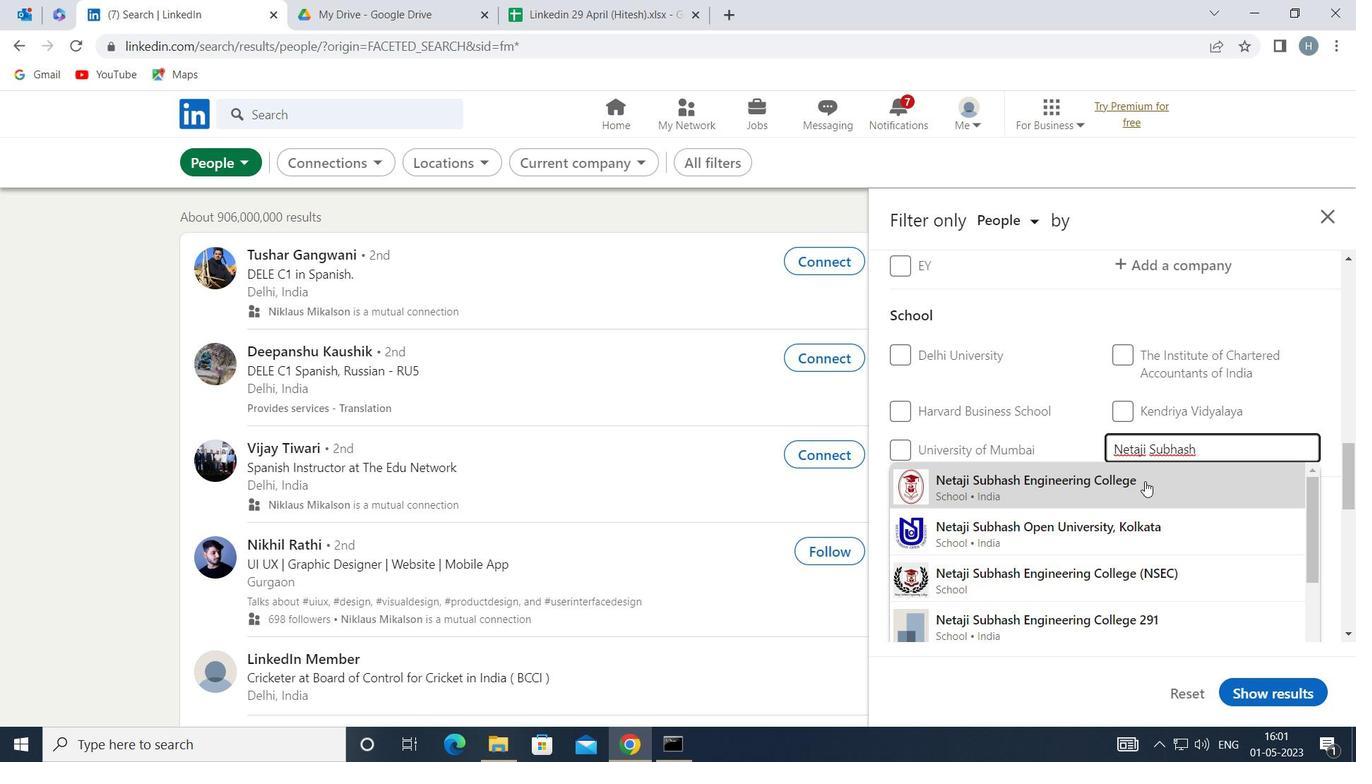 
Action: Mouse scrolled (1144, 481) with delta (0, 0)
Screenshot: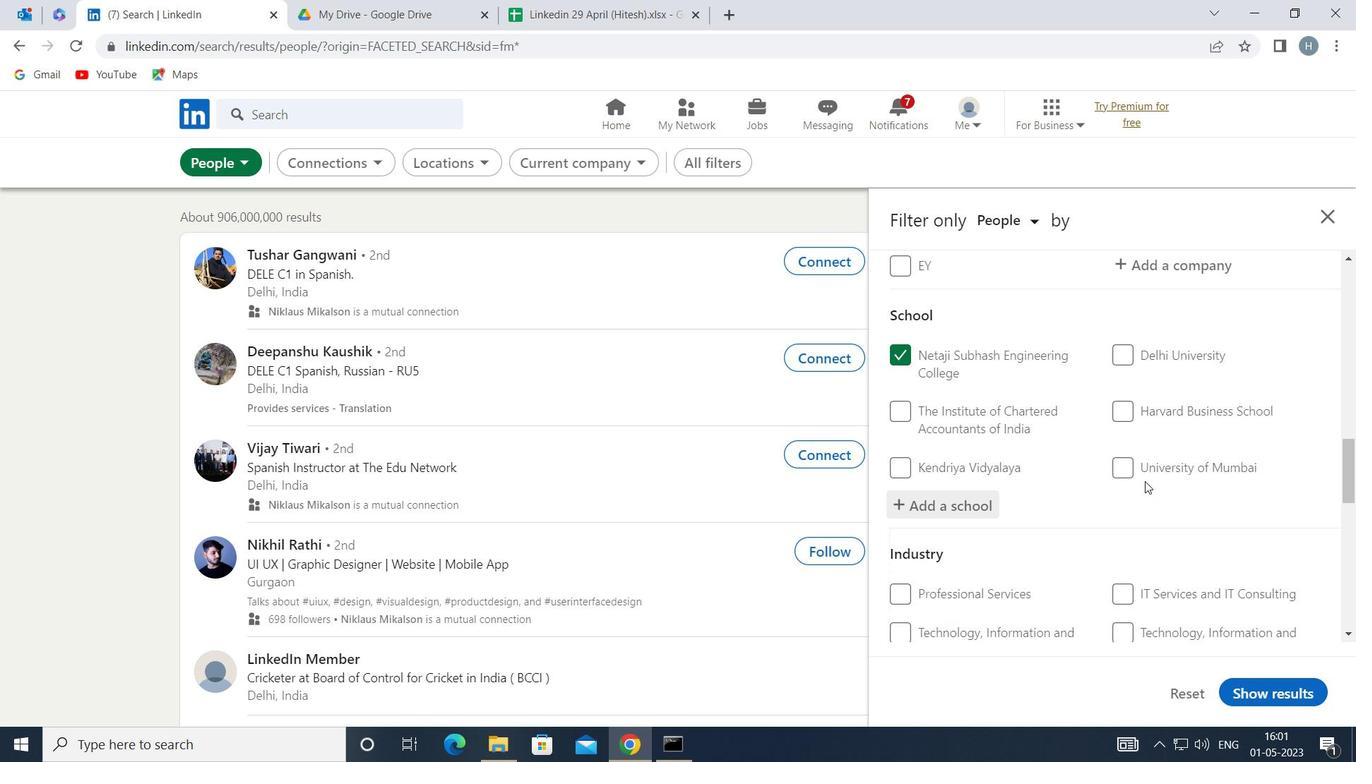 
Action: Mouse scrolled (1144, 481) with delta (0, 0)
Screenshot: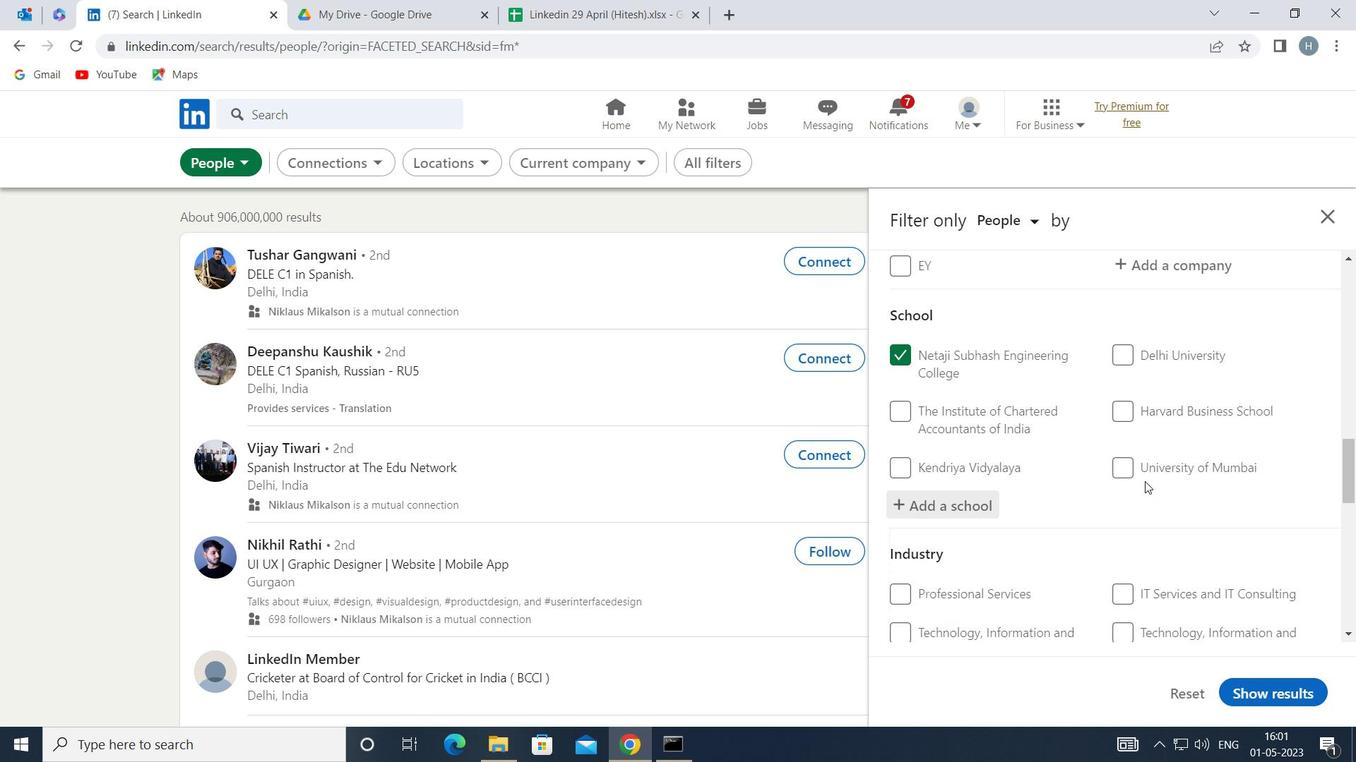 
Action: Mouse scrolled (1144, 481) with delta (0, 0)
Screenshot: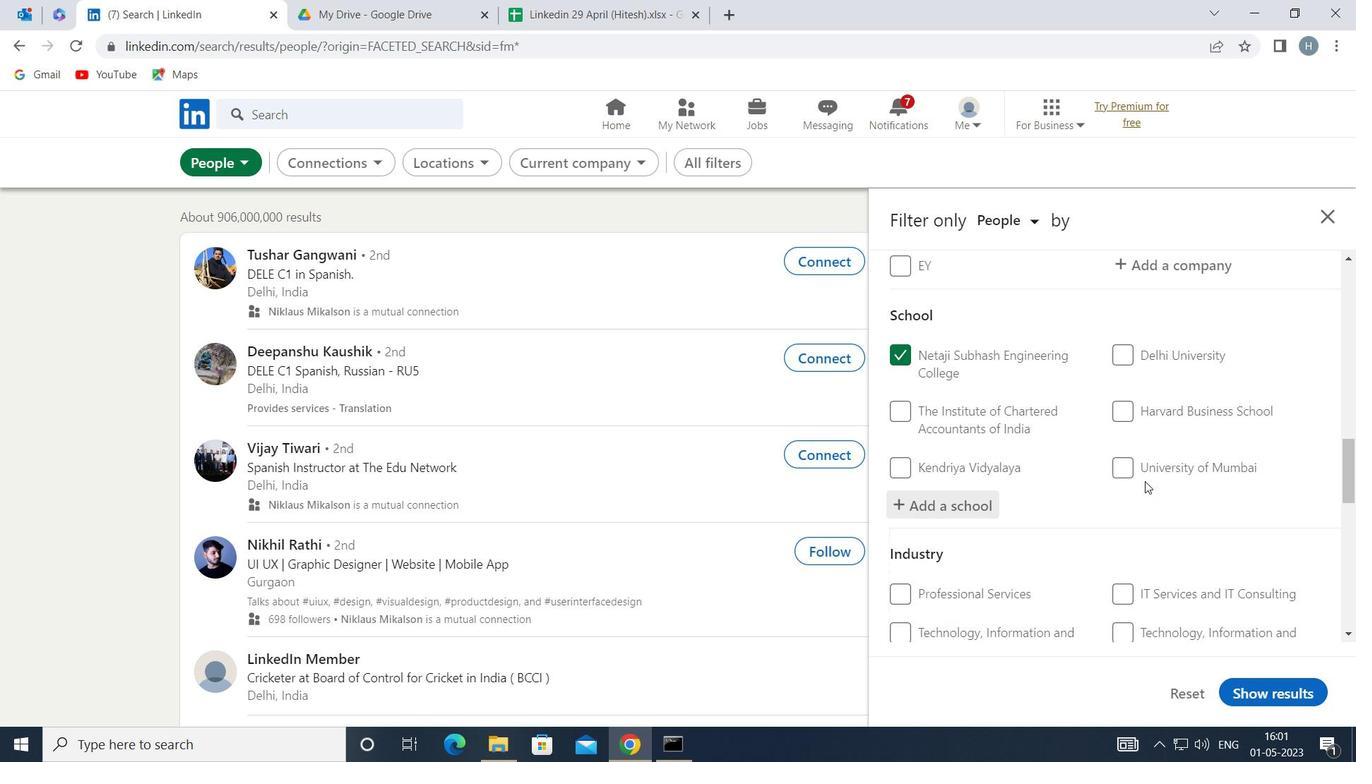 
Action: Mouse moved to (1181, 423)
Screenshot: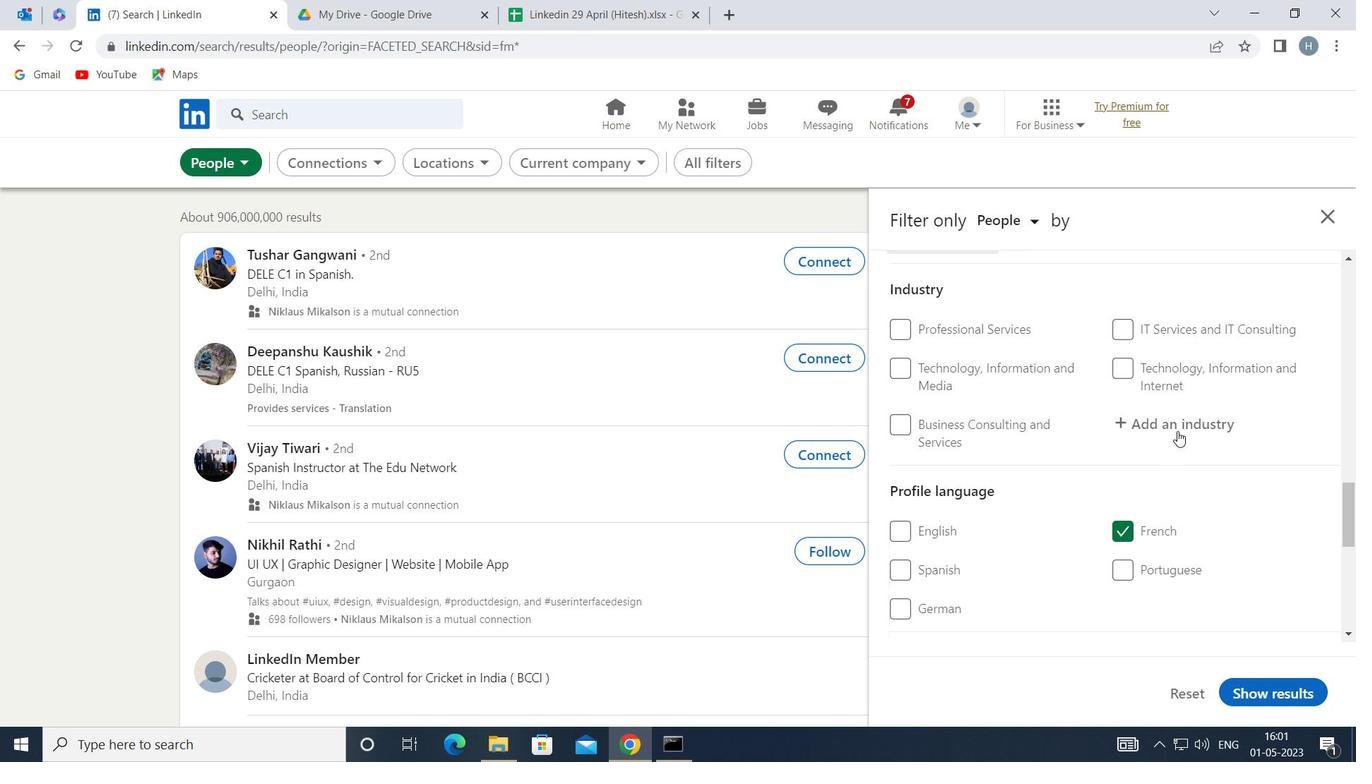 
Action: Mouse pressed left at (1181, 423)
Screenshot: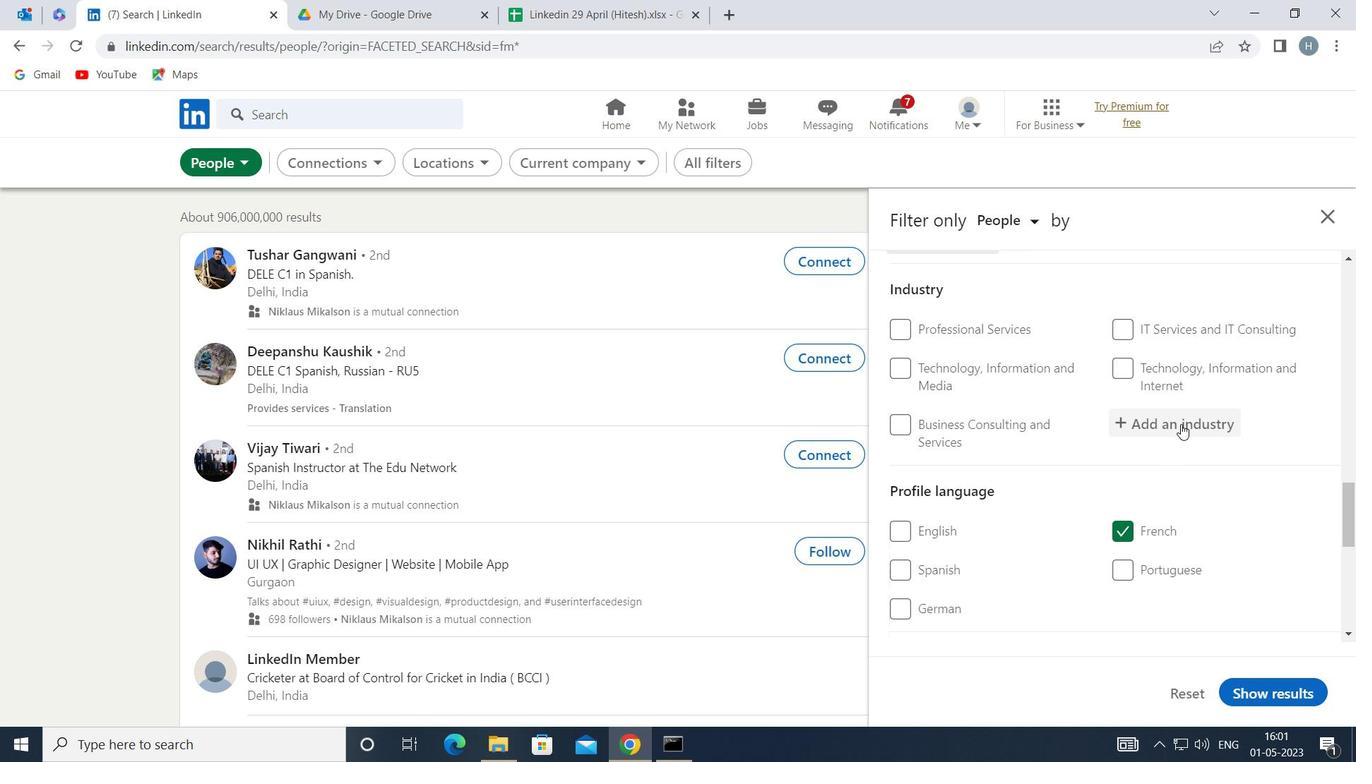 
Action: Mouse moved to (1181, 423)
Screenshot: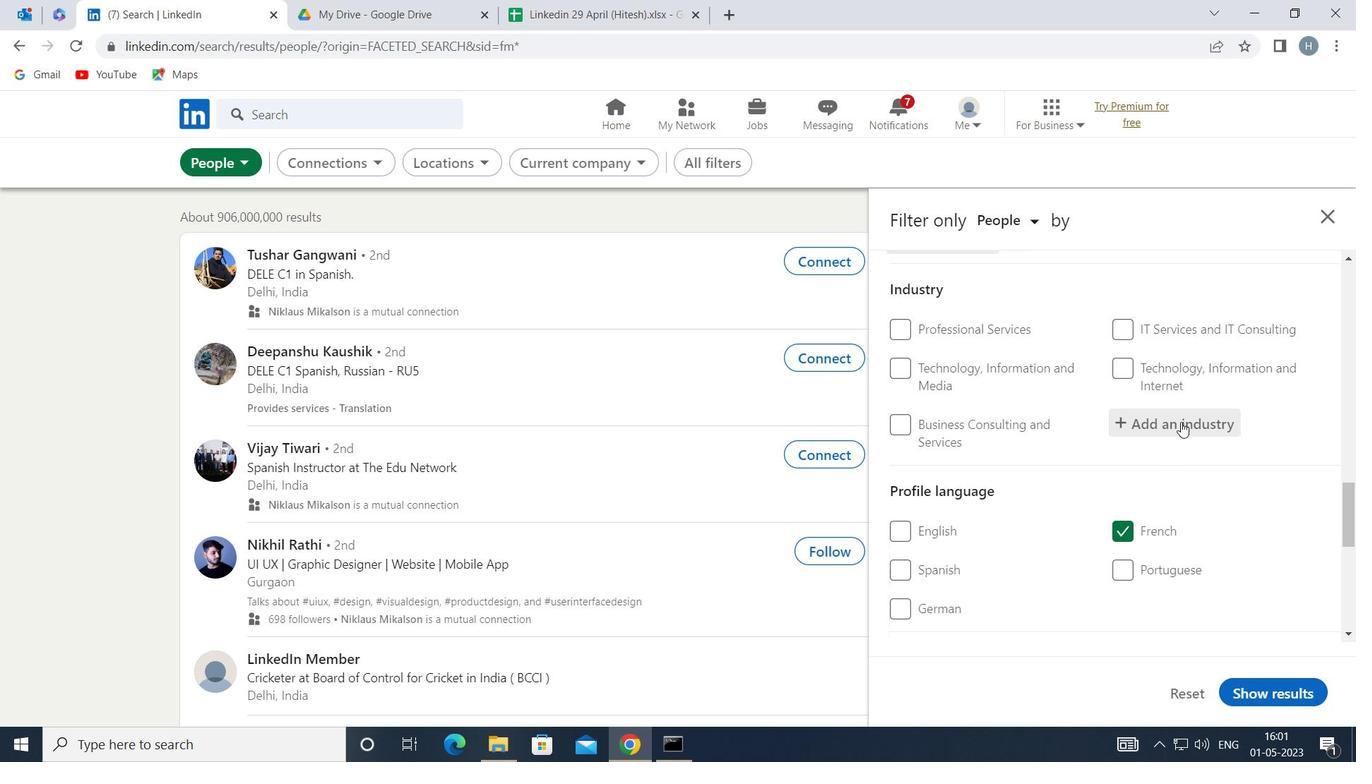 
Action: Key pressed <Key.shift>MEAT<Key.space><Key.shift>PRO
Screenshot: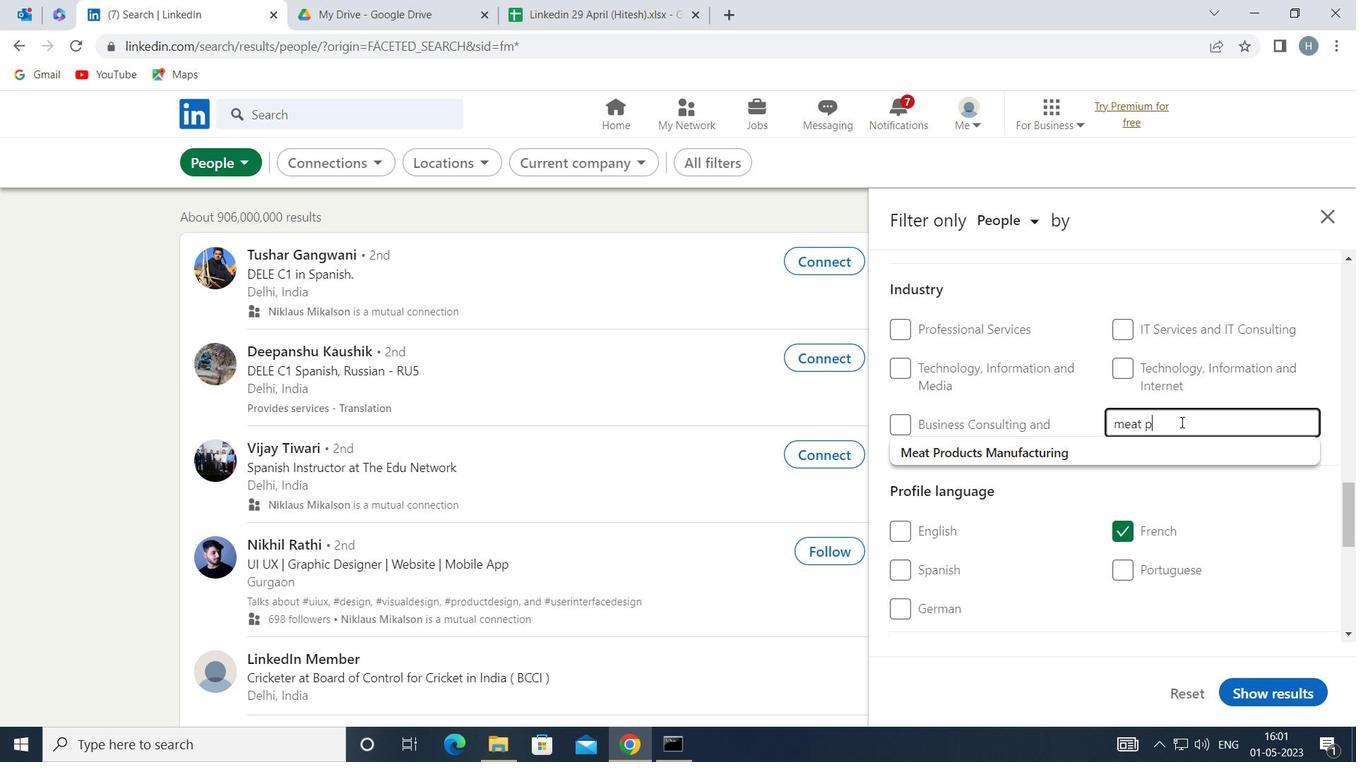 
Action: Mouse moved to (1074, 452)
Screenshot: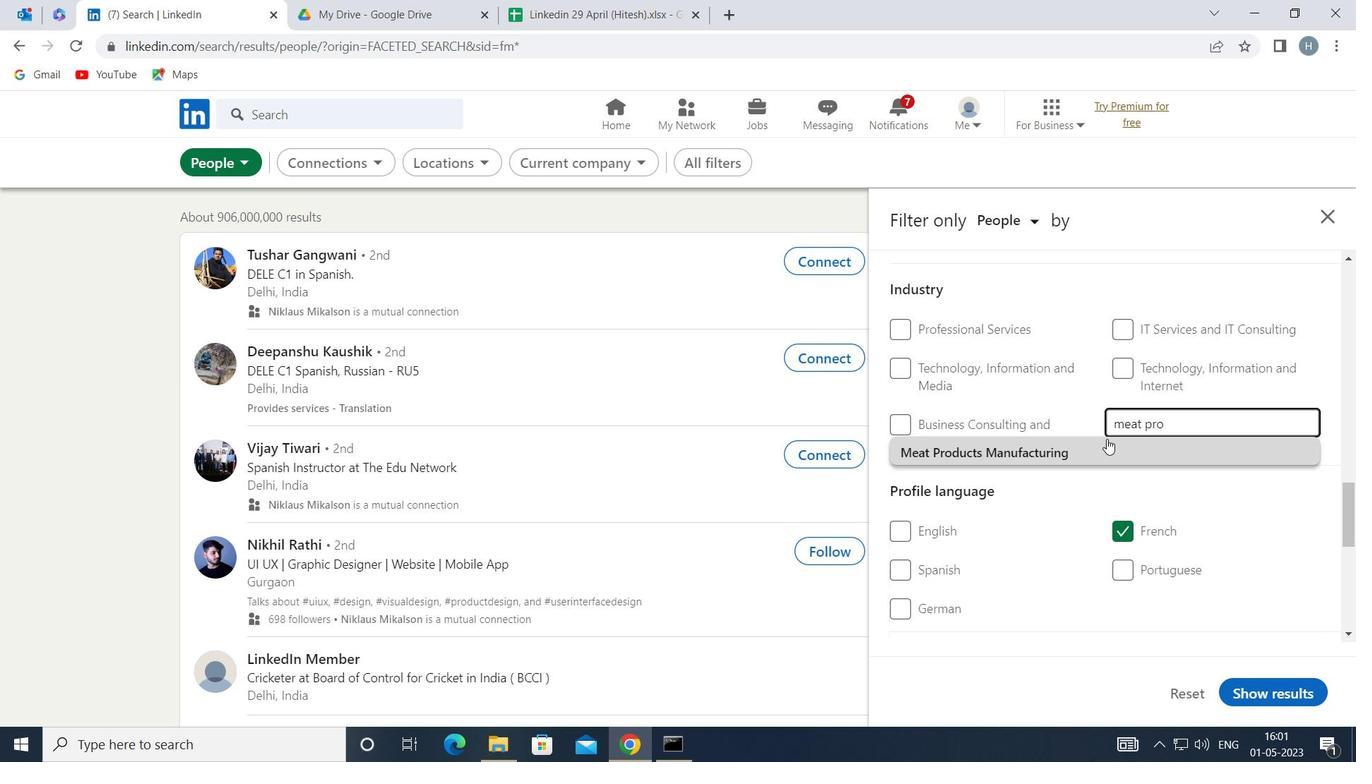
Action: Mouse pressed left at (1074, 452)
Screenshot: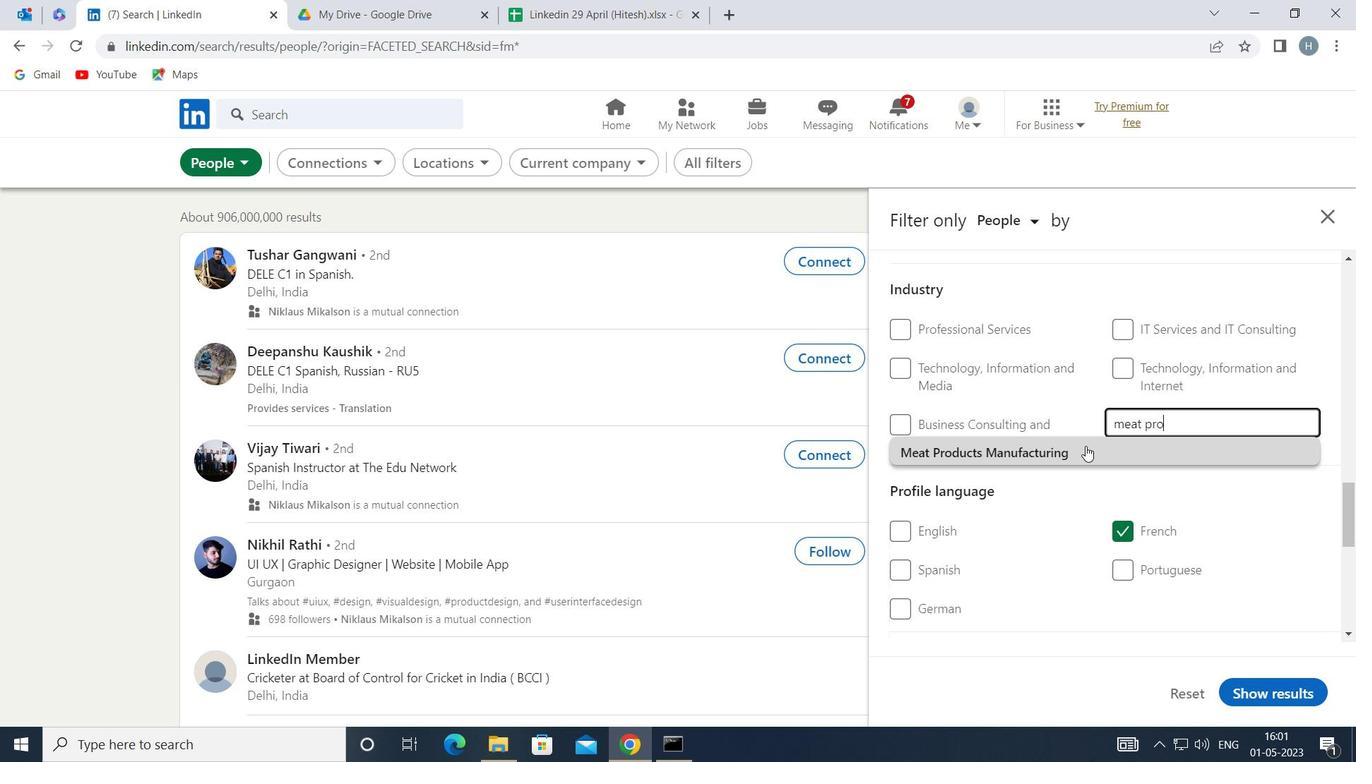 
Action: Mouse moved to (1067, 457)
Screenshot: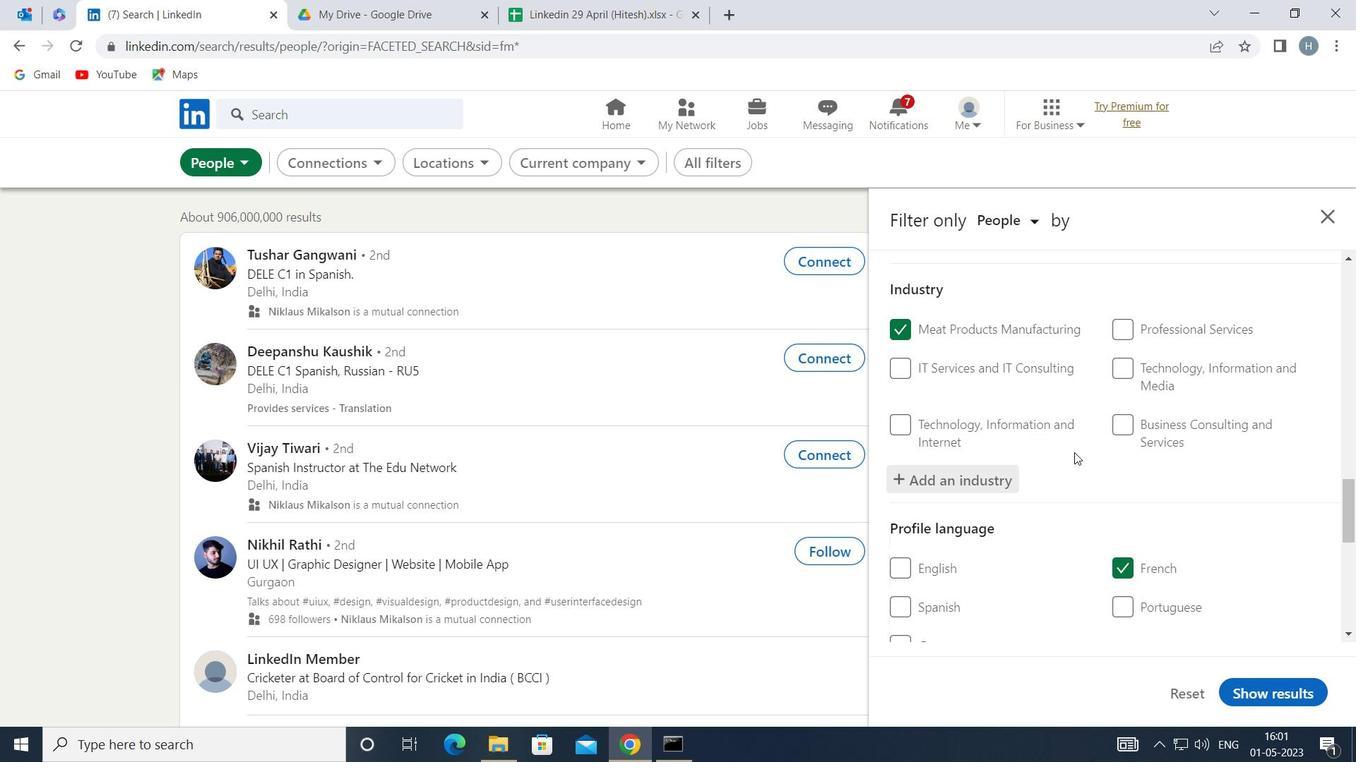 
Action: Mouse scrolled (1067, 456) with delta (0, 0)
Screenshot: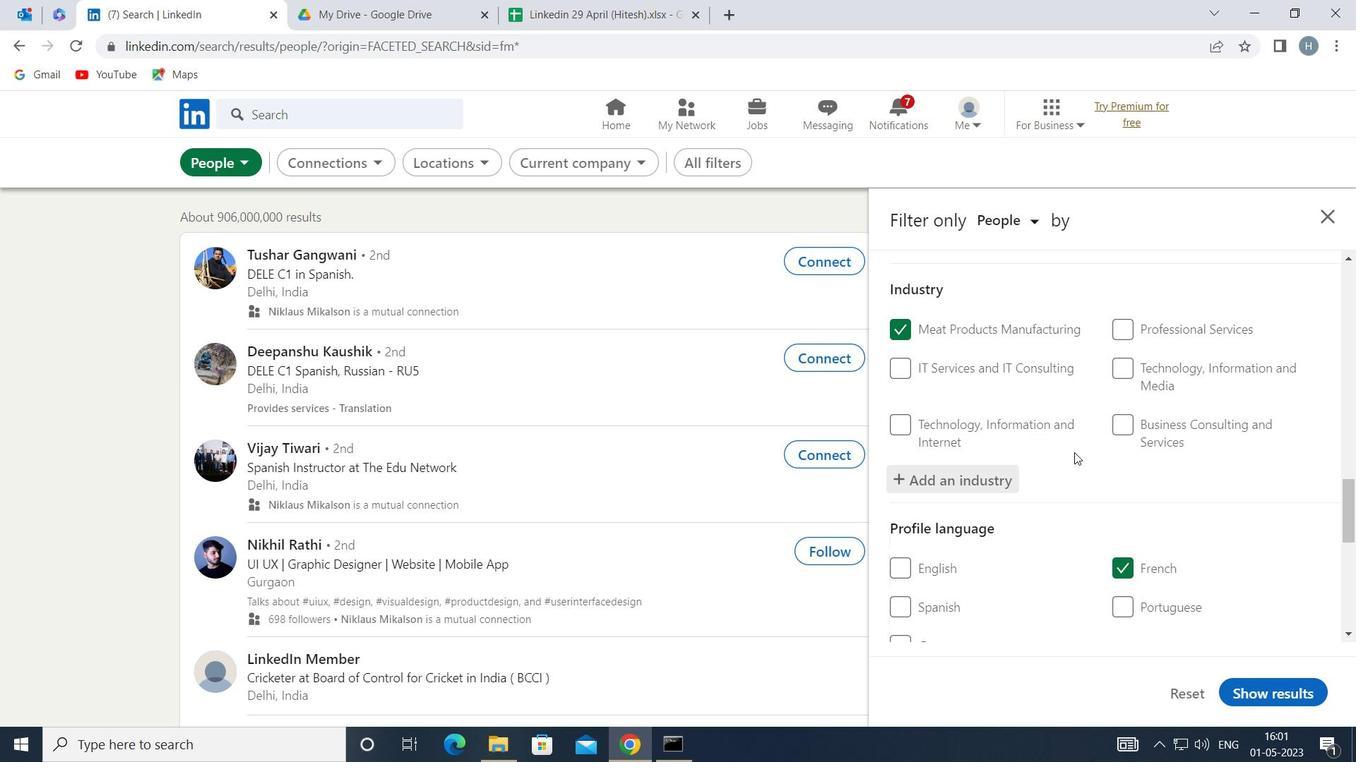 
Action: Mouse moved to (1046, 457)
Screenshot: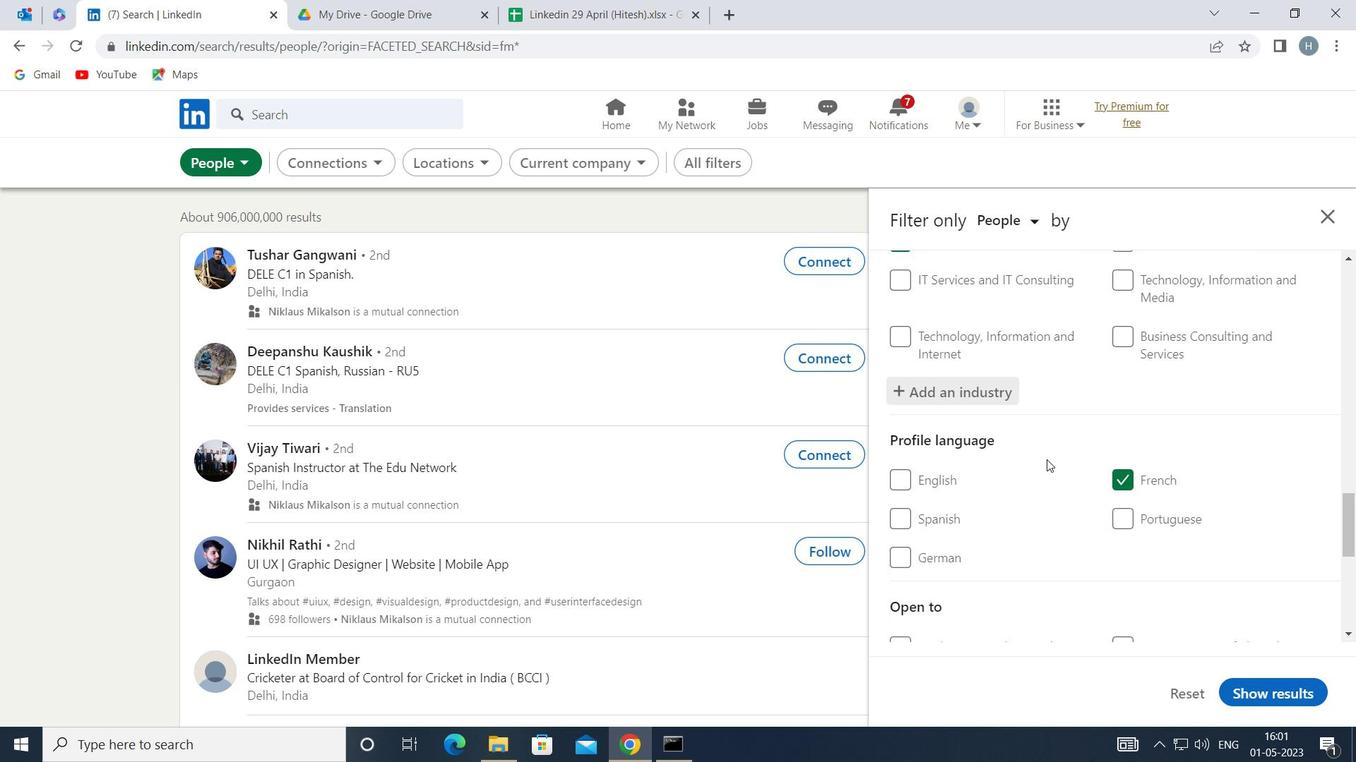 
Action: Mouse scrolled (1046, 456) with delta (0, 0)
Screenshot: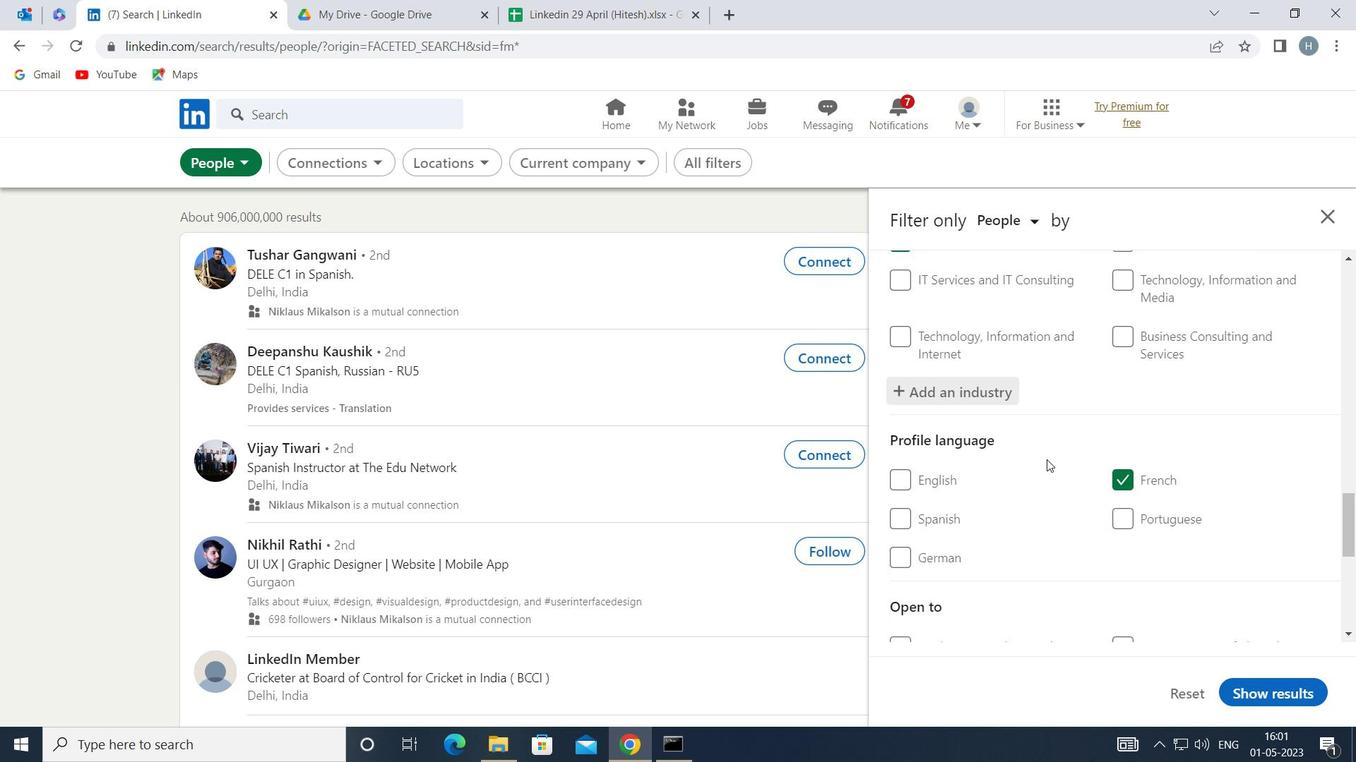 
Action: Mouse moved to (1029, 444)
Screenshot: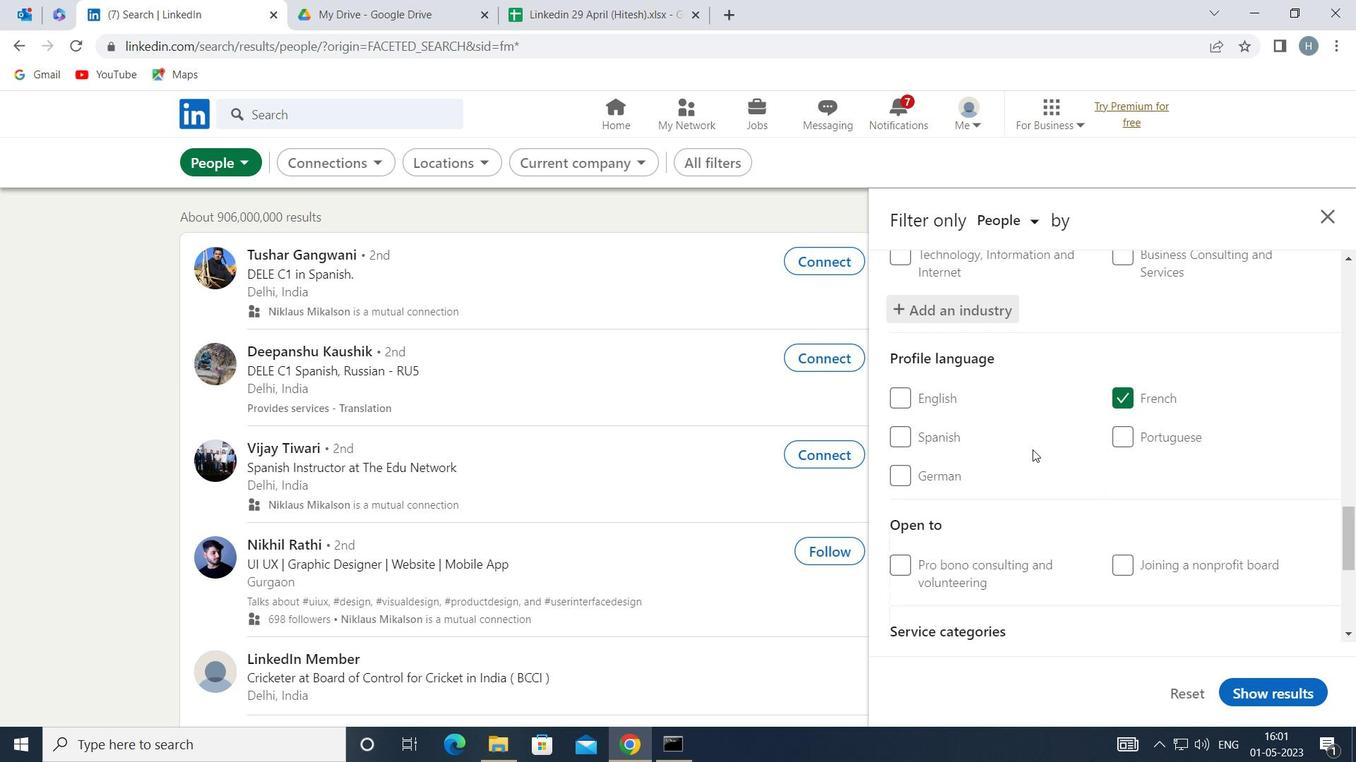 
Action: Mouse scrolled (1029, 444) with delta (0, 0)
Screenshot: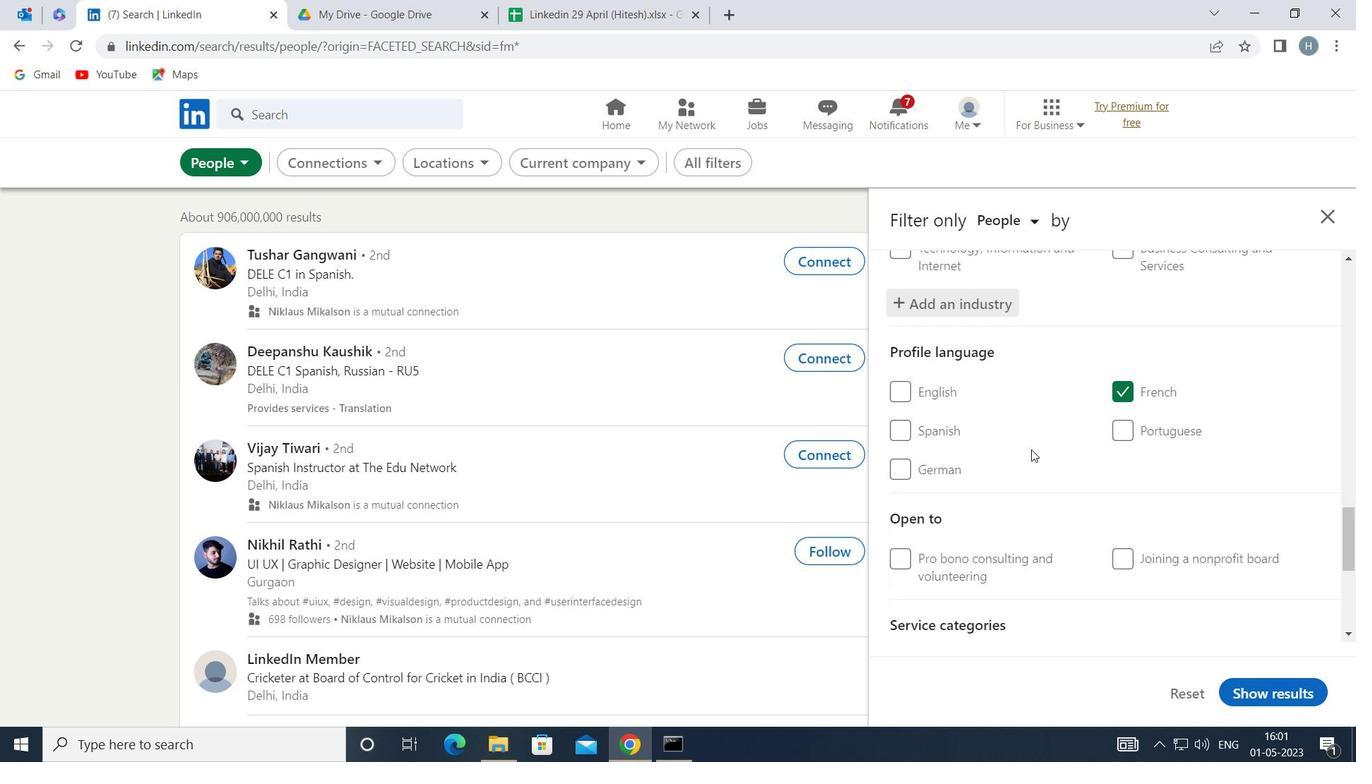 
Action: Mouse scrolled (1029, 444) with delta (0, 0)
Screenshot: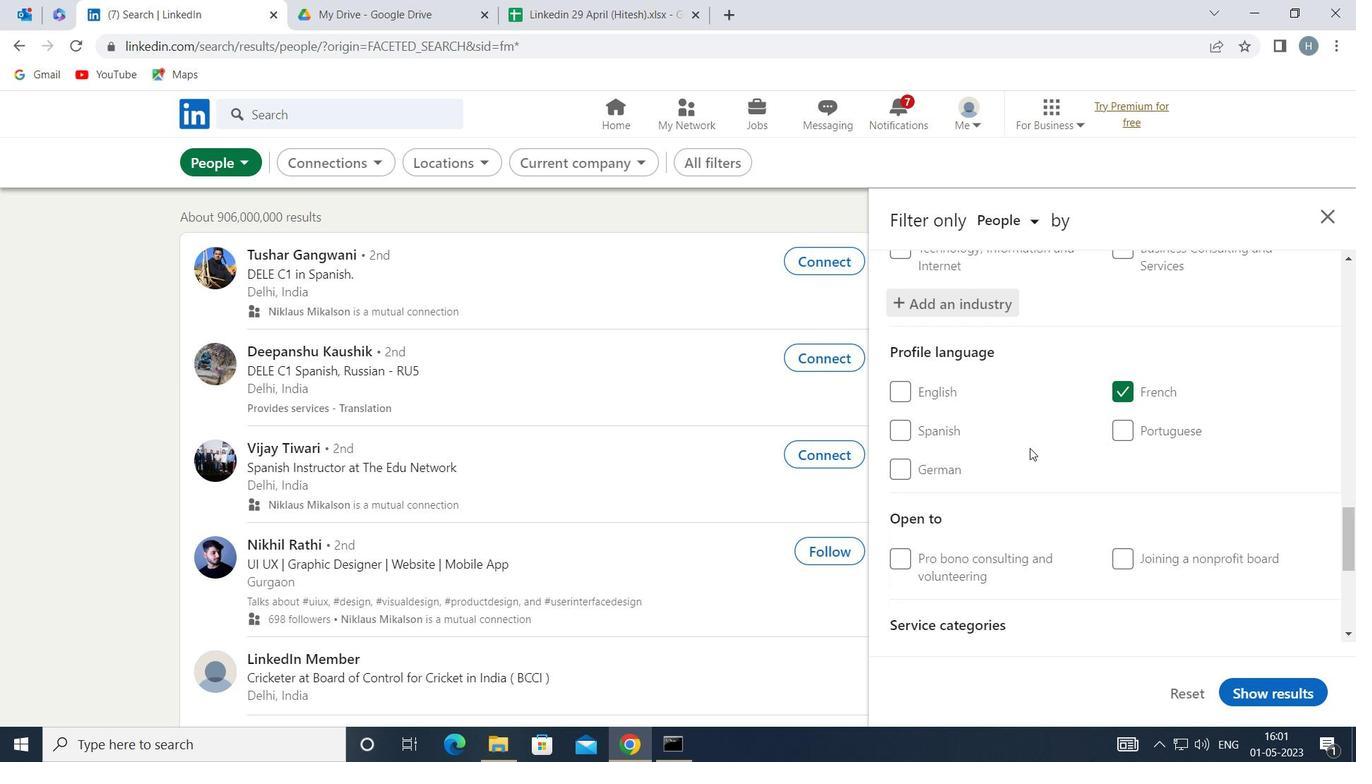 
Action: Mouse scrolled (1029, 444) with delta (0, 0)
Screenshot: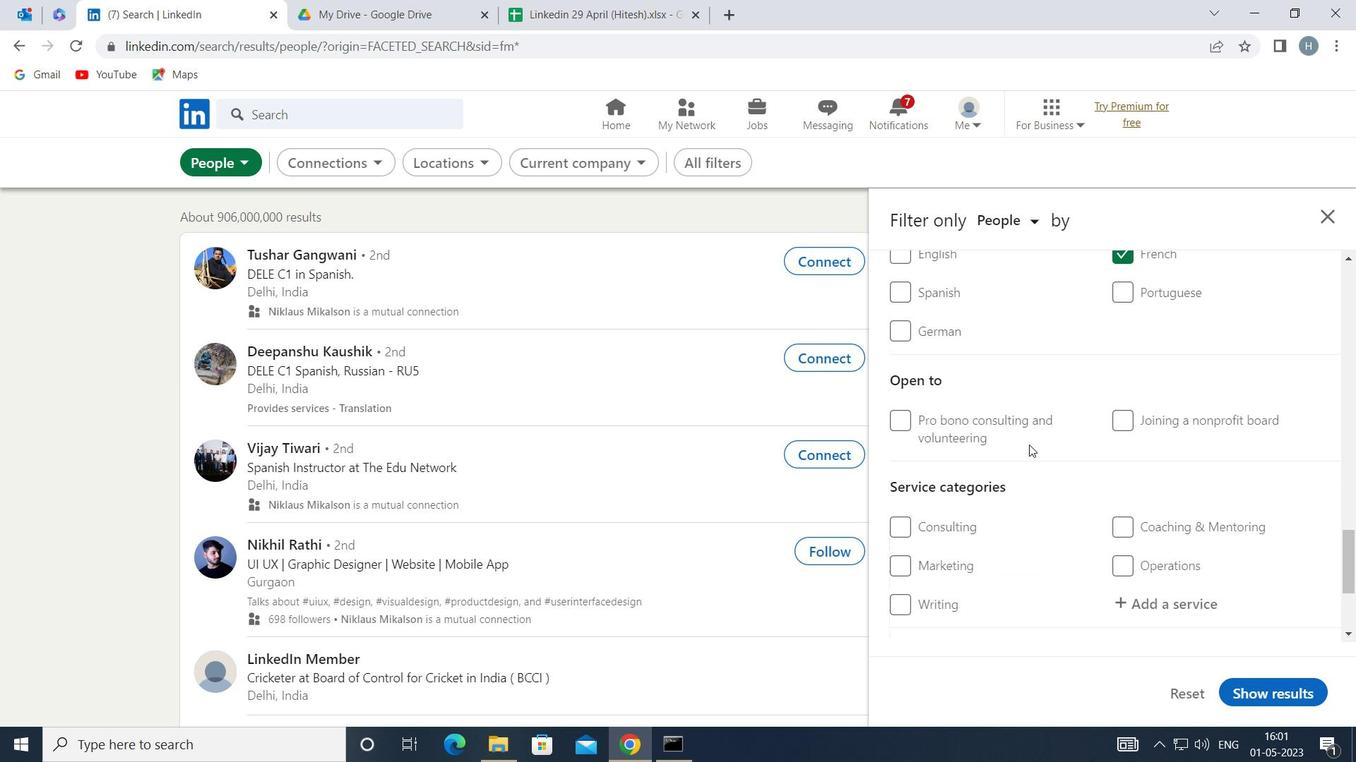 
Action: Mouse moved to (1160, 477)
Screenshot: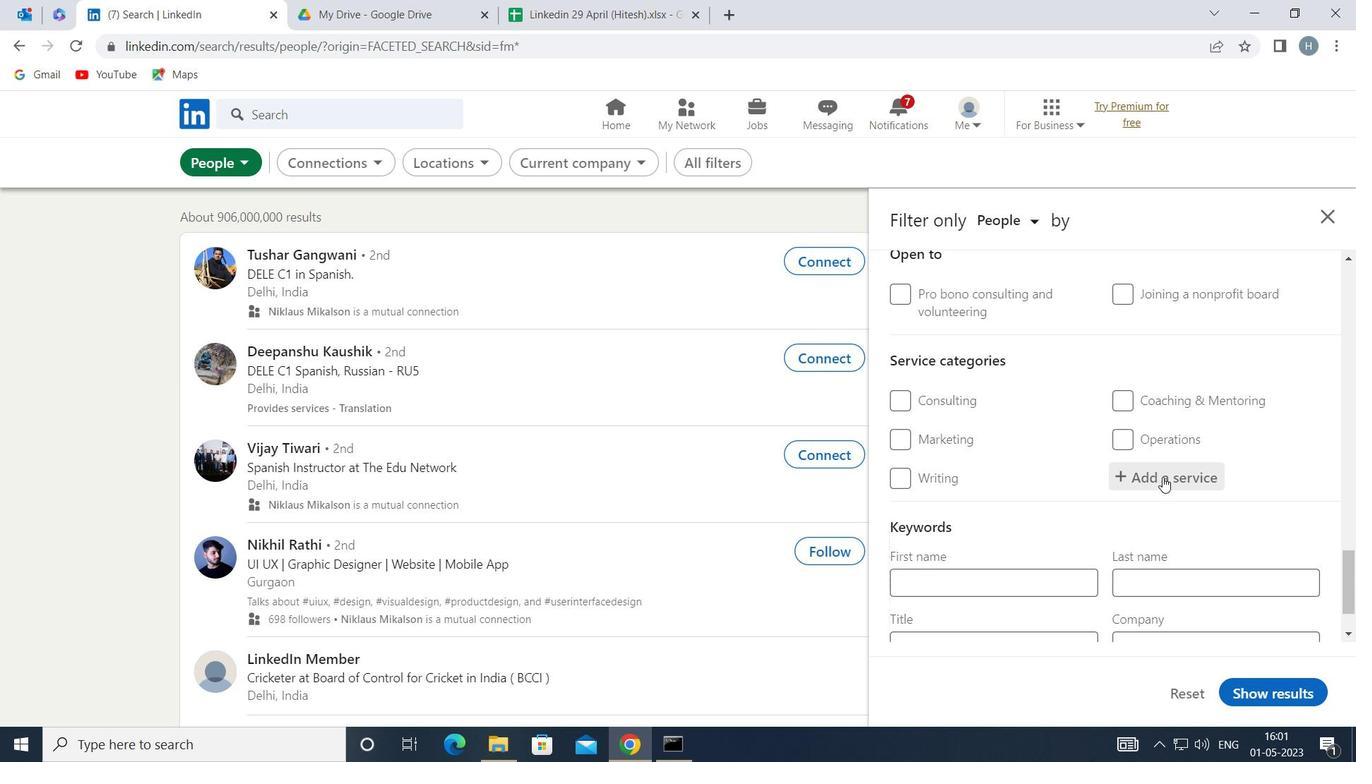
Action: Mouse pressed left at (1160, 477)
Screenshot: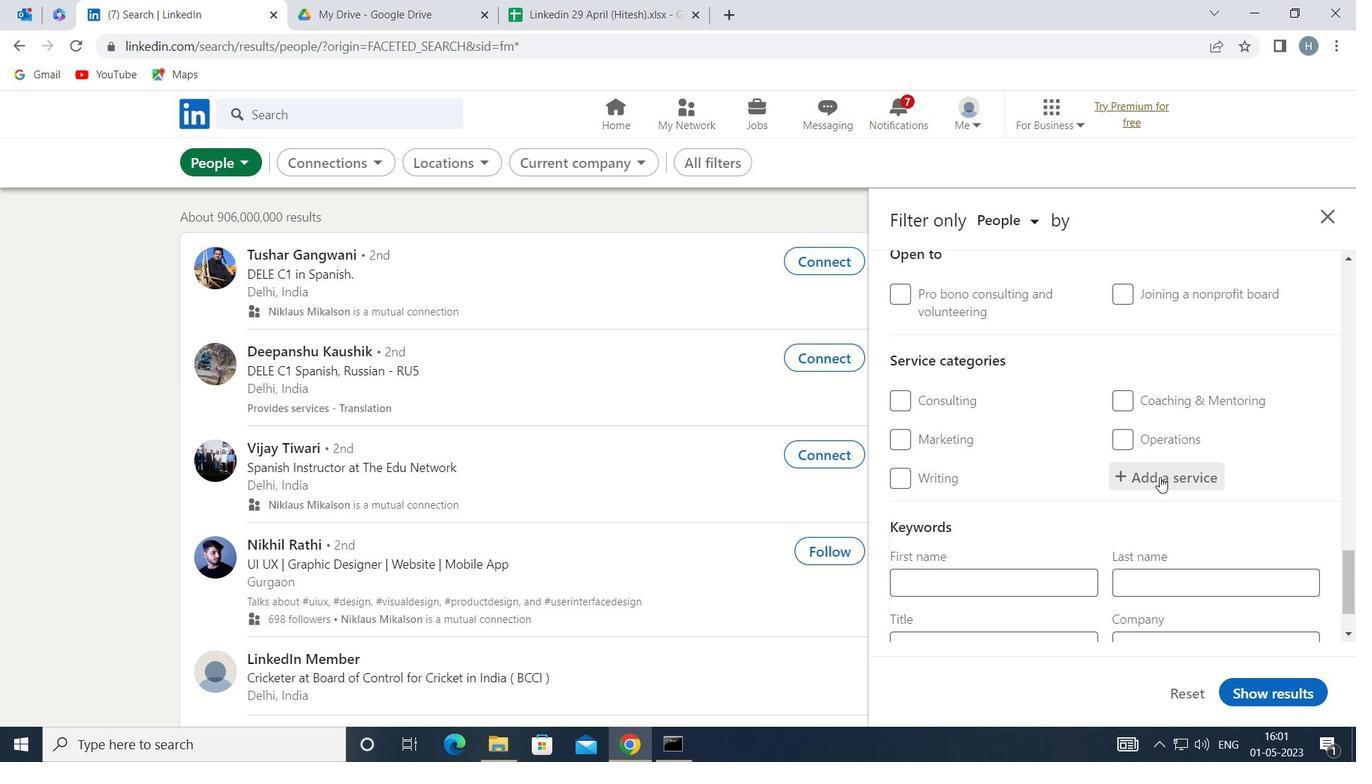 
Action: Mouse moved to (1160, 480)
Screenshot: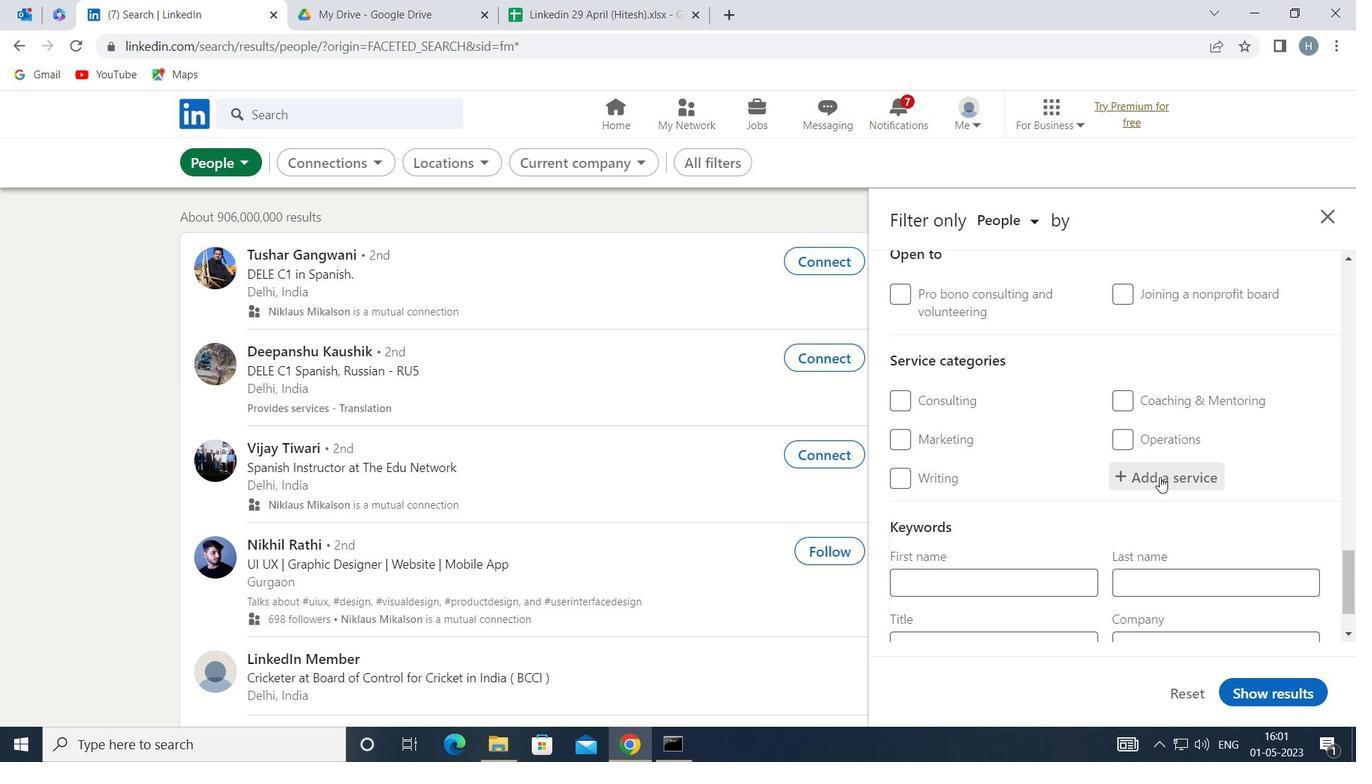 
Action: Key pressed <Key.shift>PROGRAM<Key.space><Key.shift>MA
Screenshot: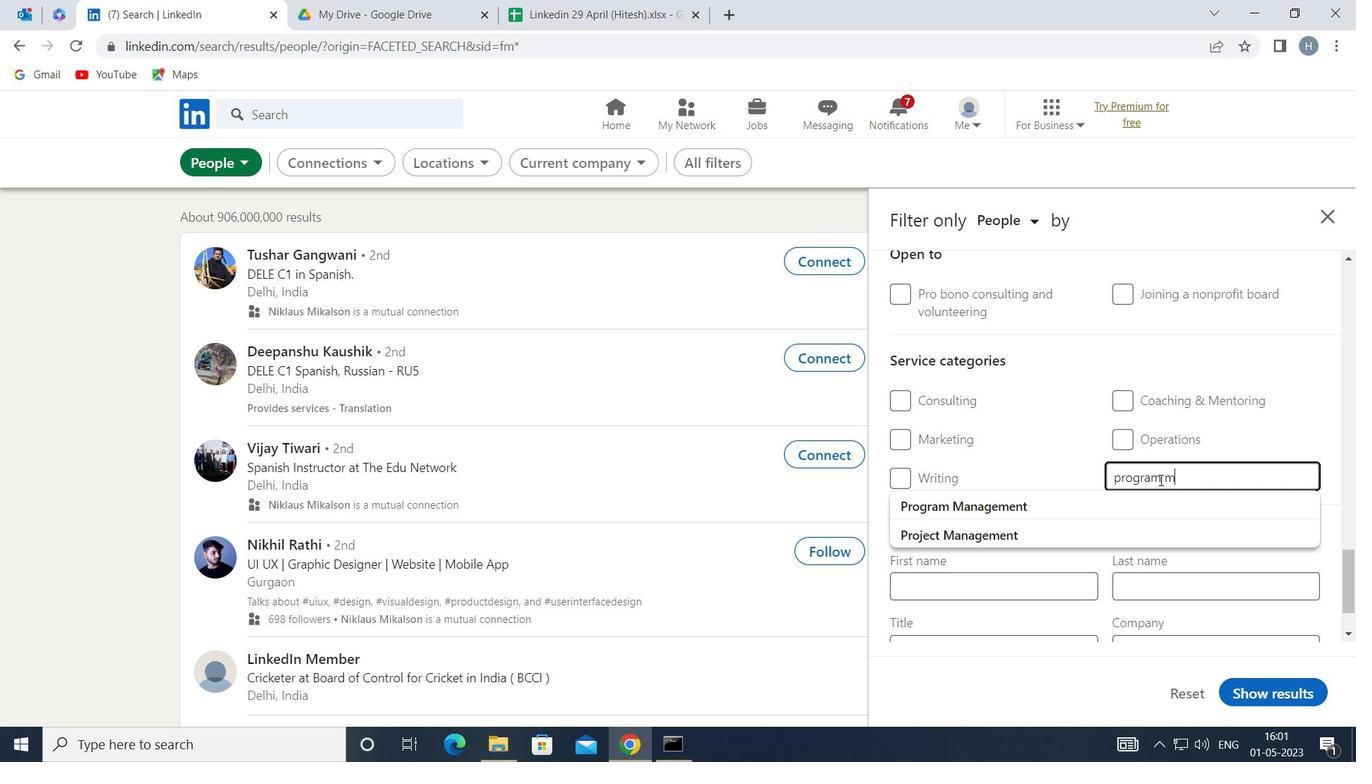 
Action: Mouse moved to (1050, 502)
Screenshot: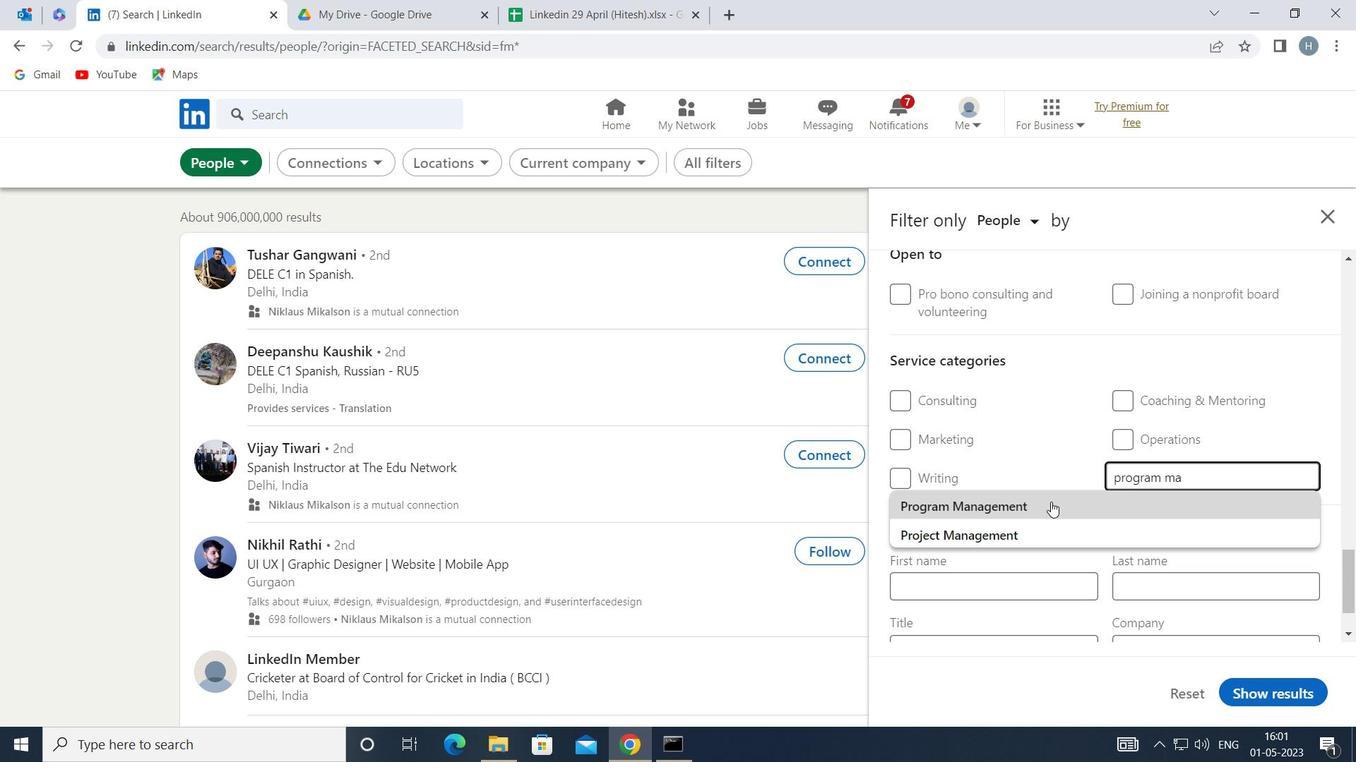 
Action: Mouse pressed left at (1050, 502)
Screenshot: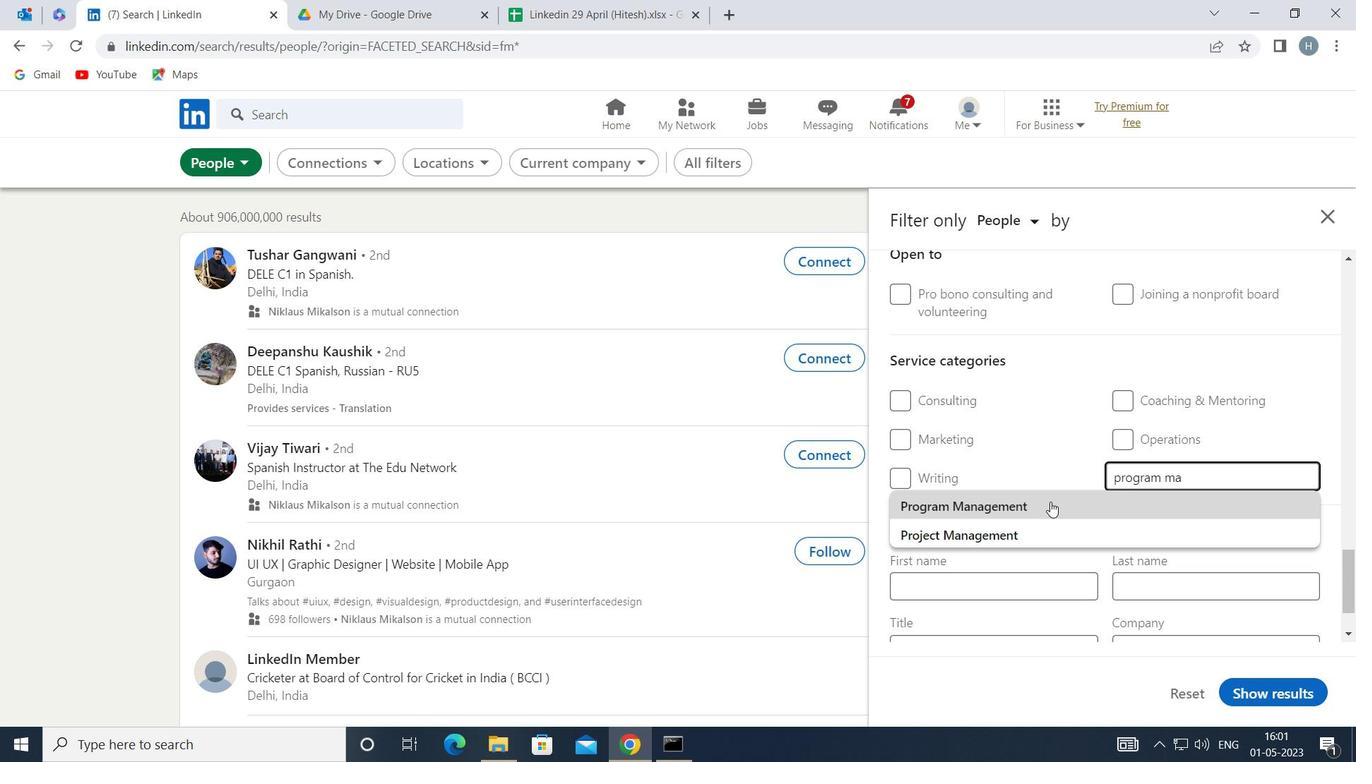 
Action: Mouse moved to (1050, 502)
Screenshot: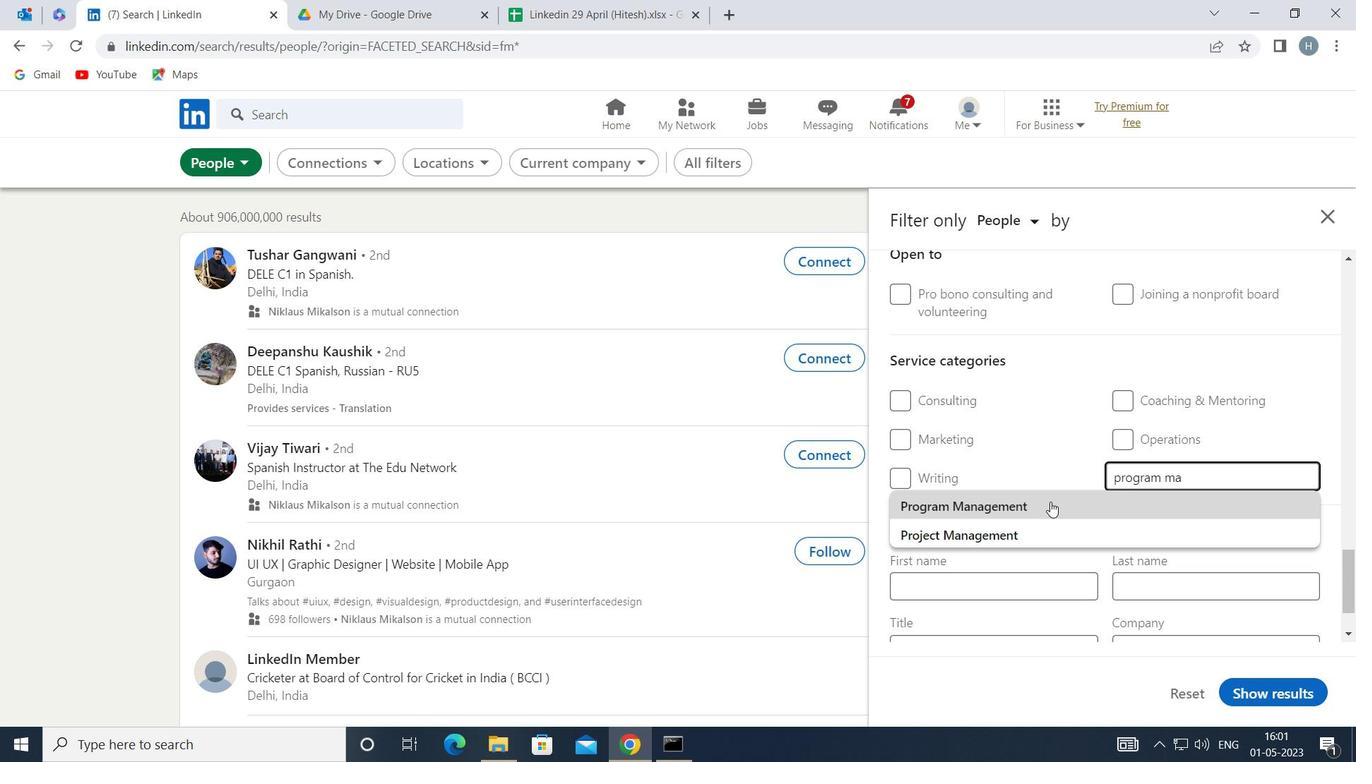 
Action: Mouse scrolled (1050, 502) with delta (0, 0)
Screenshot: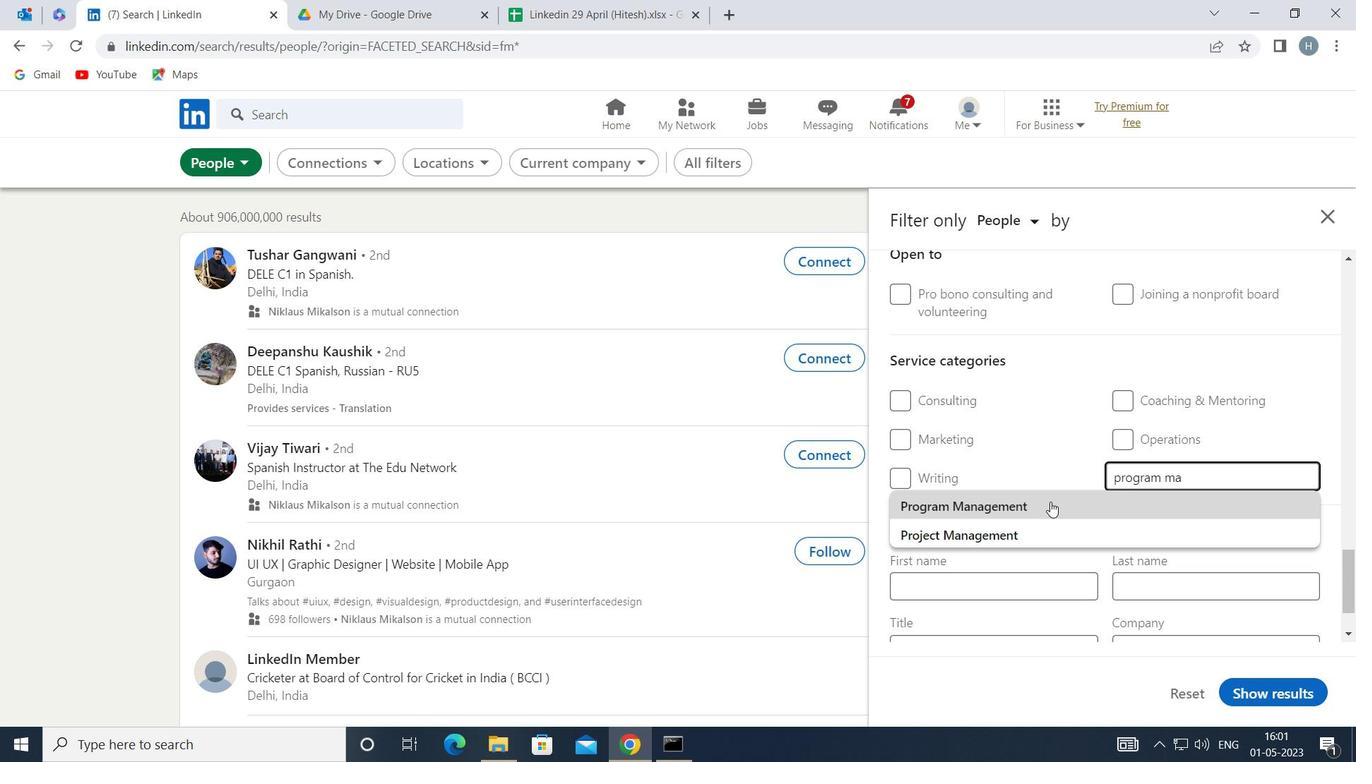 
Action: Mouse scrolled (1050, 502) with delta (0, 0)
Screenshot: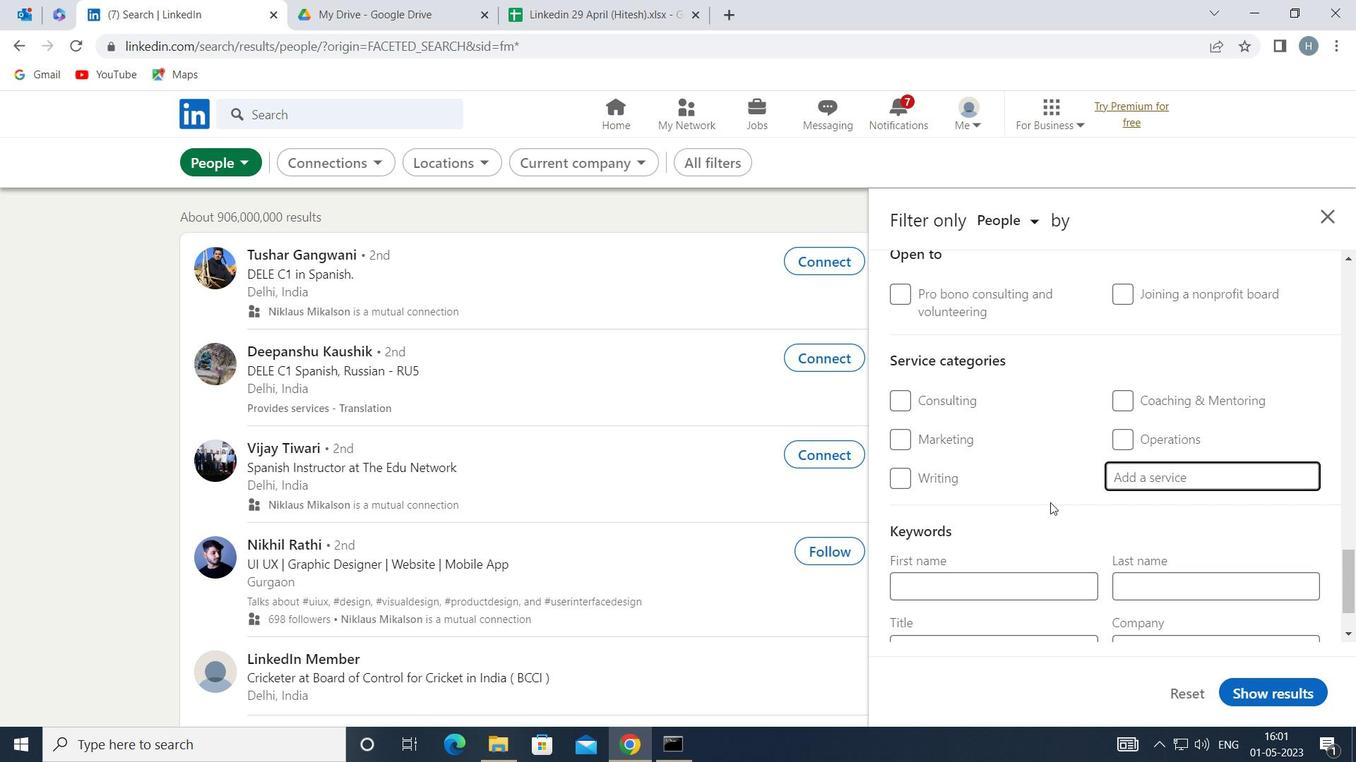 
Action: Mouse moved to (1058, 490)
Screenshot: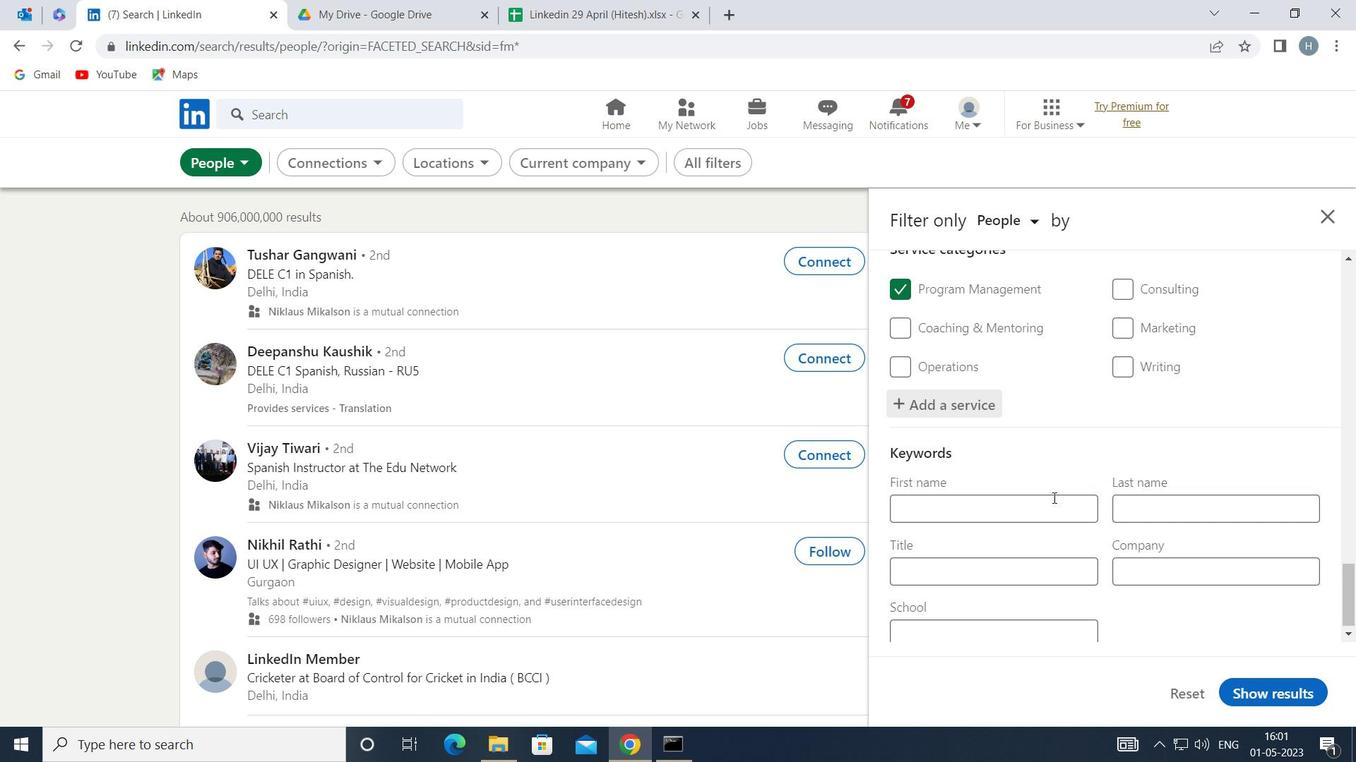 
Action: Mouse scrolled (1058, 489) with delta (0, 0)
Screenshot: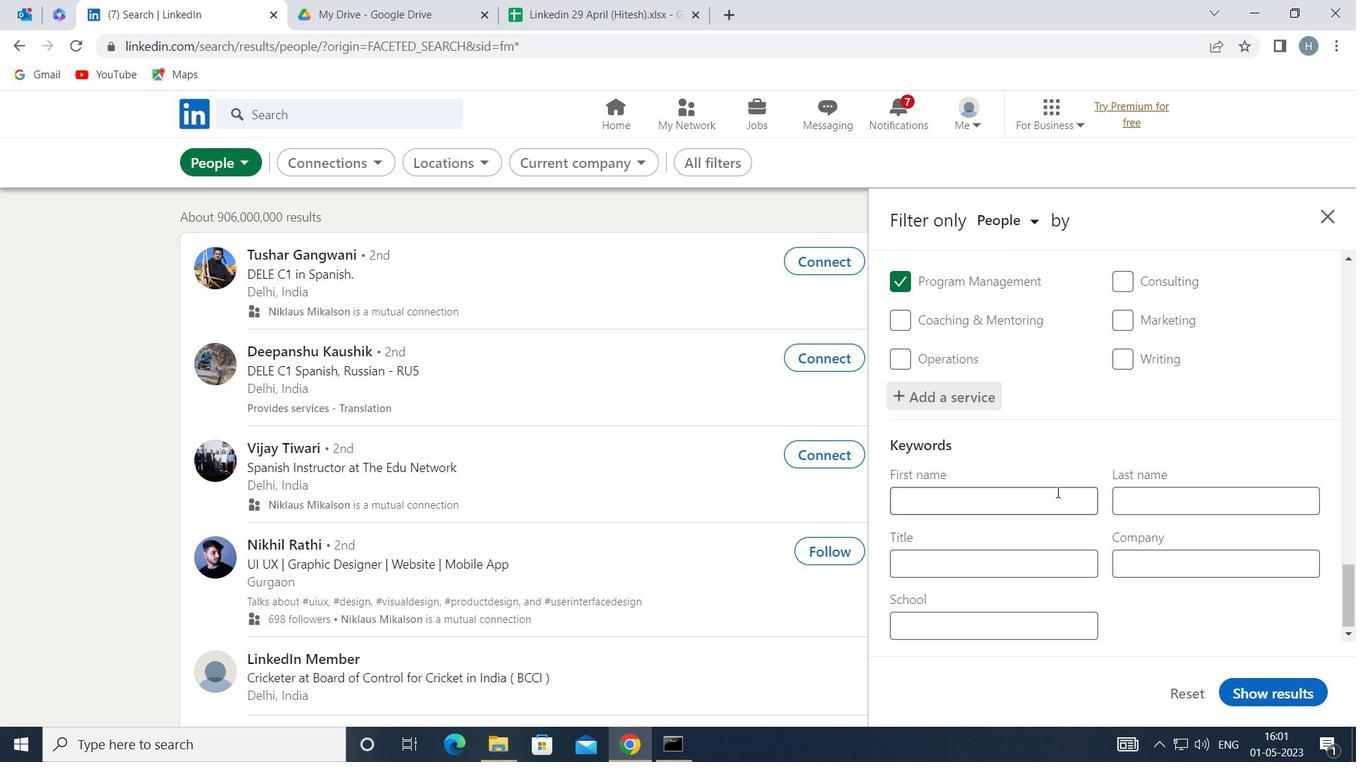
Action: Mouse moved to (1055, 565)
Screenshot: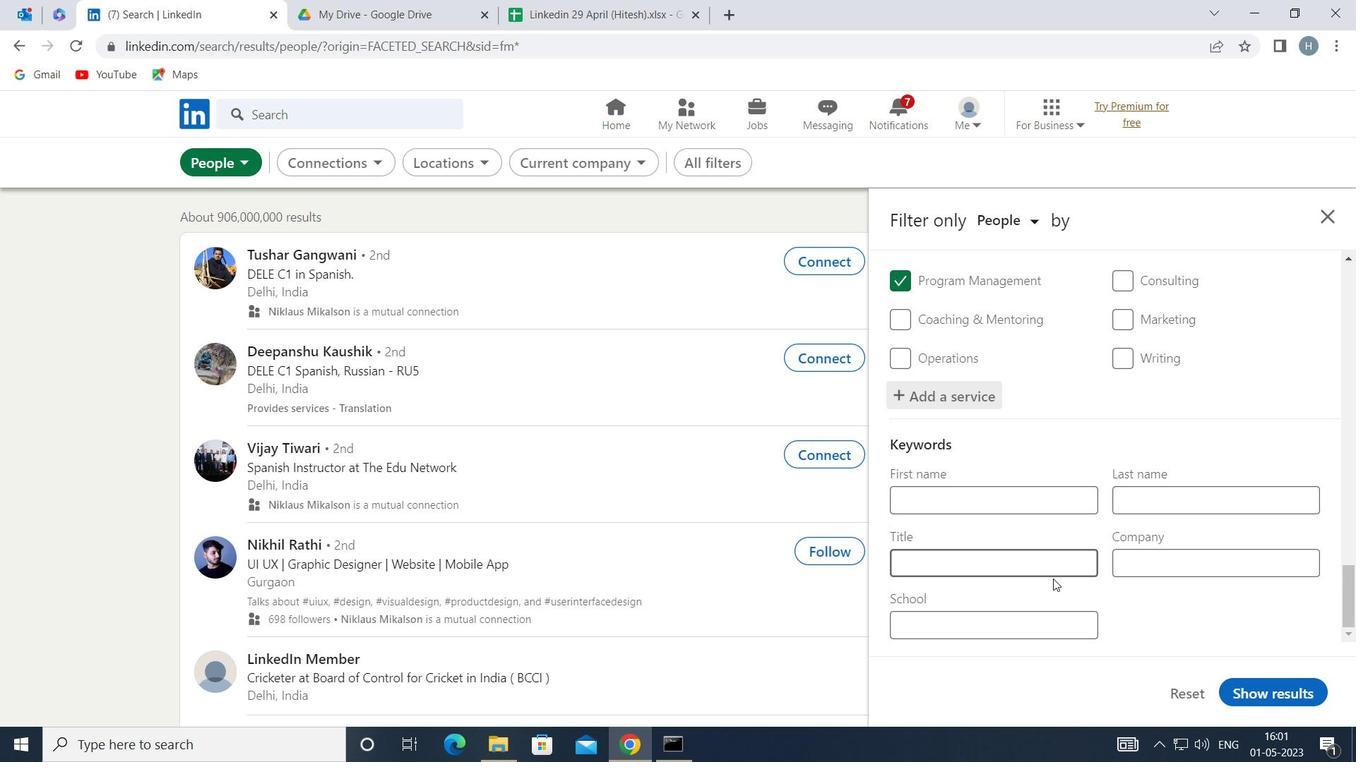 
Action: Mouse pressed left at (1055, 565)
Screenshot: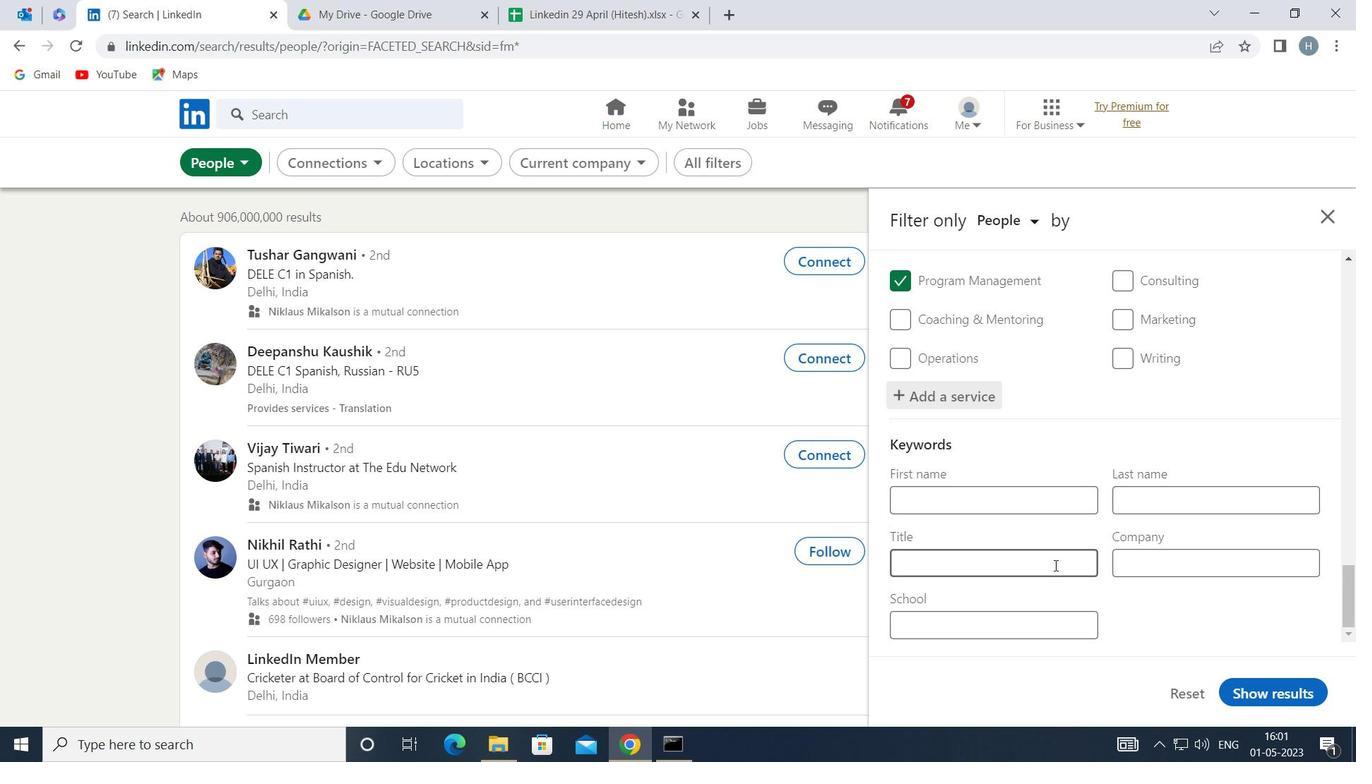 
Action: Key pressed <Key.shift>OFFICE<Key.space><Key.shift>MANAGER
Screenshot: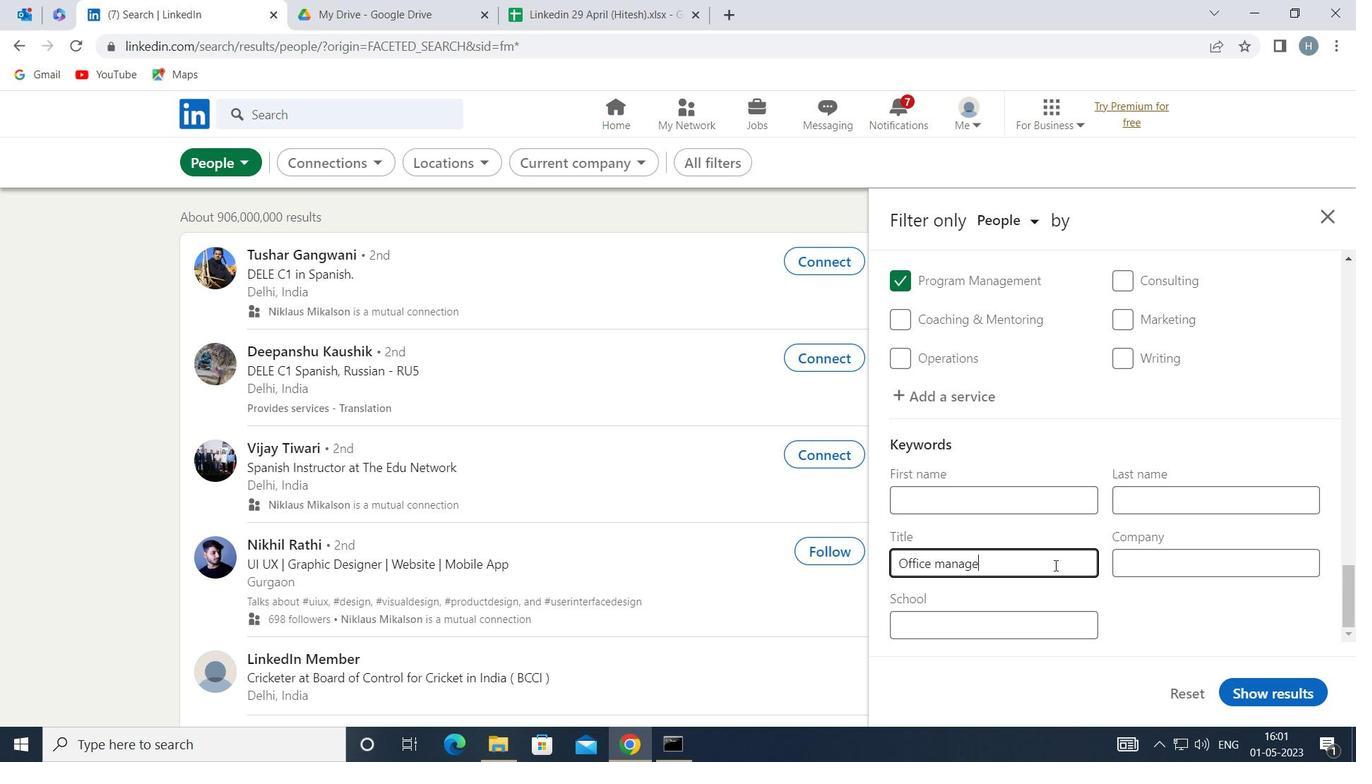
Action: Mouse moved to (1299, 690)
Screenshot: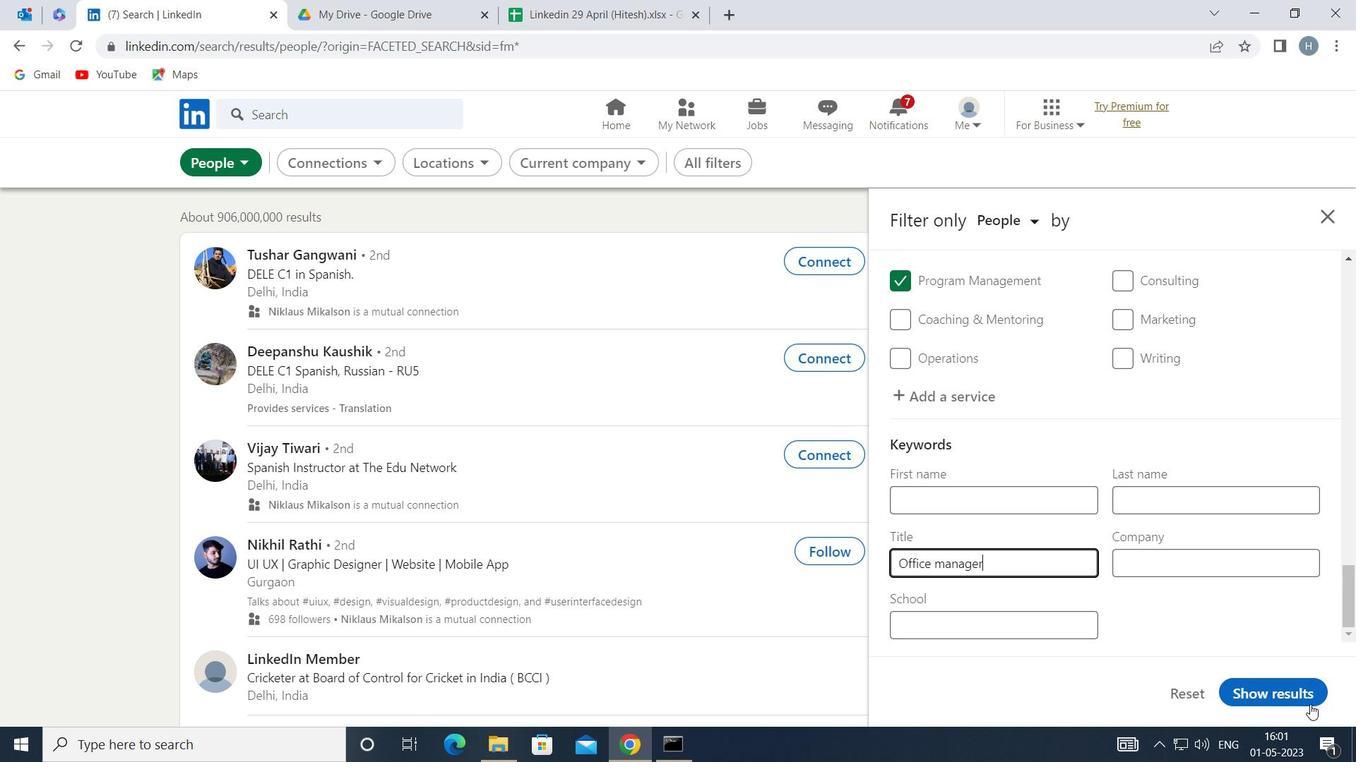 
Action: Mouse pressed left at (1299, 690)
Screenshot: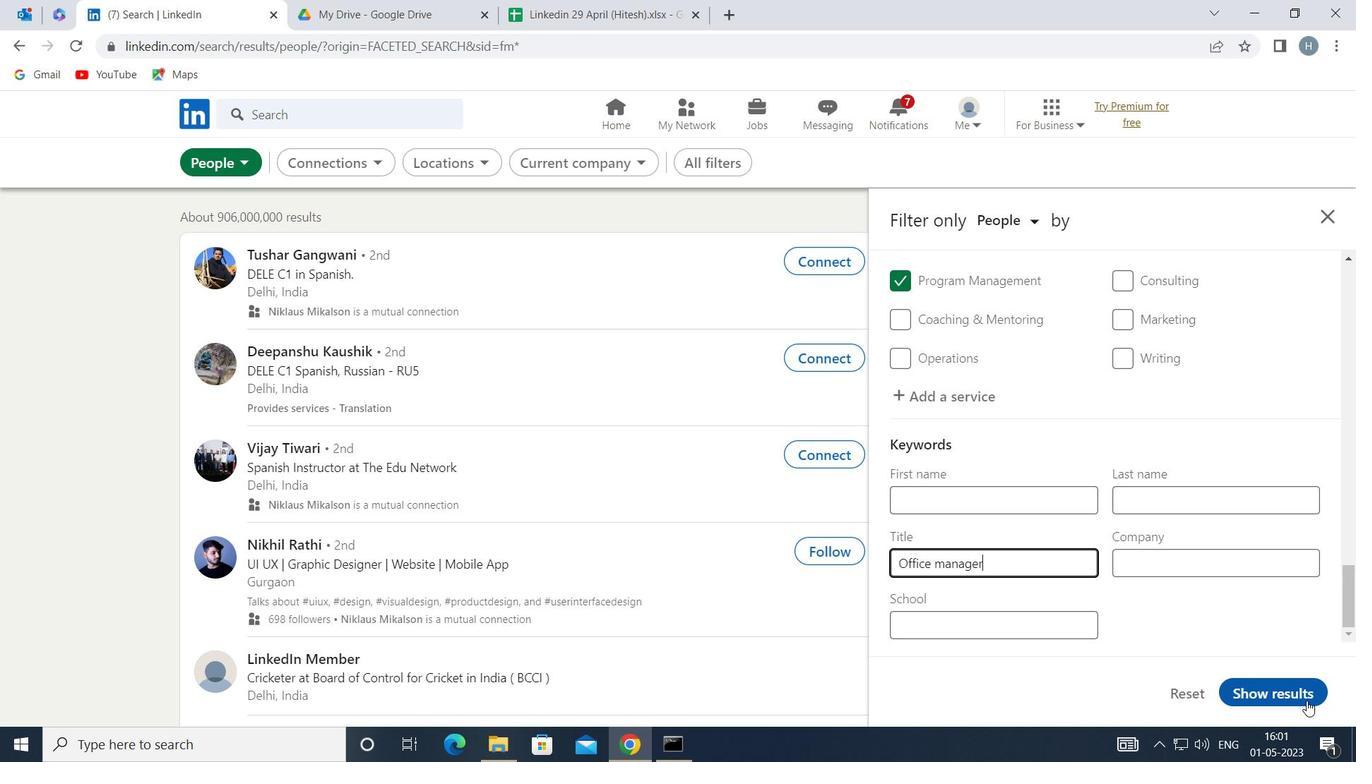 
Action: Mouse moved to (985, 464)
Screenshot: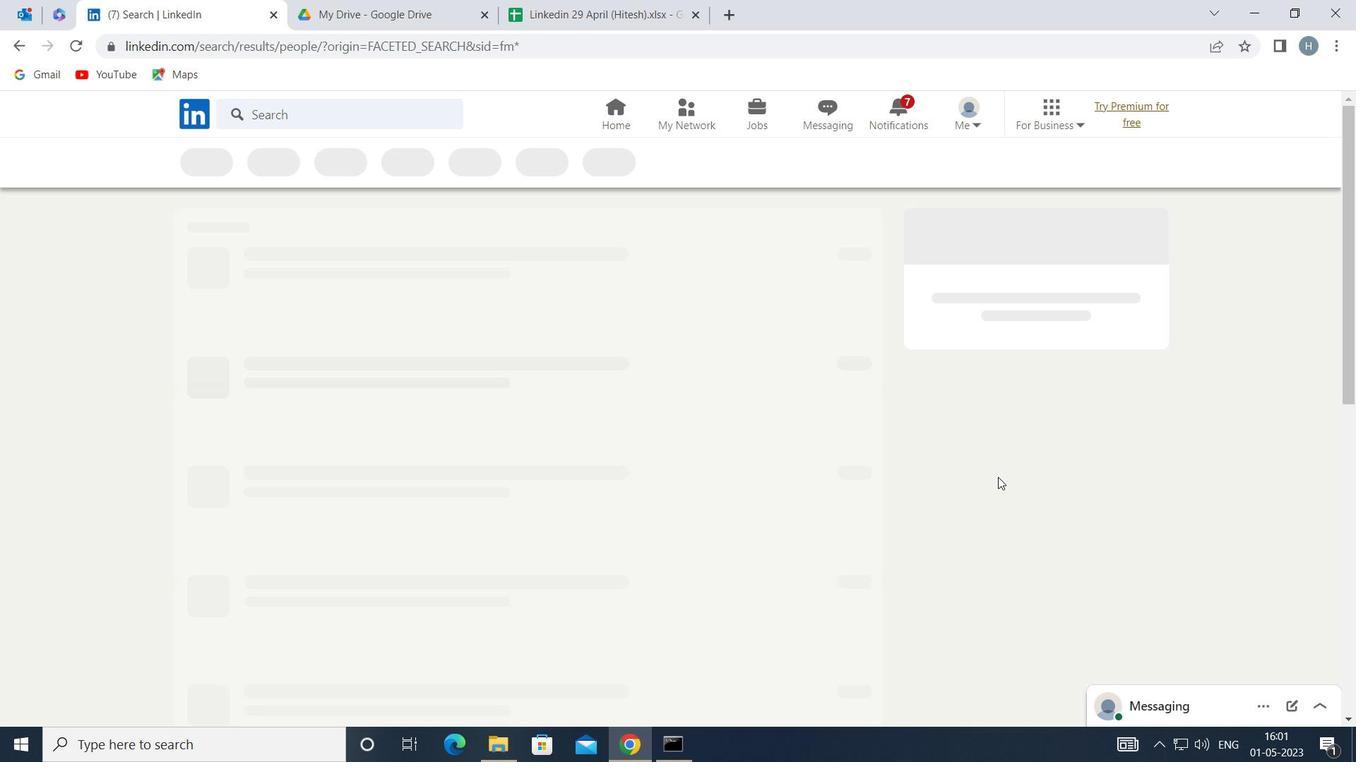 
